 Task: Search one way flight ticket for 2 adults, 2 infants in seat and 1 infant on lap in first from Seattle/tacoma(seatac): Seattle-tacoma International Airport to Gillette: Gillette Campbell County Airport on 5-1-2023. Number of bags: 5 checked bags. Price is upto 95000. Outbound departure time preference is 10:45.
Action: Mouse moved to (268, 477)
Screenshot: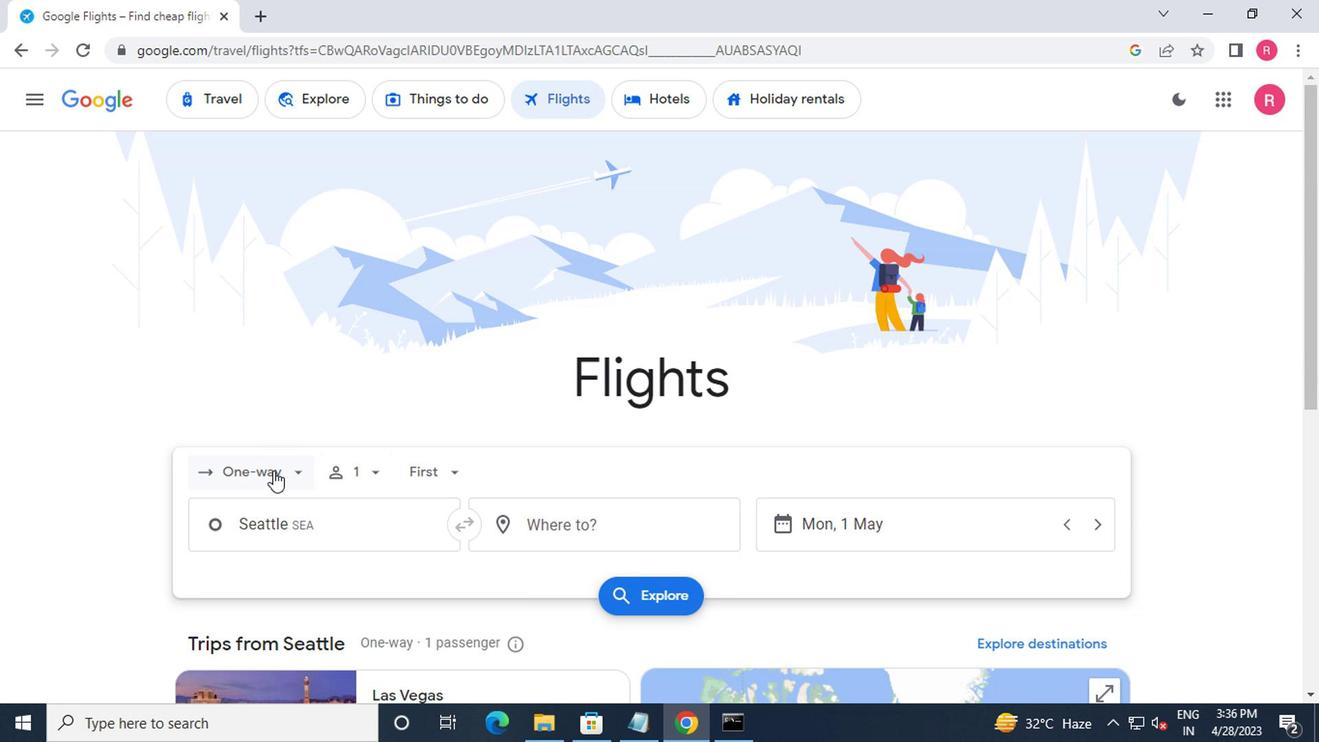 
Action: Mouse pressed left at (268, 477)
Screenshot: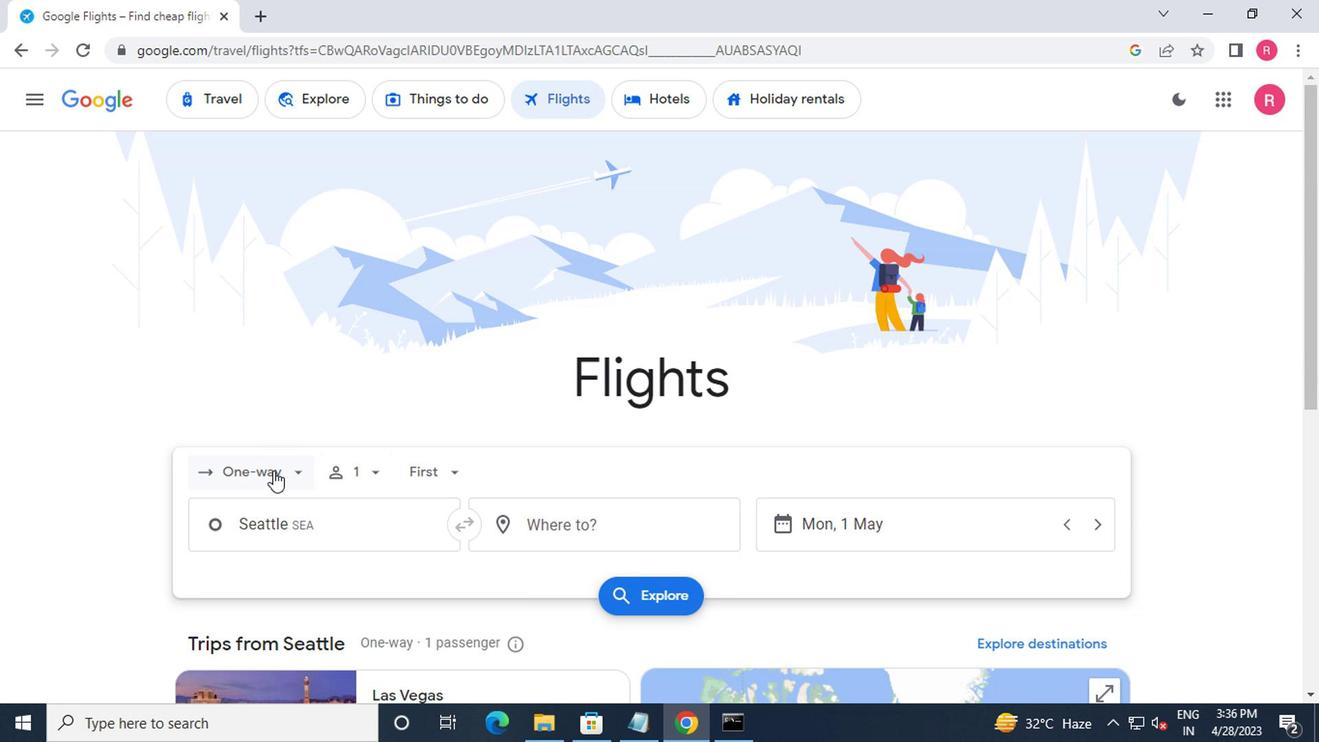 
Action: Mouse moved to (259, 562)
Screenshot: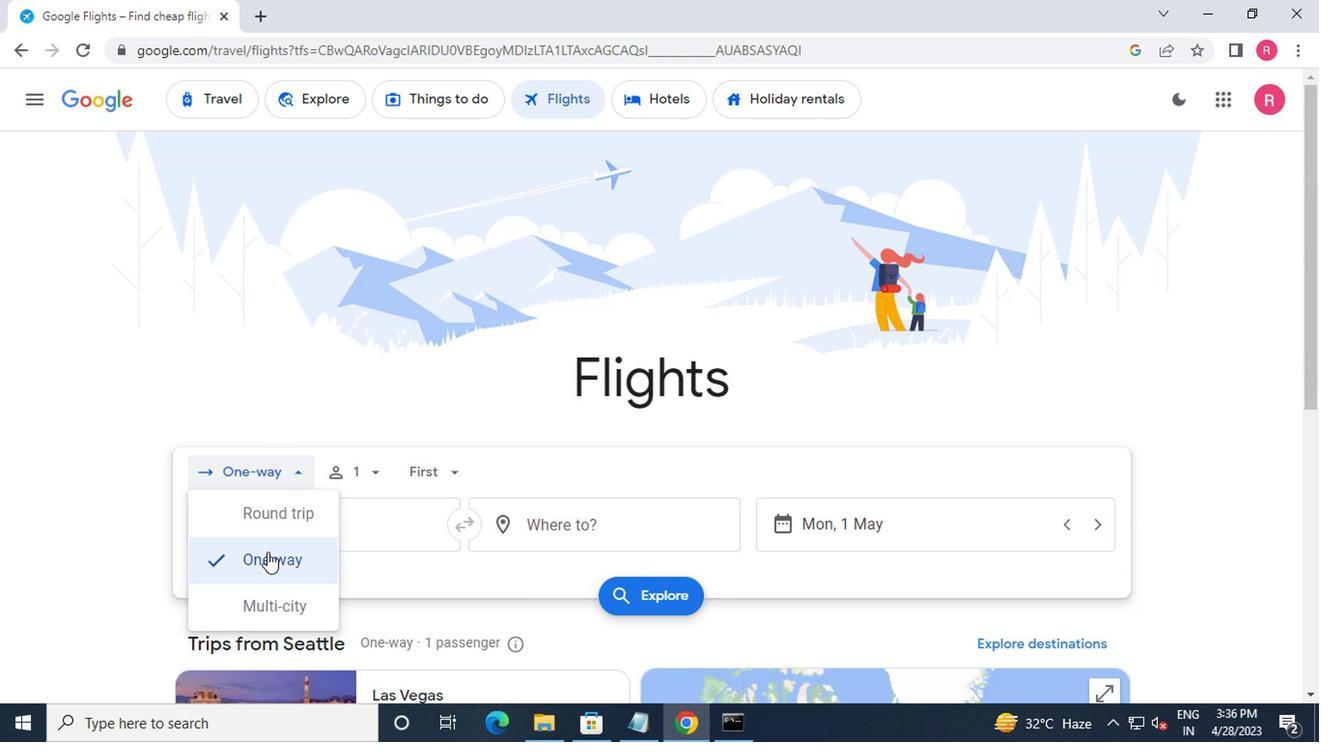 
Action: Mouse pressed left at (259, 562)
Screenshot: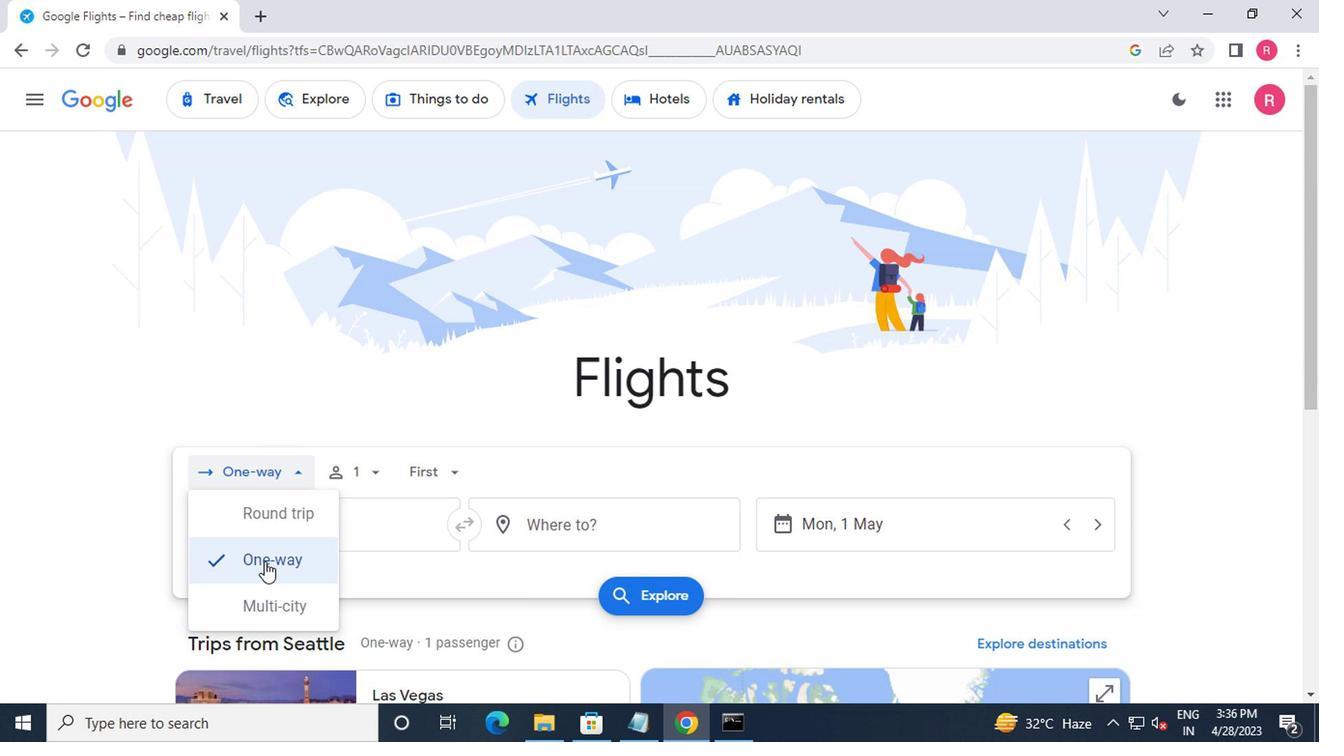 
Action: Mouse moved to (354, 475)
Screenshot: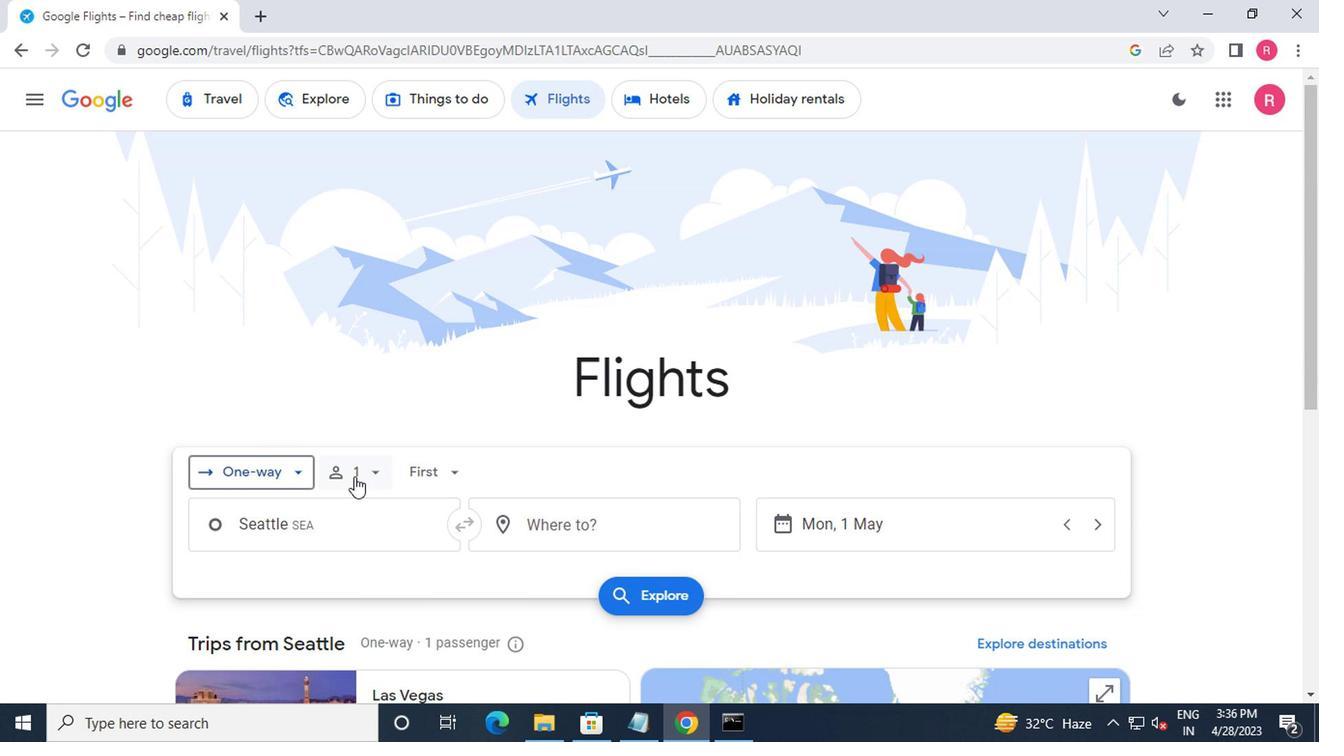
Action: Mouse pressed left at (354, 475)
Screenshot: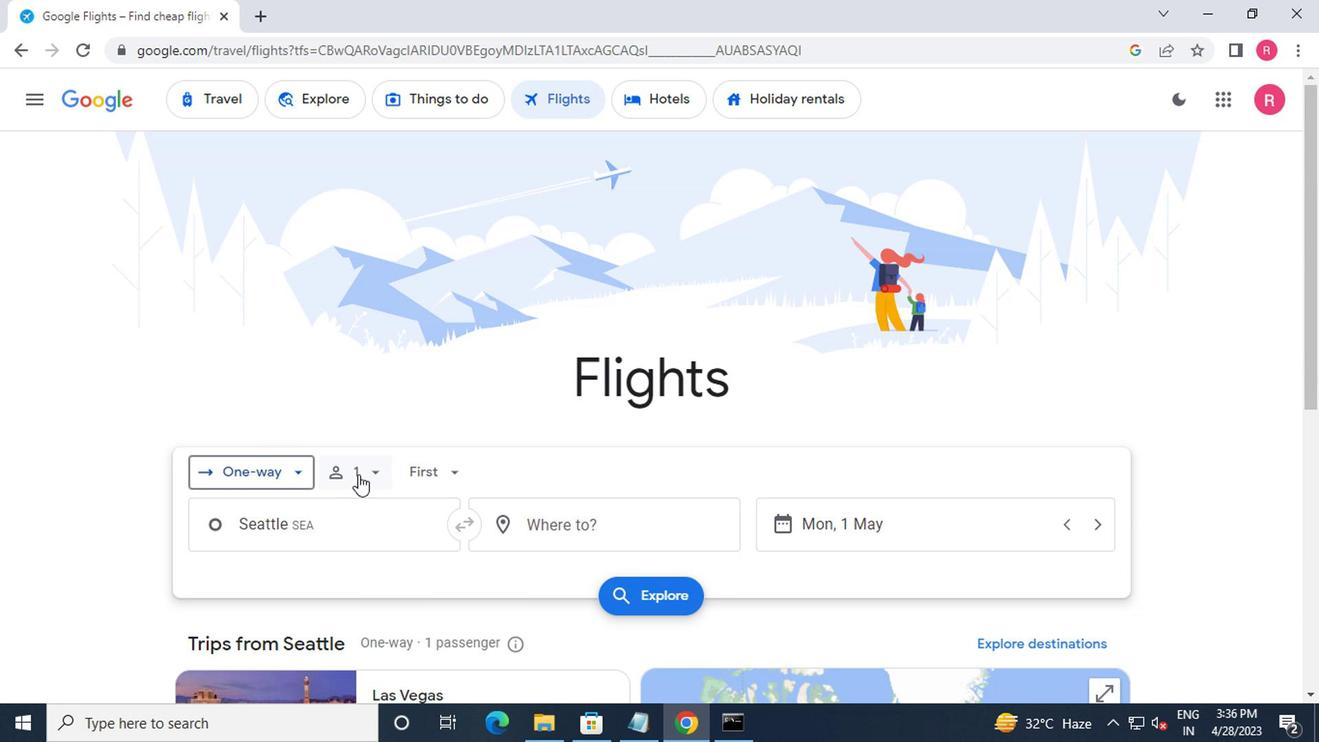 
Action: Mouse moved to (521, 572)
Screenshot: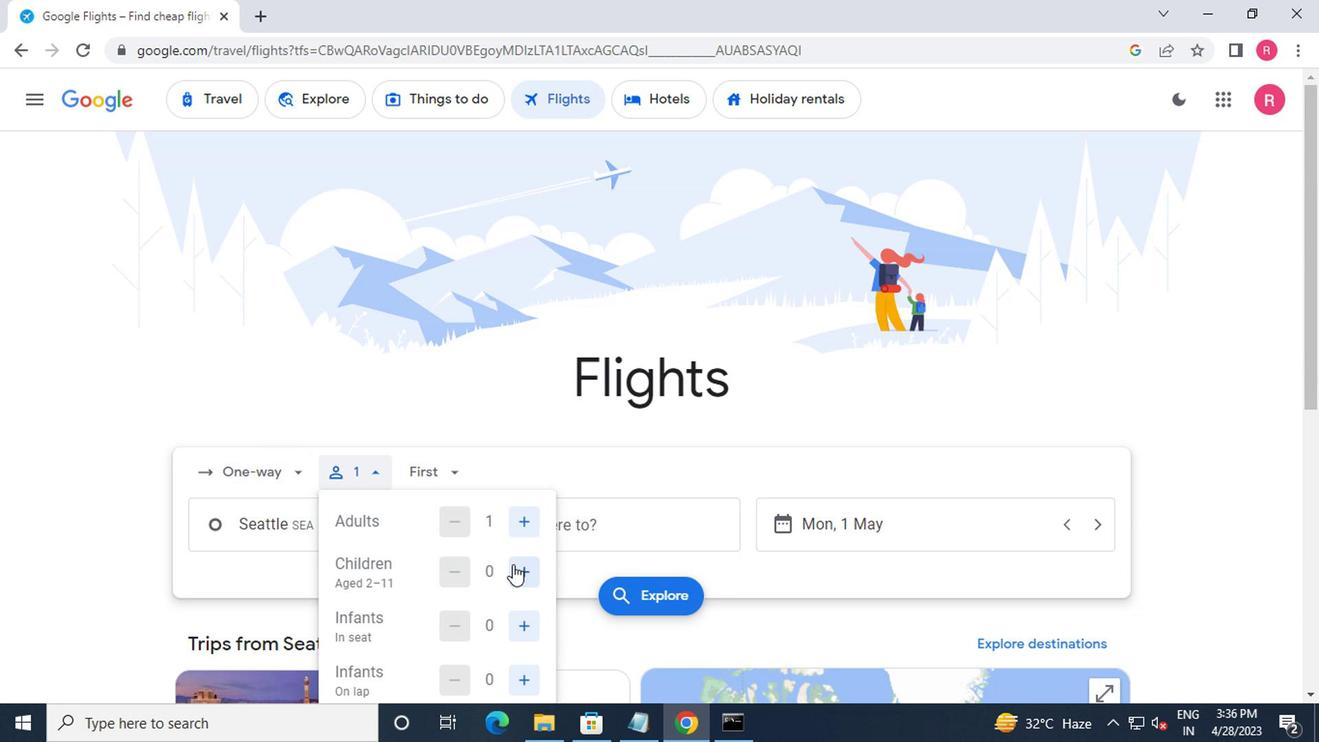 
Action: Mouse pressed left at (521, 572)
Screenshot: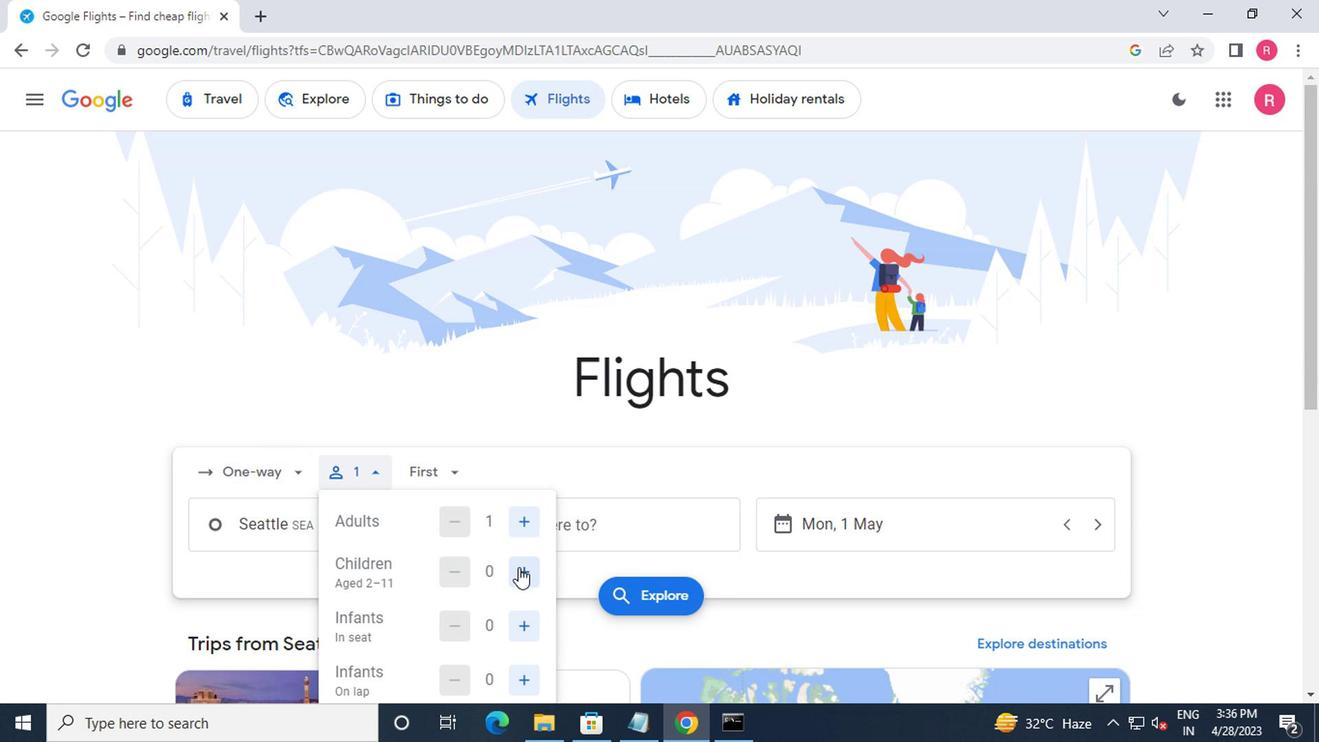 
Action: Mouse moved to (524, 621)
Screenshot: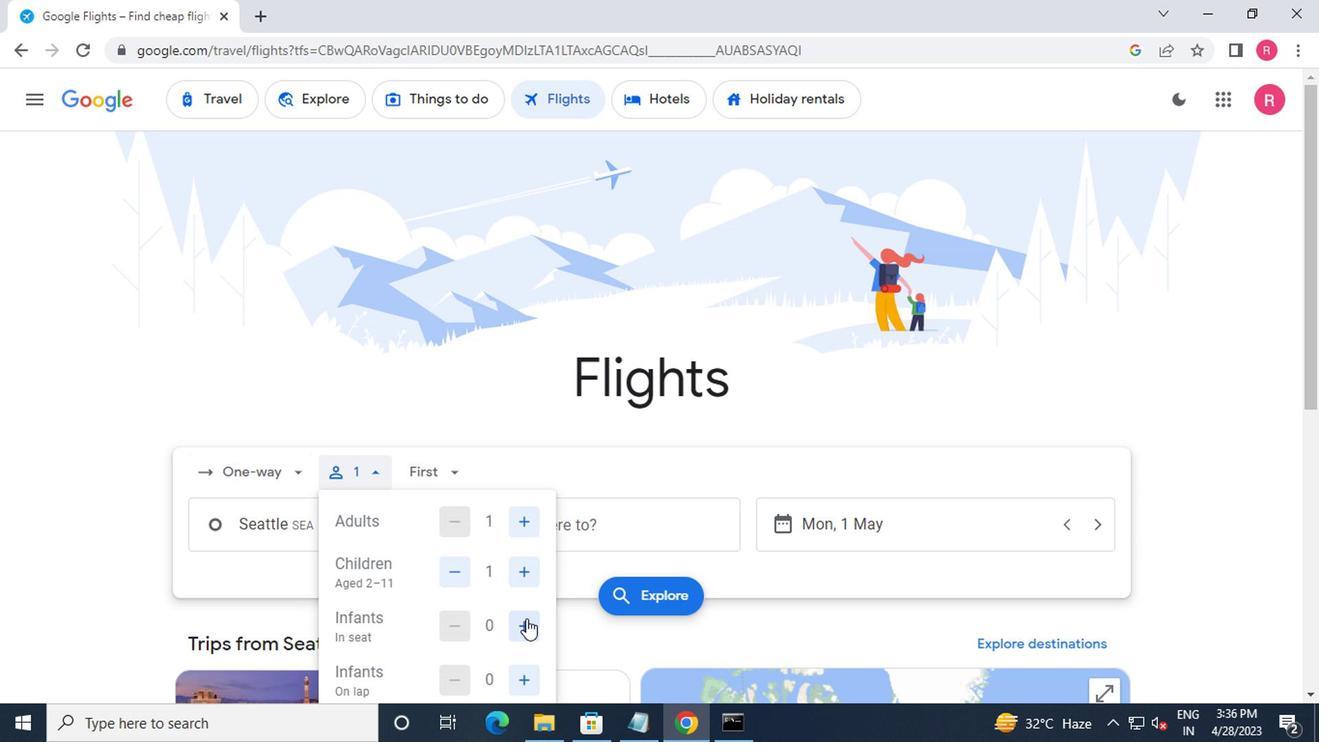 
Action: Mouse pressed left at (524, 621)
Screenshot: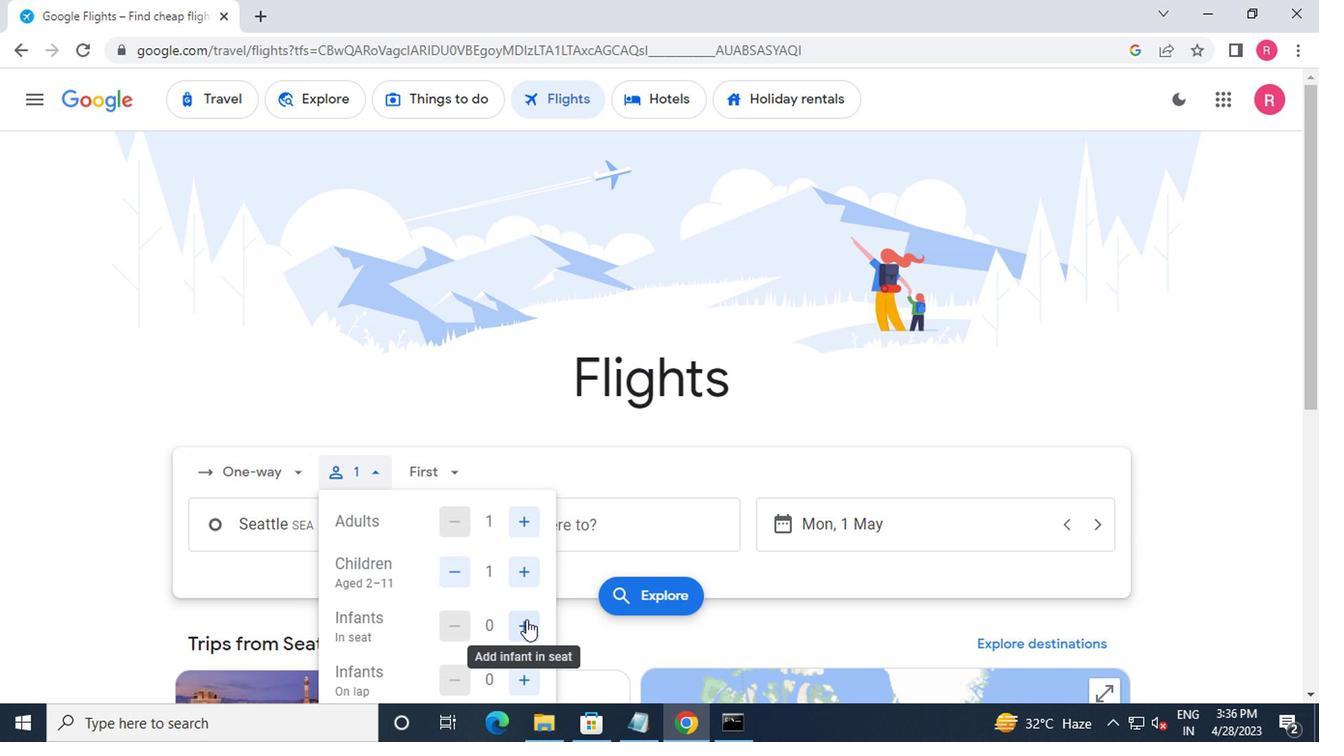 
Action: Mouse moved to (412, 468)
Screenshot: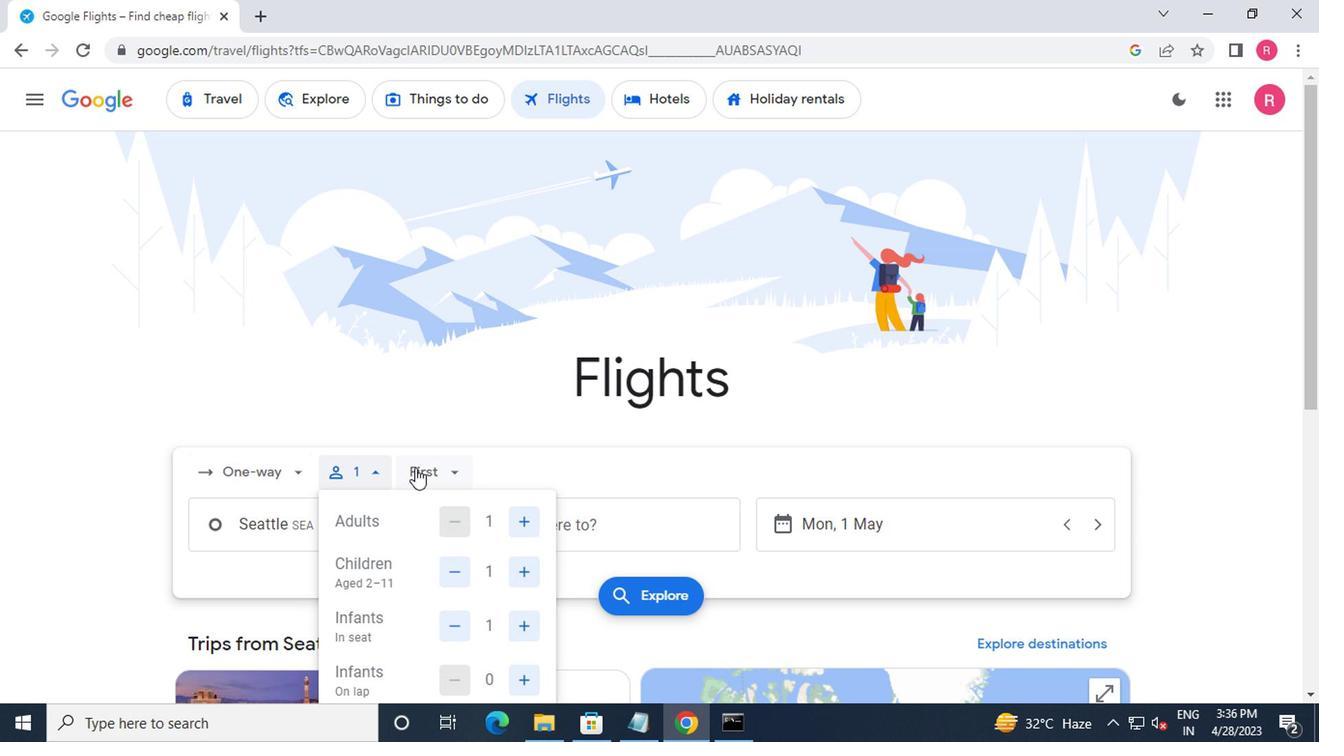 
Action: Mouse pressed left at (412, 468)
Screenshot: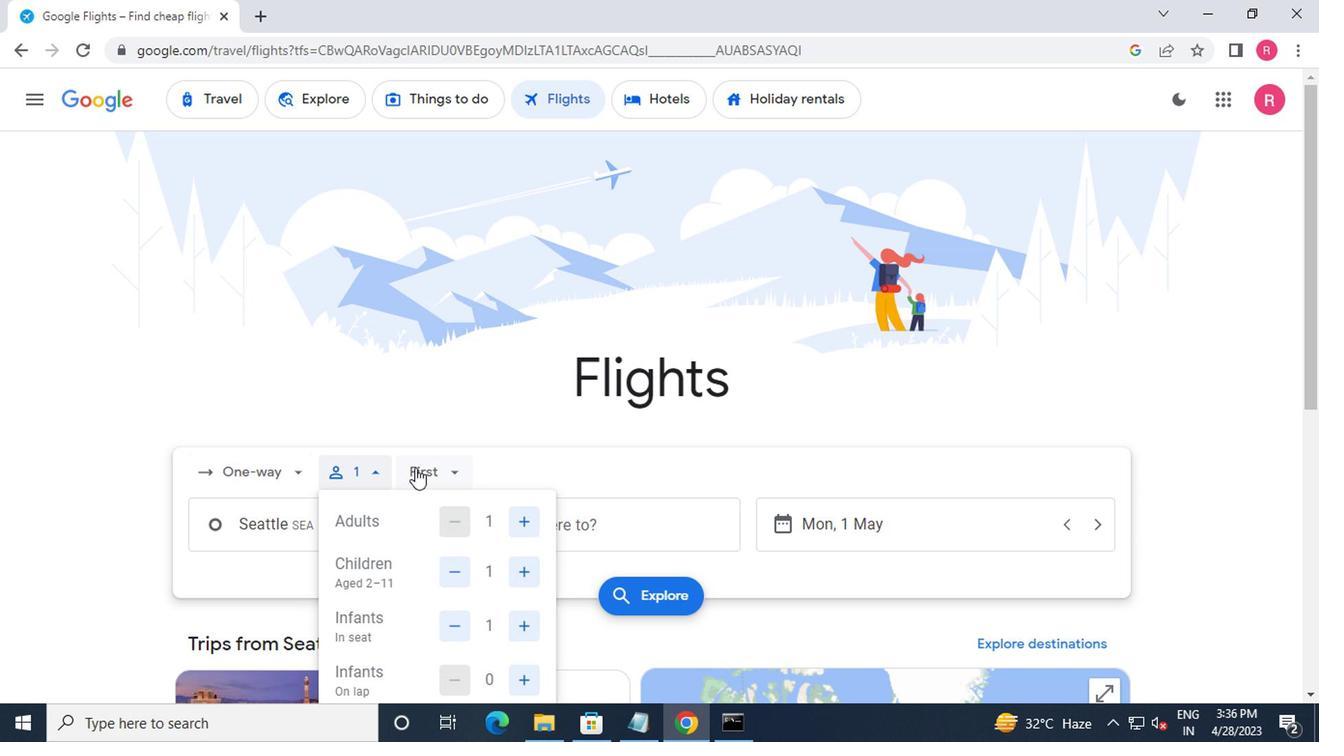 
Action: Mouse moved to (464, 552)
Screenshot: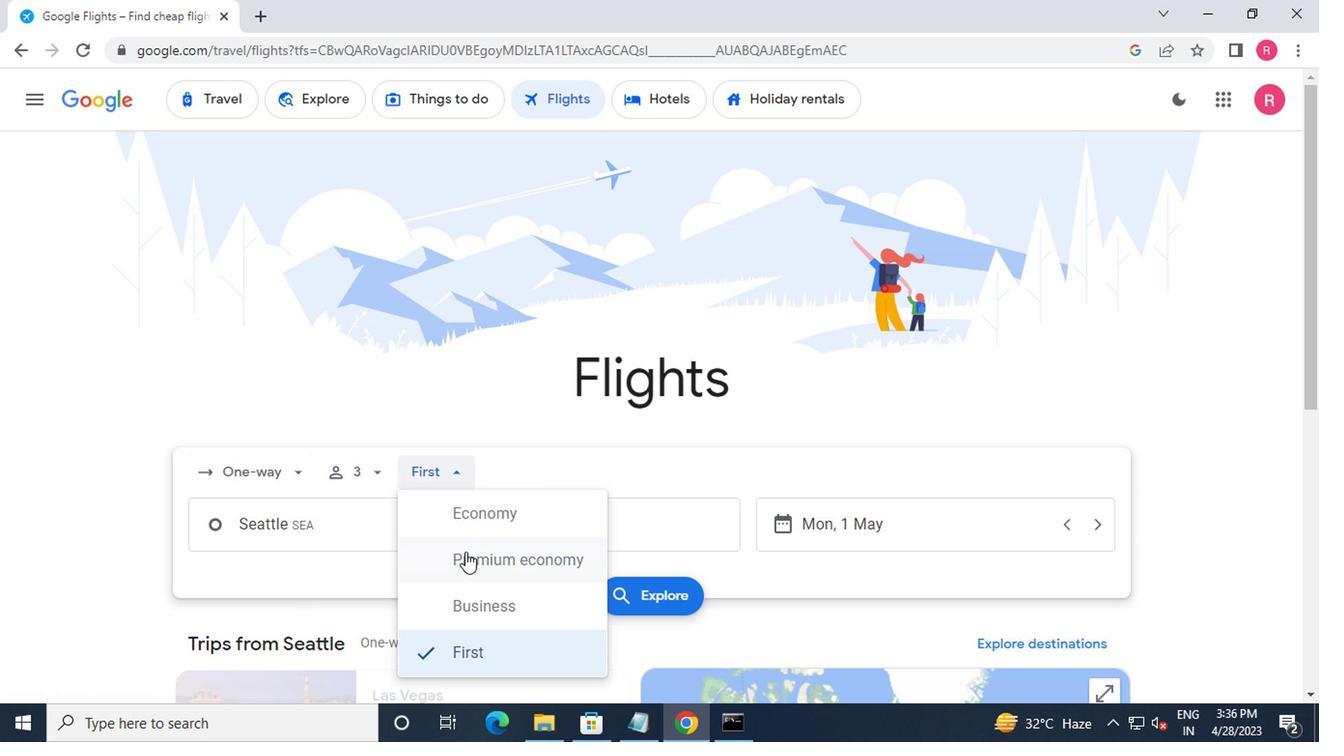 
Action: Mouse pressed left at (464, 552)
Screenshot: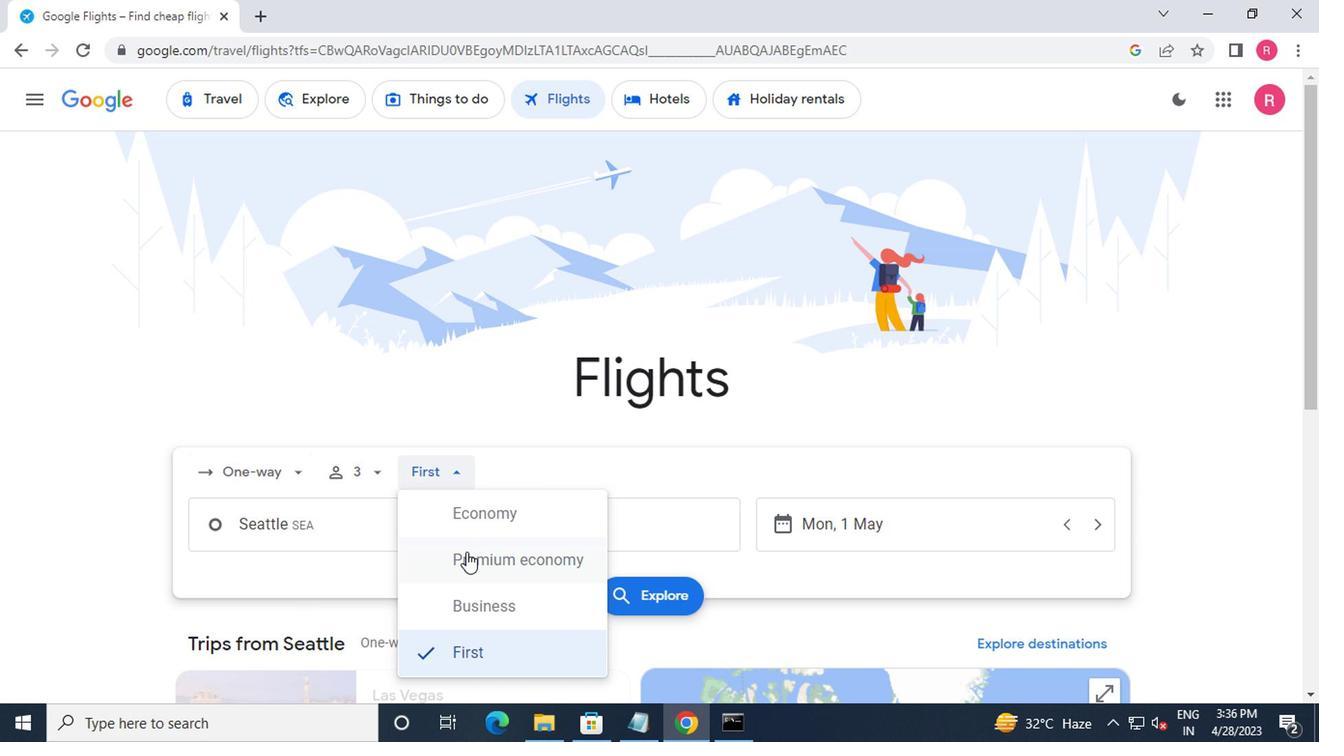
Action: Mouse moved to (410, 535)
Screenshot: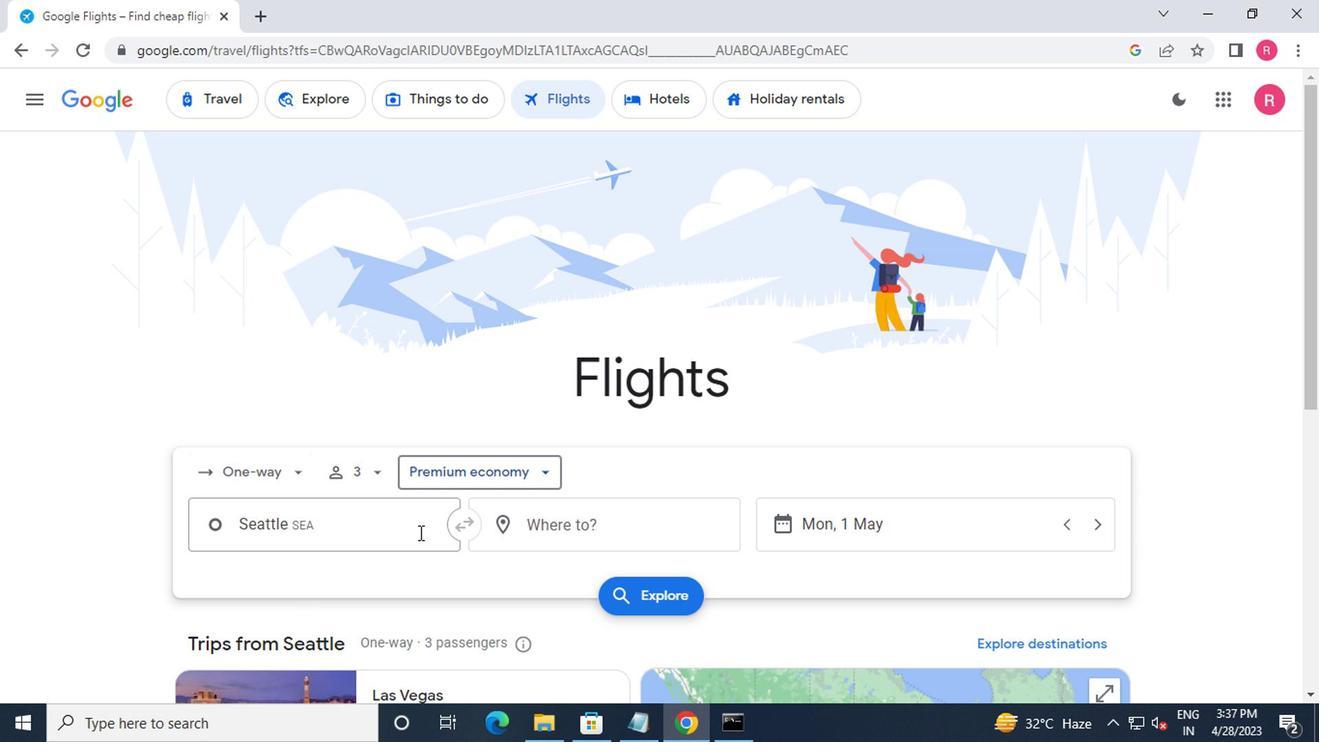 
Action: Mouse pressed left at (410, 535)
Screenshot: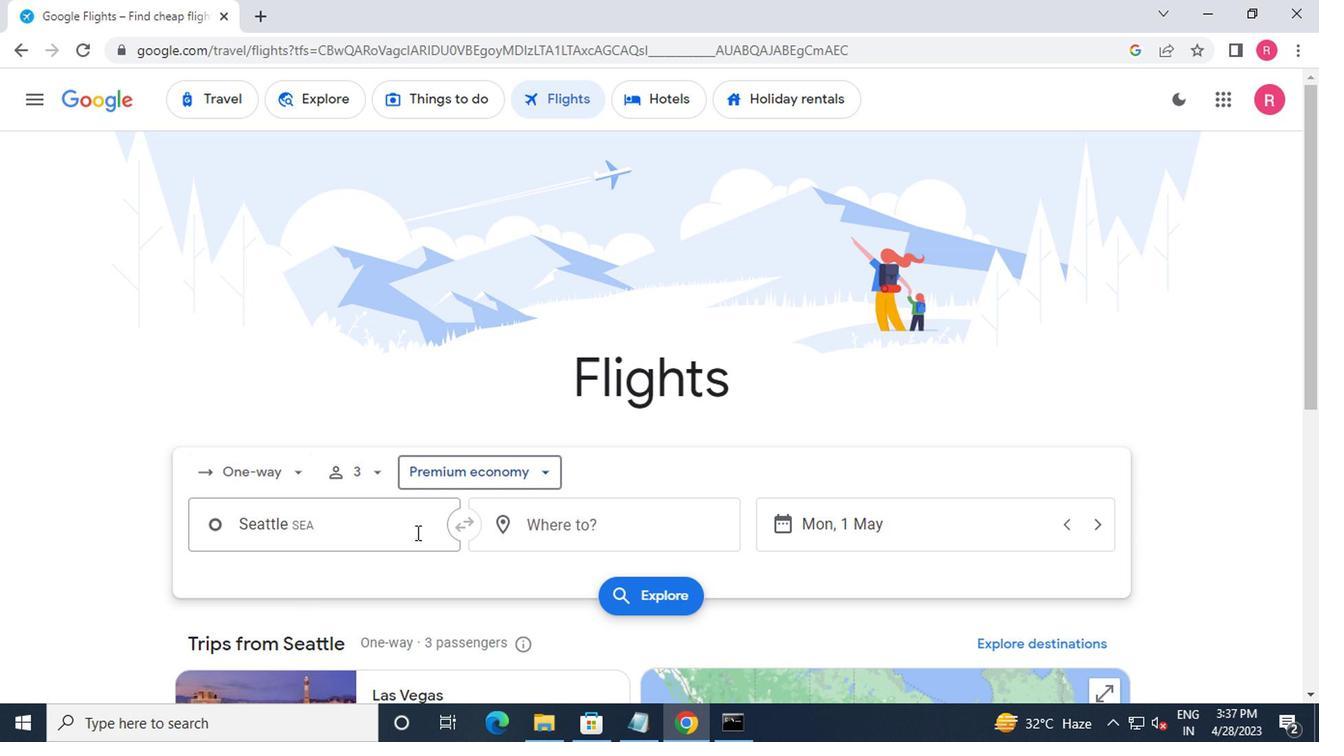 
Action: Mouse moved to (406, 505)
Screenshot: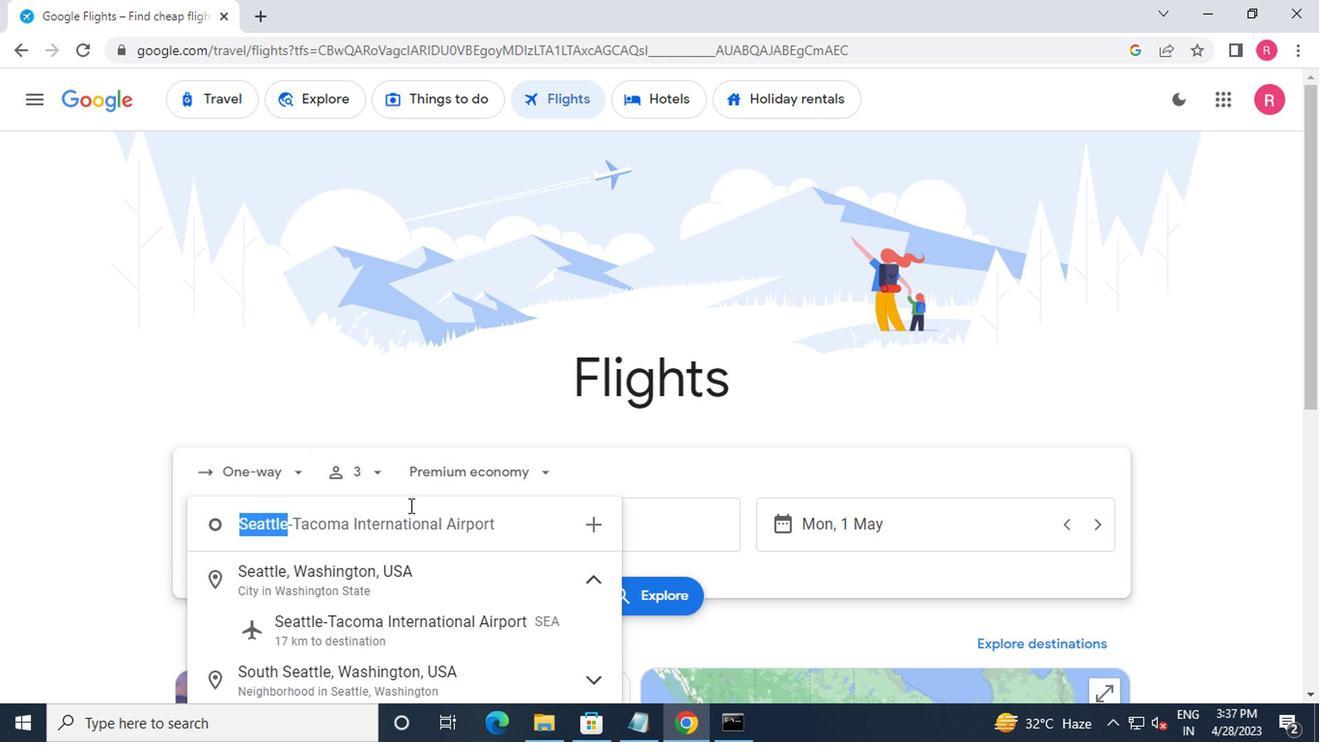 
Action: Key pressed <Key.shift>SPOK
Screenshot: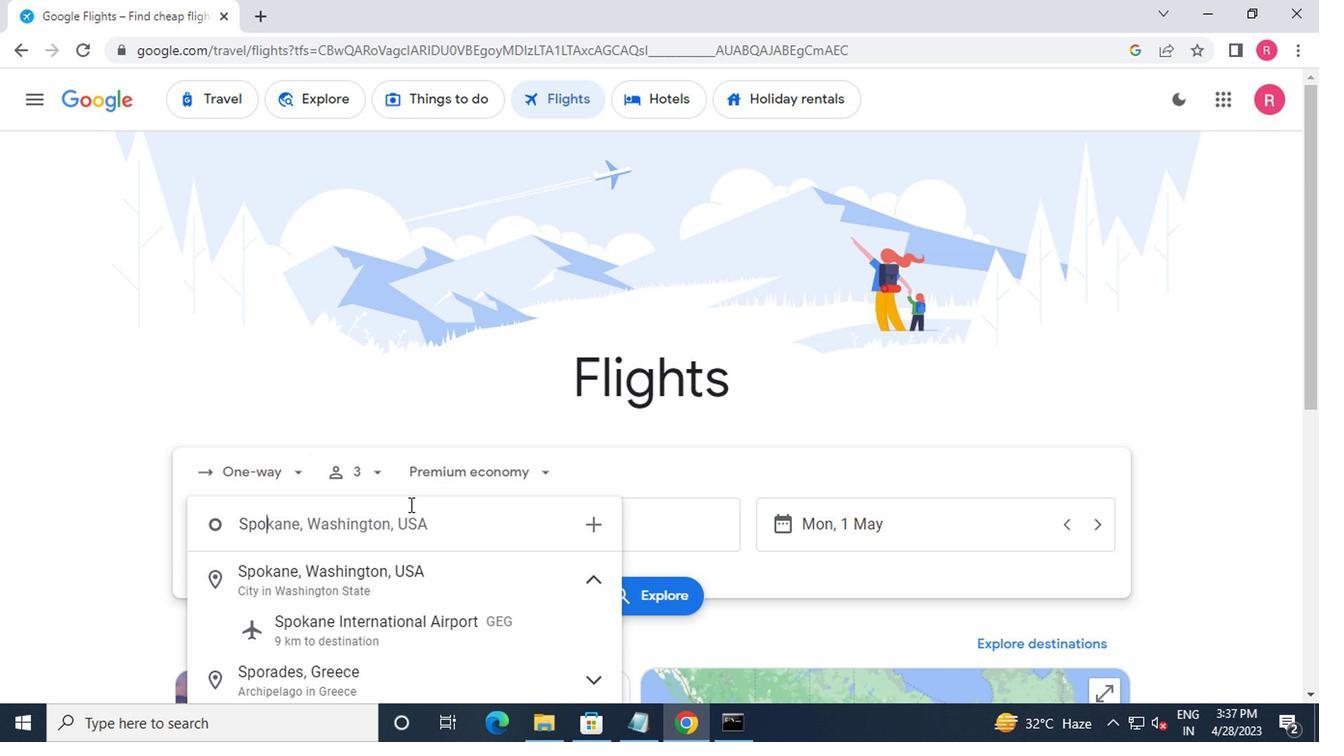 
Action: Mouse moved to (398, 611)
Screenshot: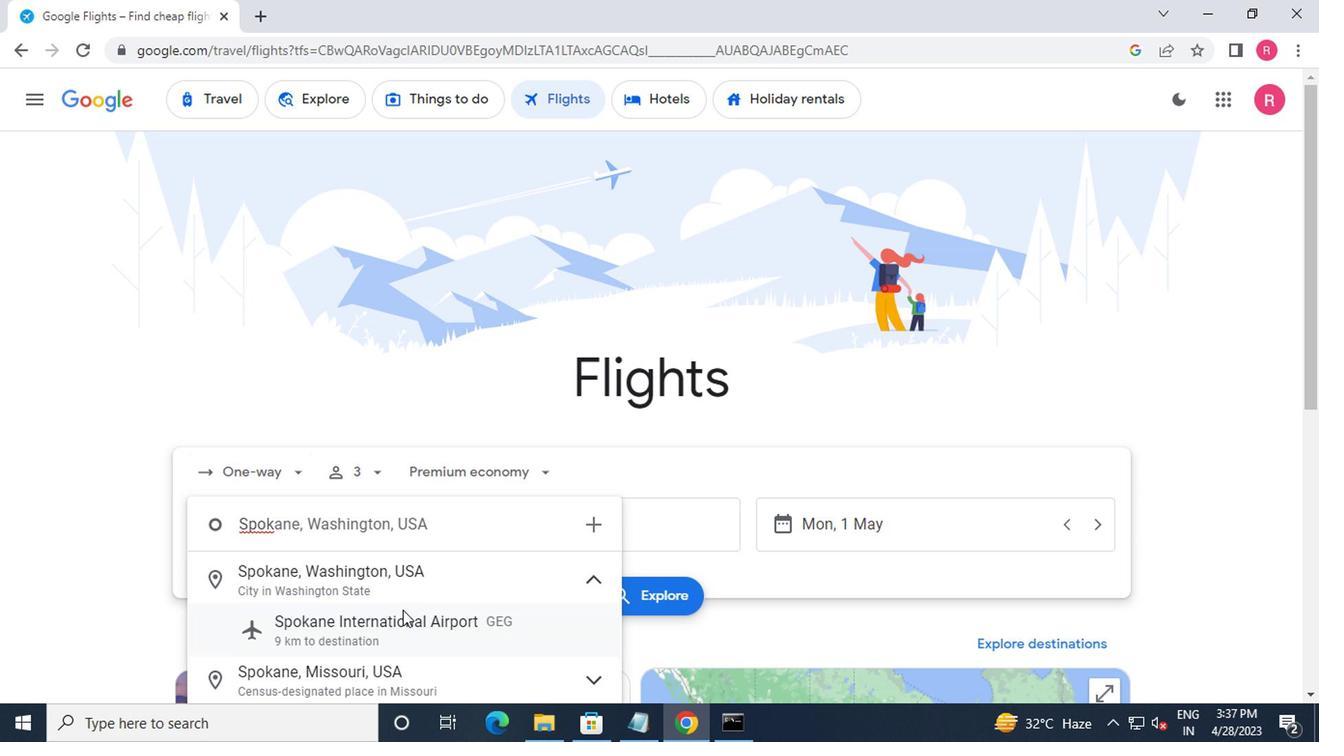 
Action: Mouse pressed left at (398, 611)
Screenshot: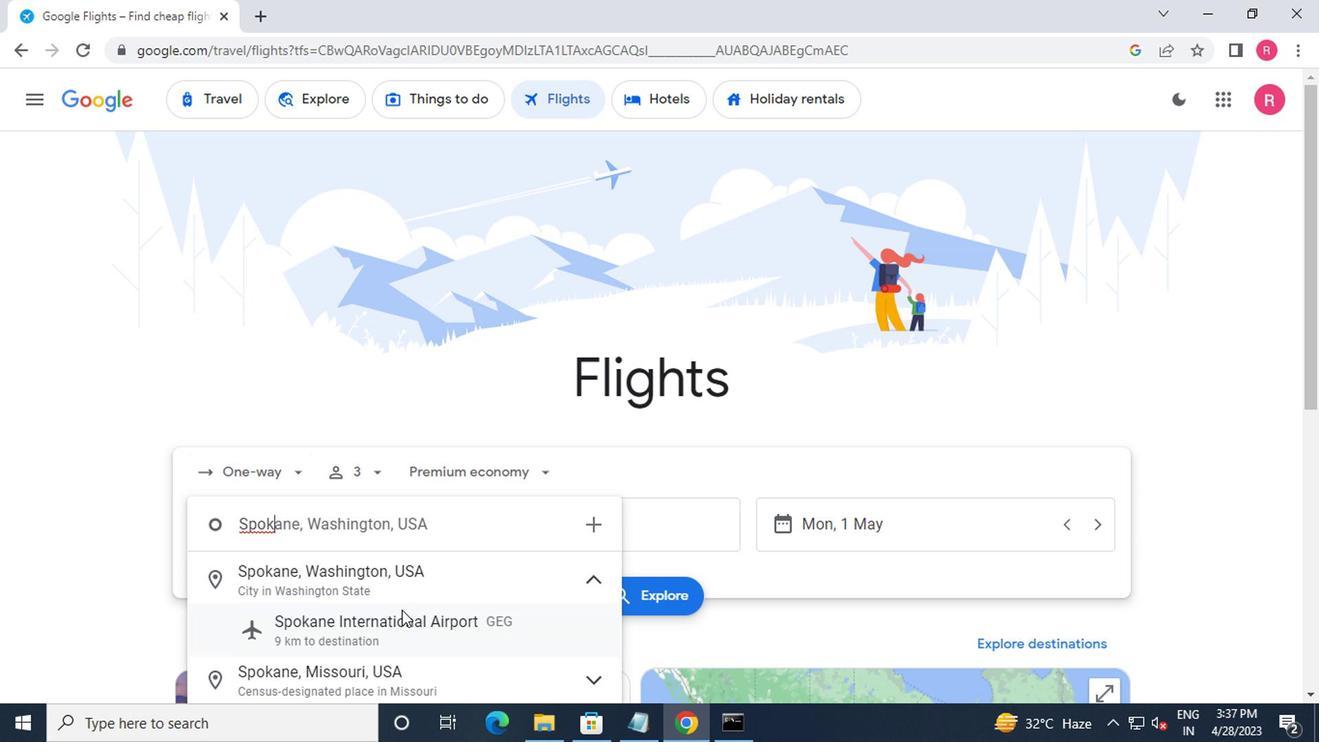 
Action: Mouse moved to (521, 530)
Screenshot: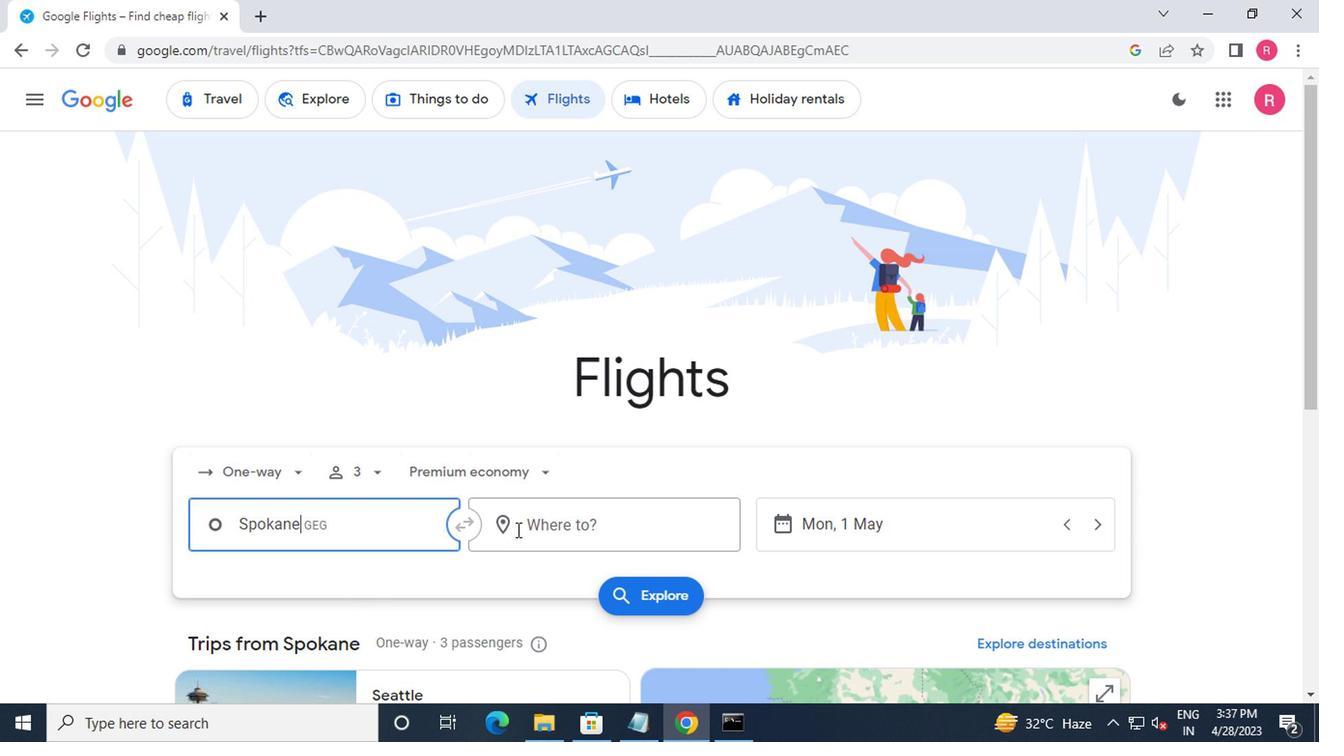 
Action: Mouse pressed left at (521, 530)
Screenshot: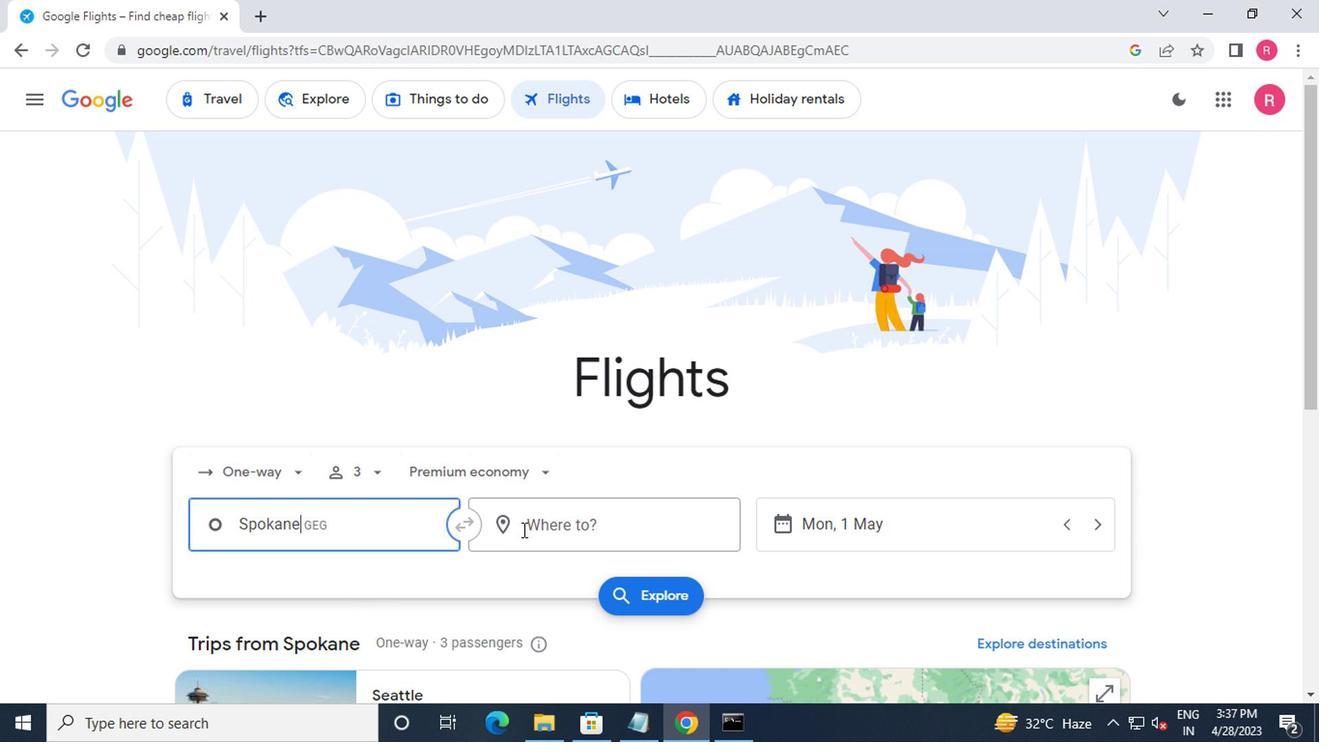 
Action: Mouse moved to (523, 554)
Screenshot: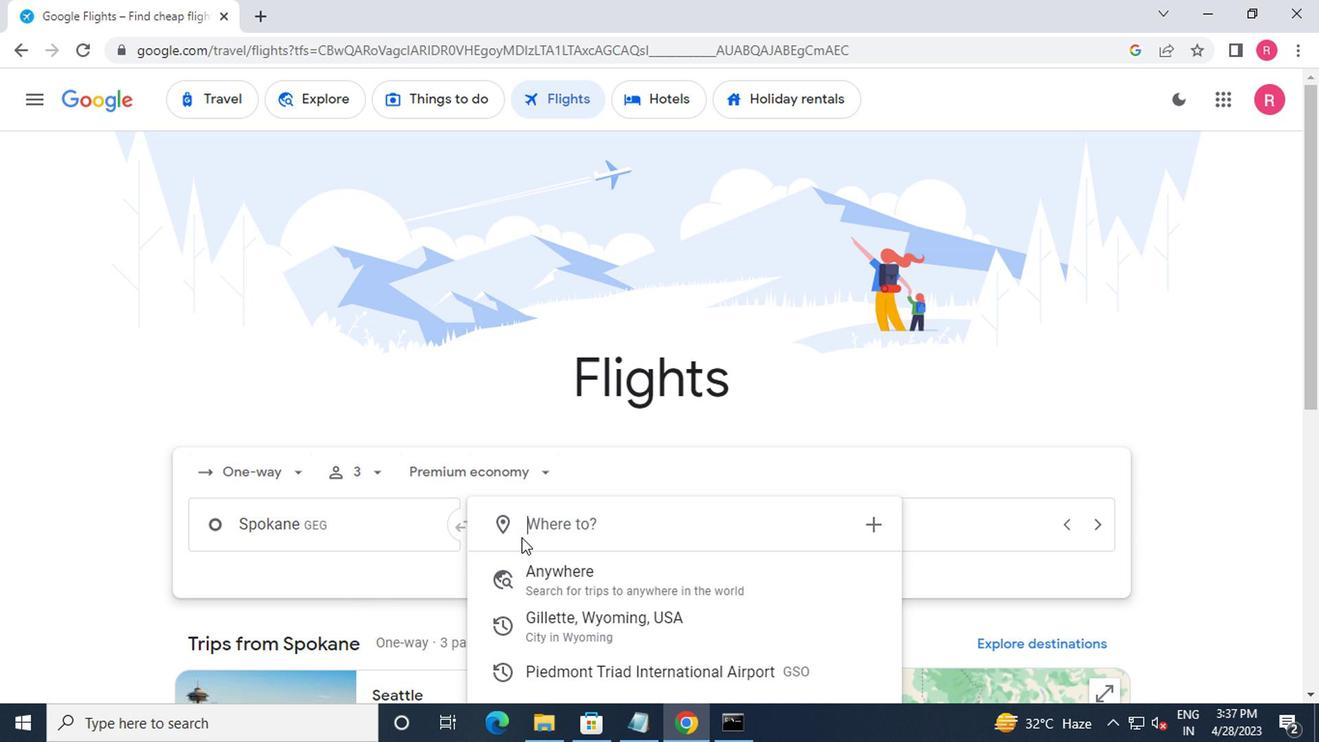 
Action: Mouse scrolled (523, 554) with delta (0, 0)
Screenshot: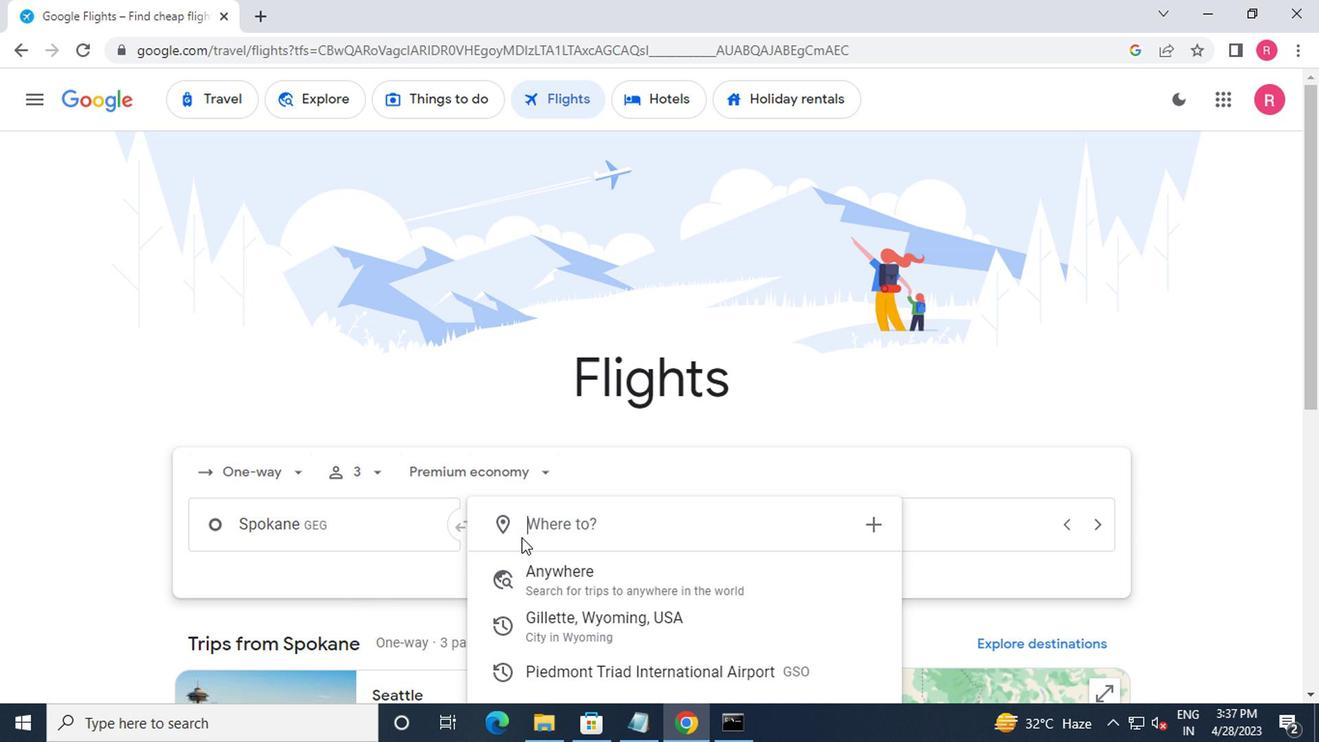 
Action: Mouse moved to (525, 560)
Screenshot: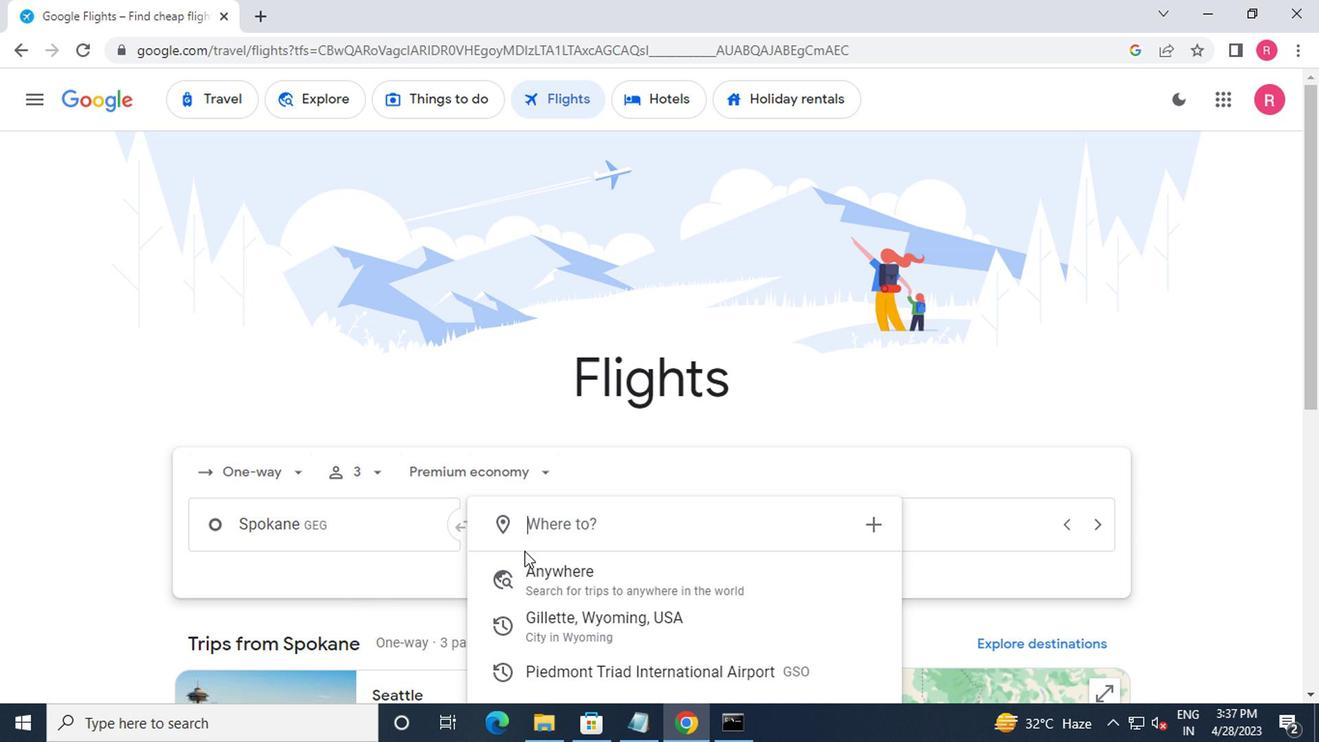 
Action: Mouse scrolled (525, 559) with delta (0, -1)
Screenshot: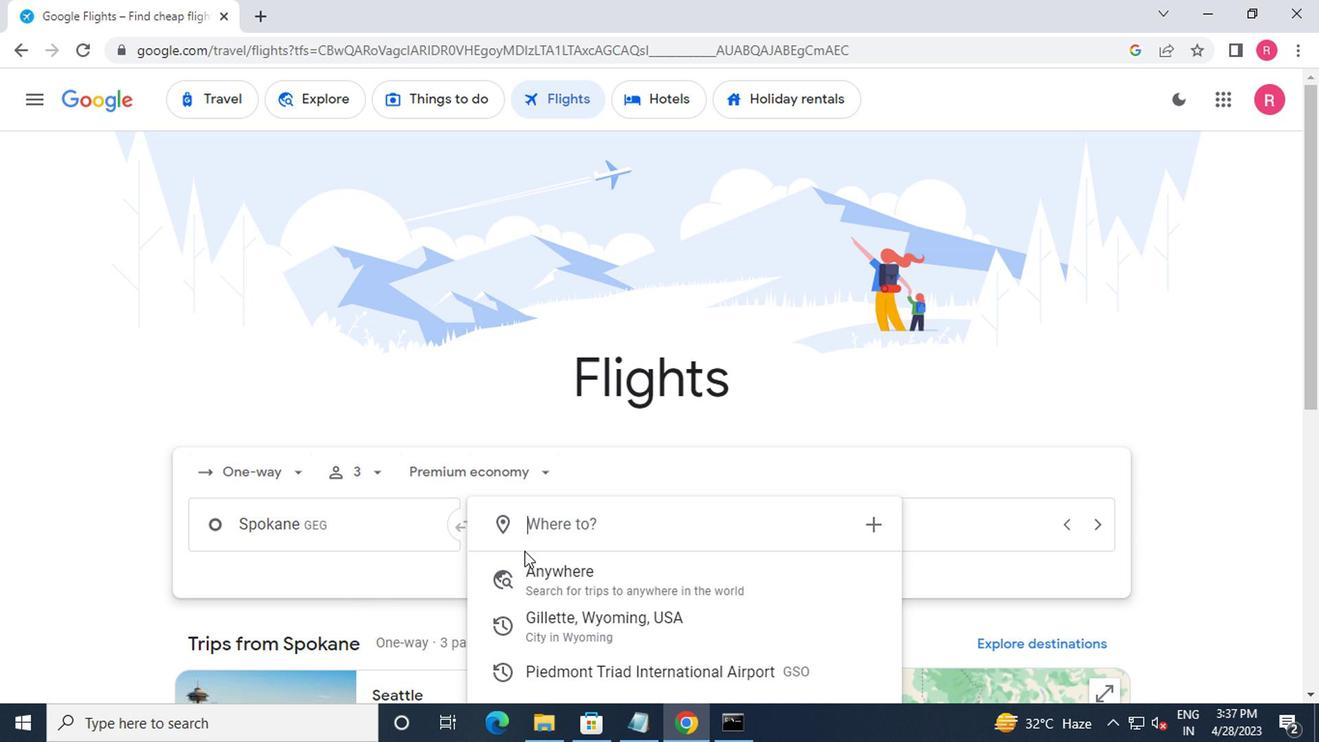 
Action: Mouse moved to (546, 523)
Screenshot: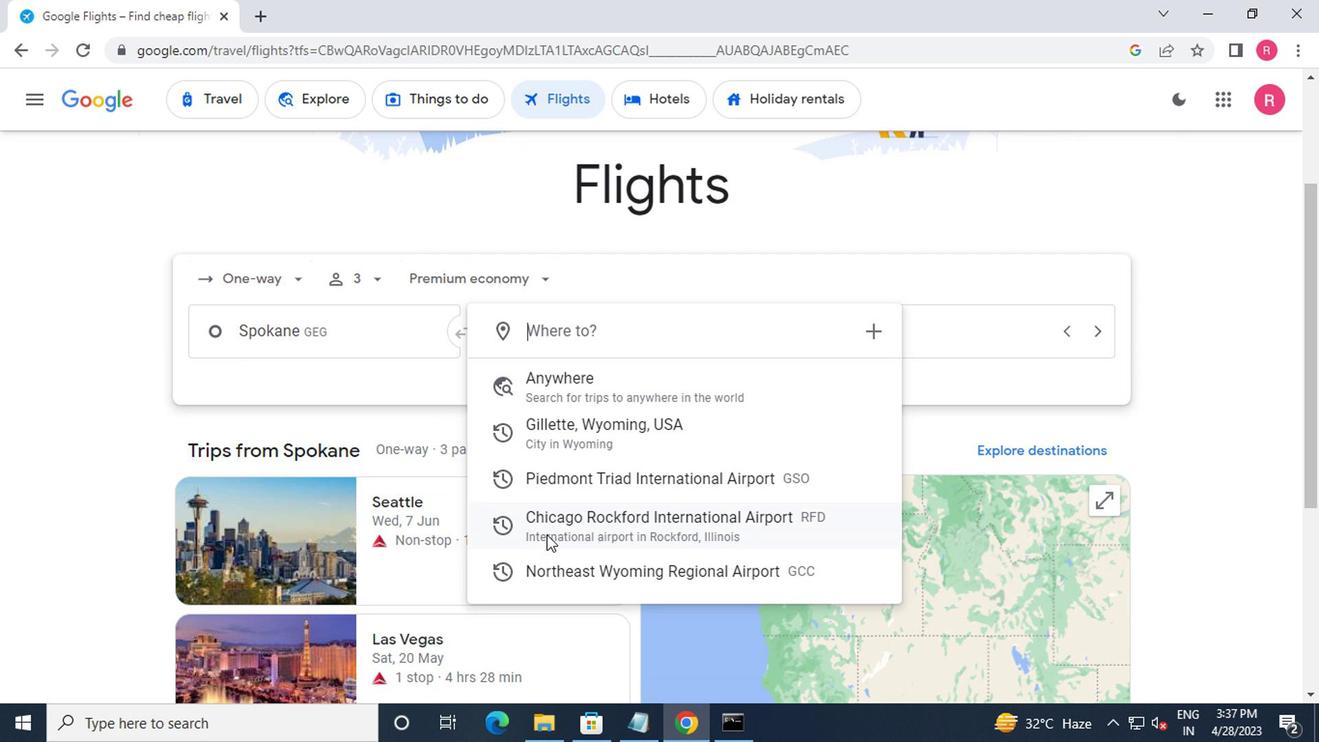 
Action: Mouse pressed left at (546, 523)
Screenshot: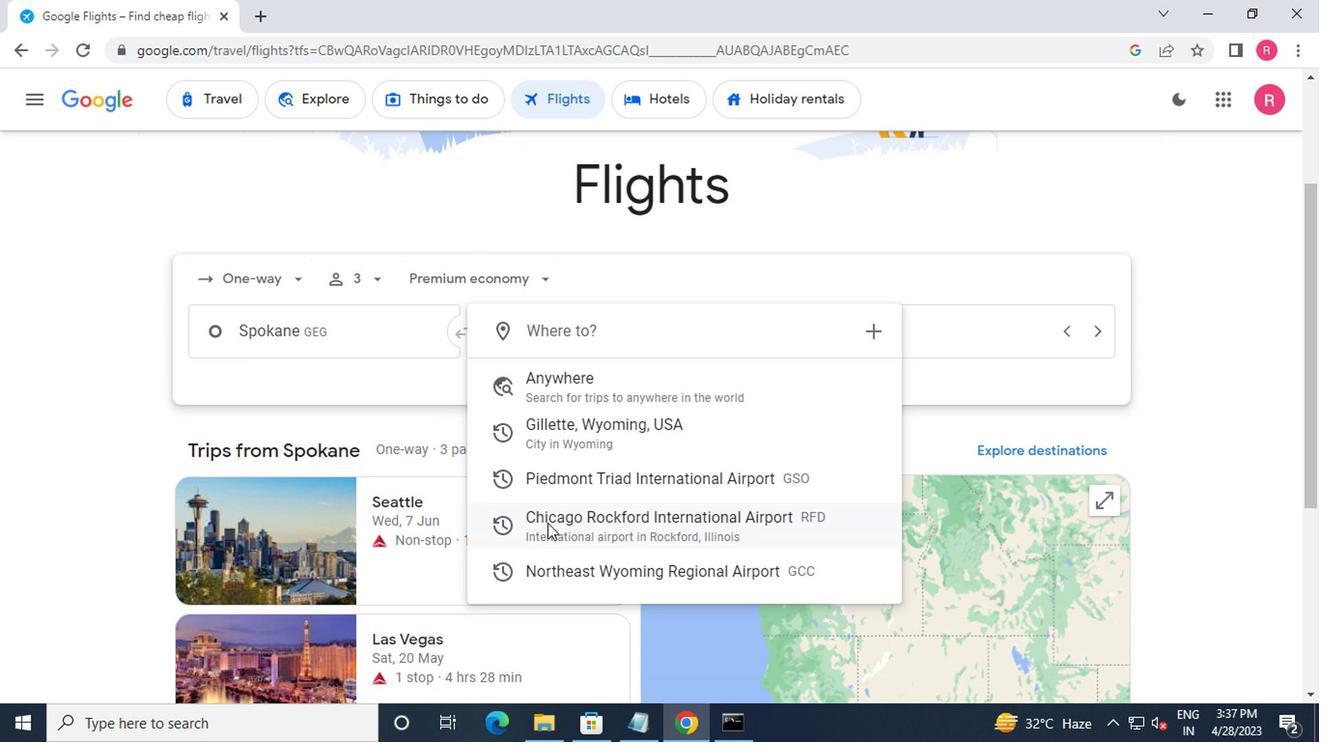 
Action: Mouse moved to (897, 325)
Screenshot: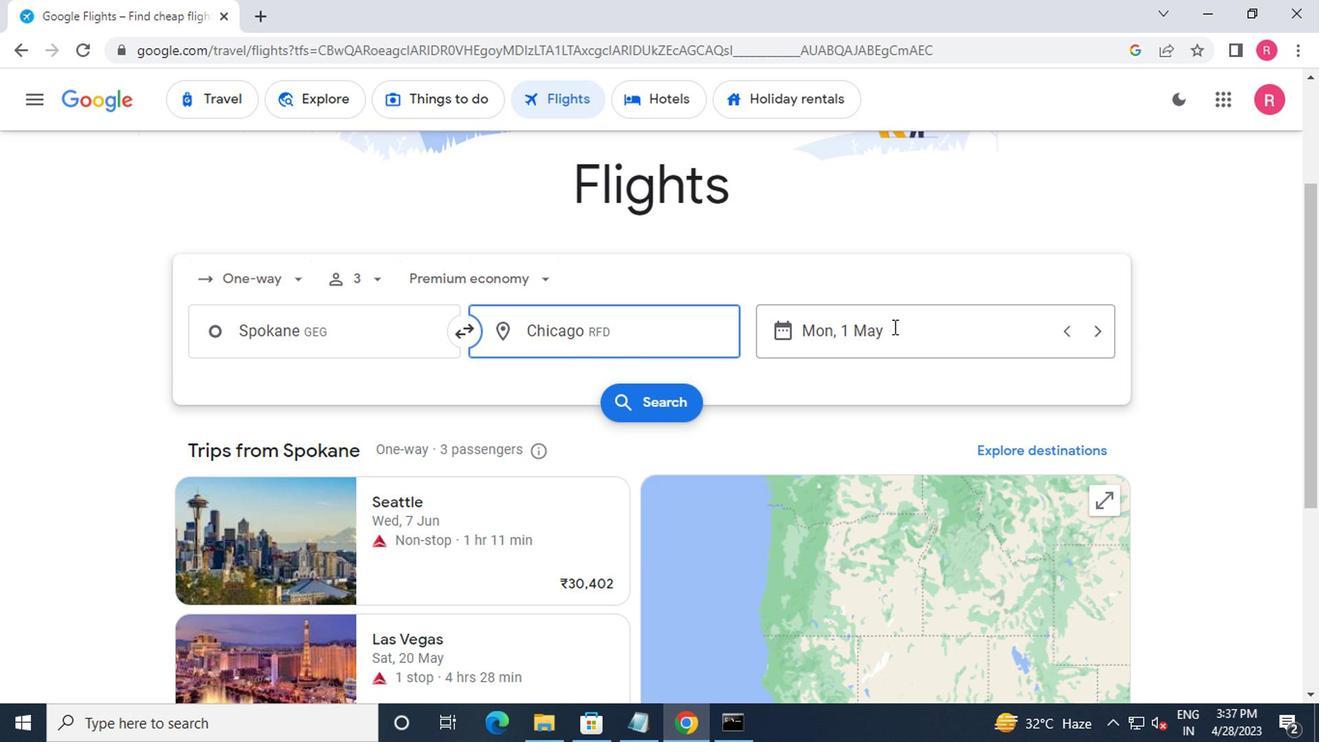 
Action: Mouse pressed left at (897, 325)
Screenshot: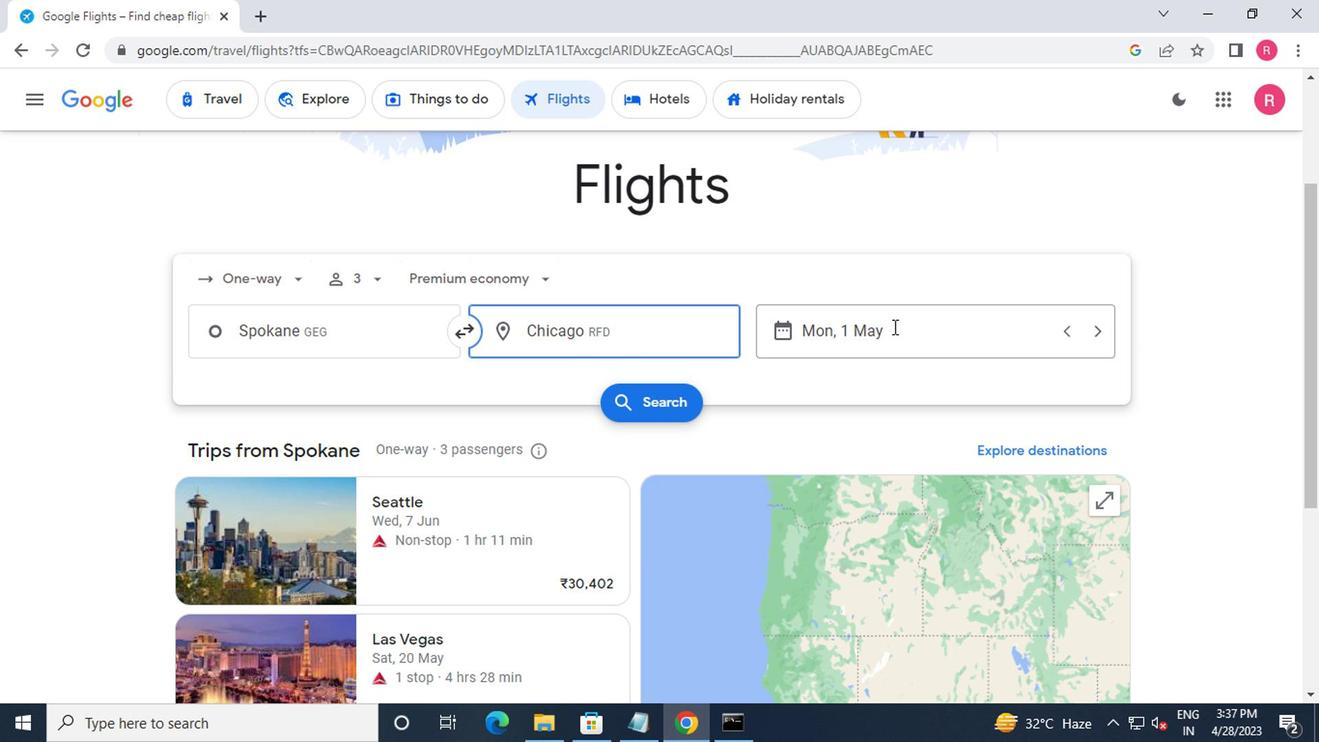 
Action: Mouse moved to (866, 358)
Screenshot: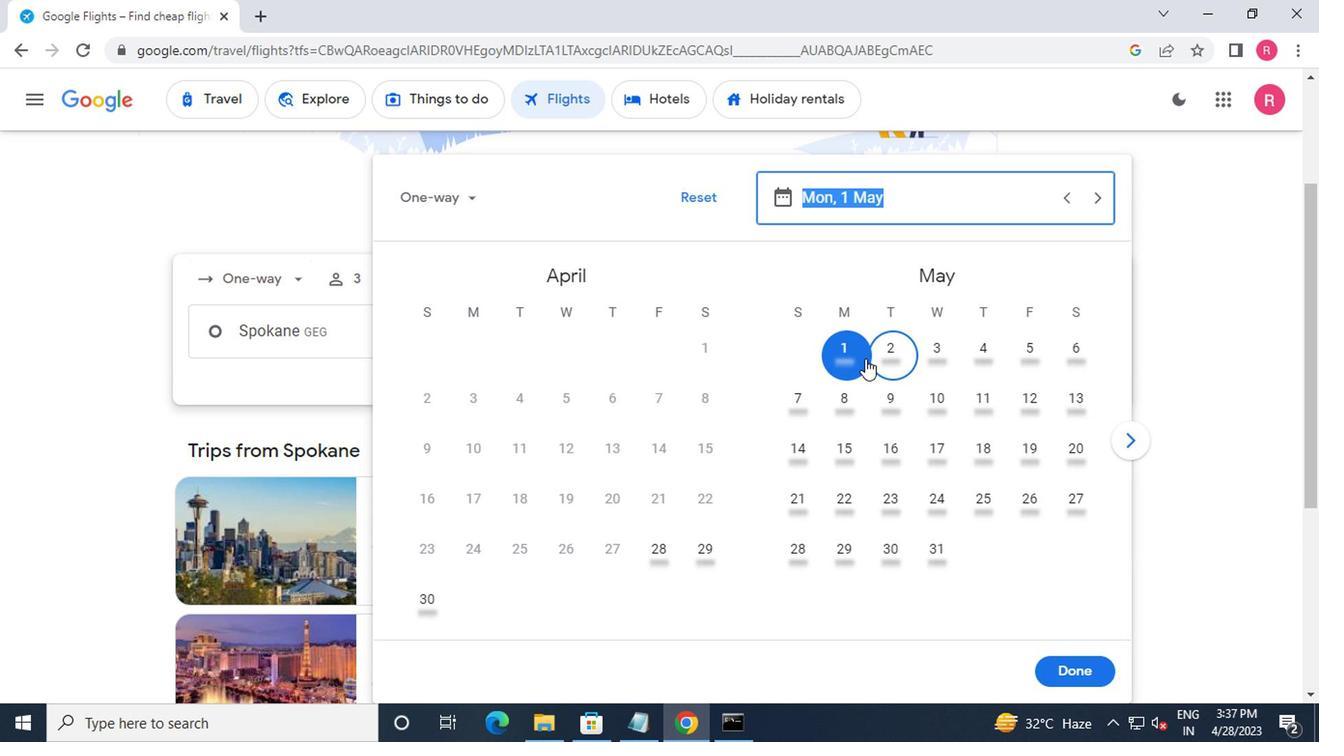 
Action: Mouse pressed left at (866, 358)
Screenshot: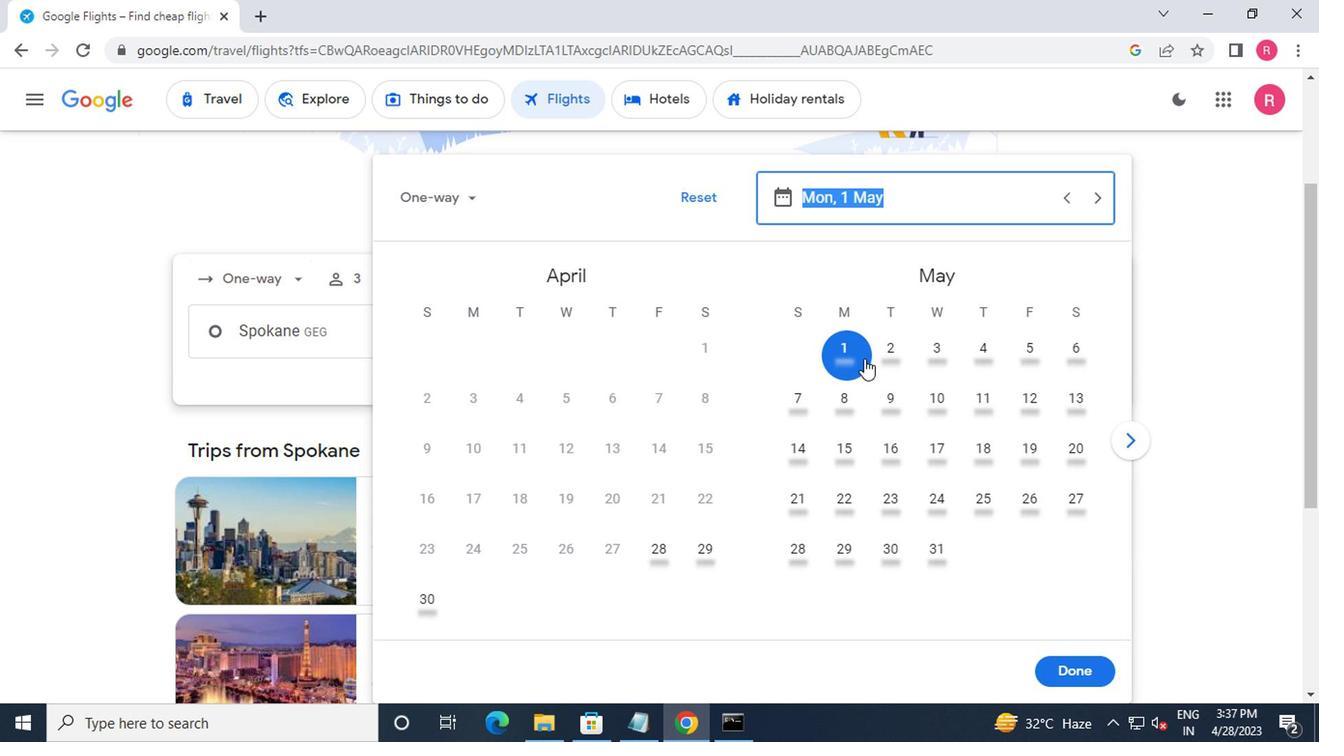 
Action: Mouse moved to (1073, 682)
Screenshot: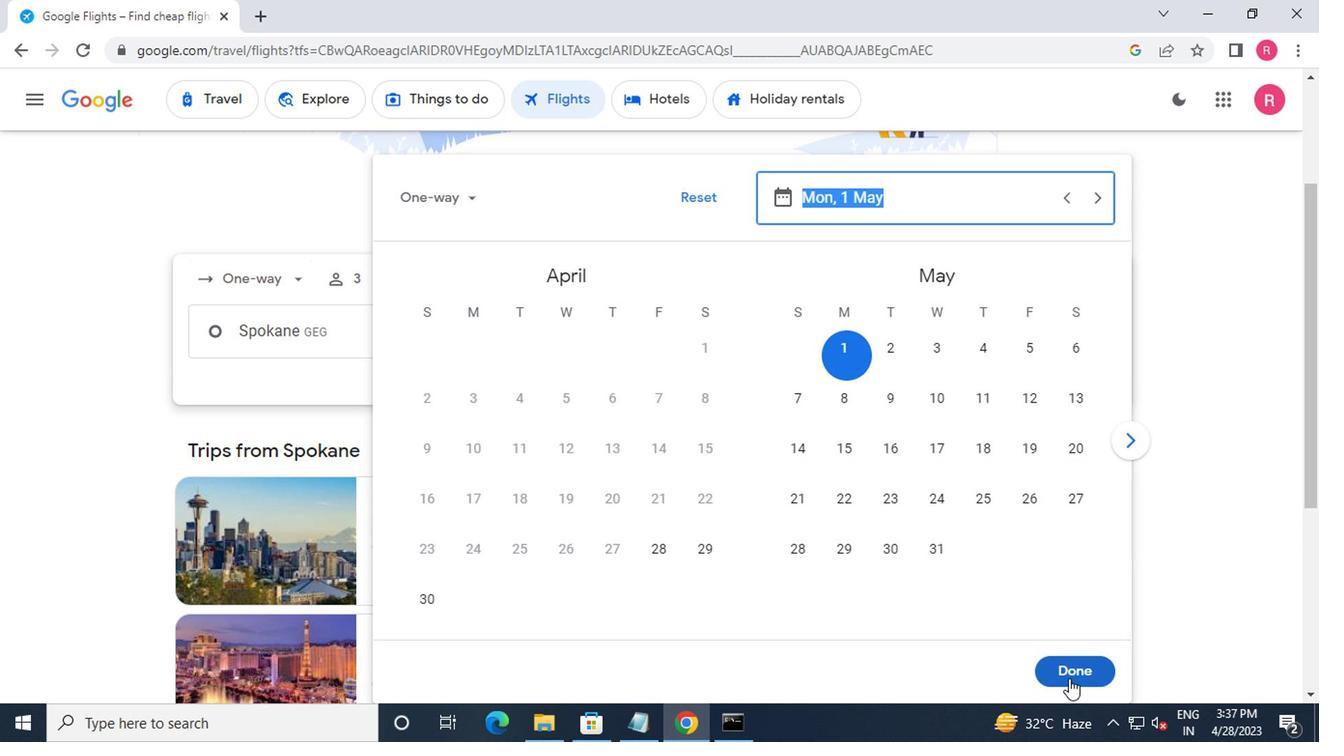
Action: Mouse pressed left at (1073, 682)
Screenshot: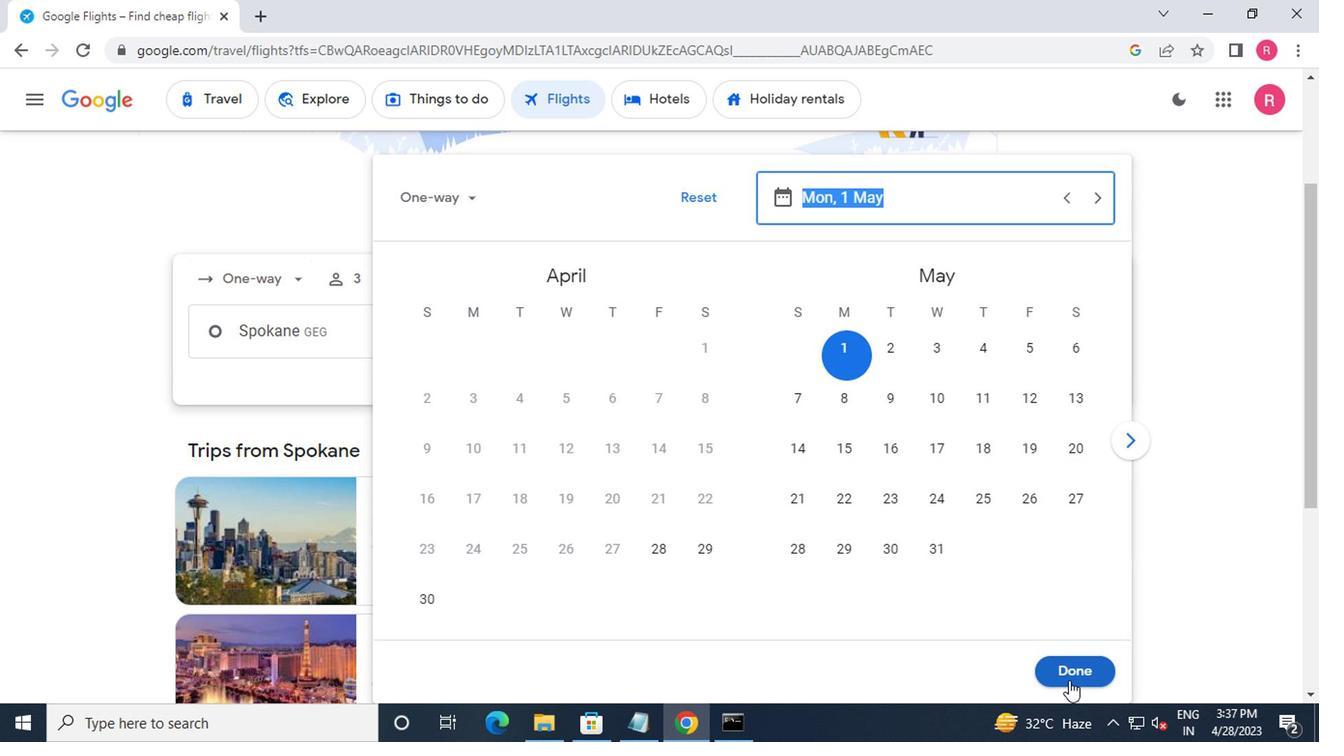 
Action: Mouse moved to (656, 395)
Screenshot: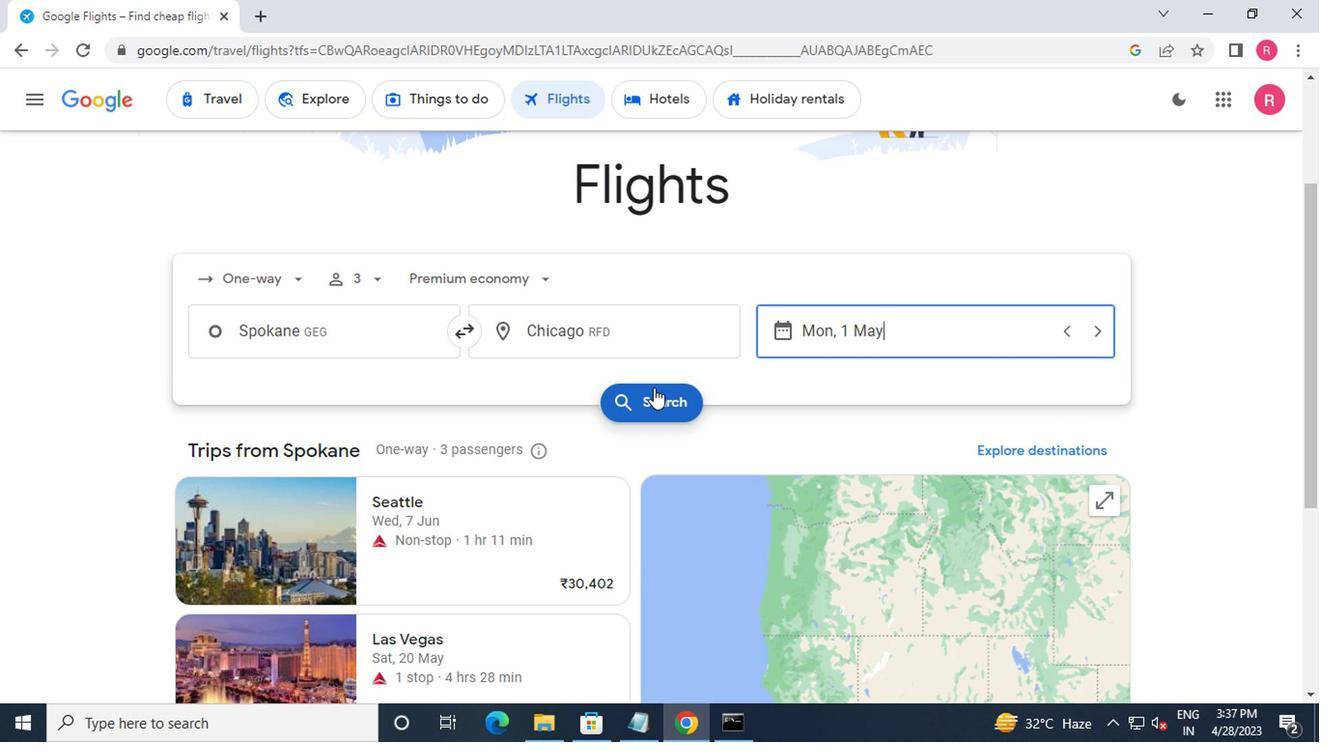 
Action: Mouse pressed left at (656, 395)
Screenshot: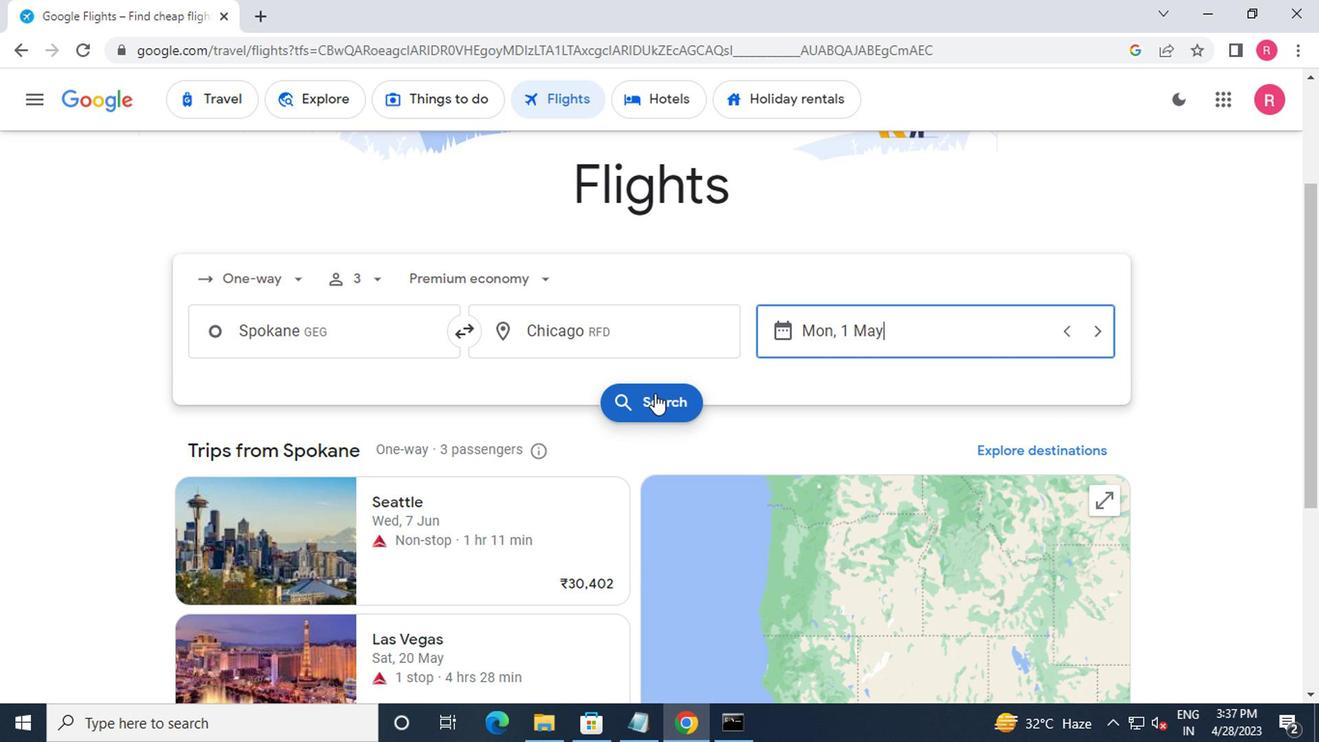 
Action: Mouse moved to (211, 274)
Screenshot: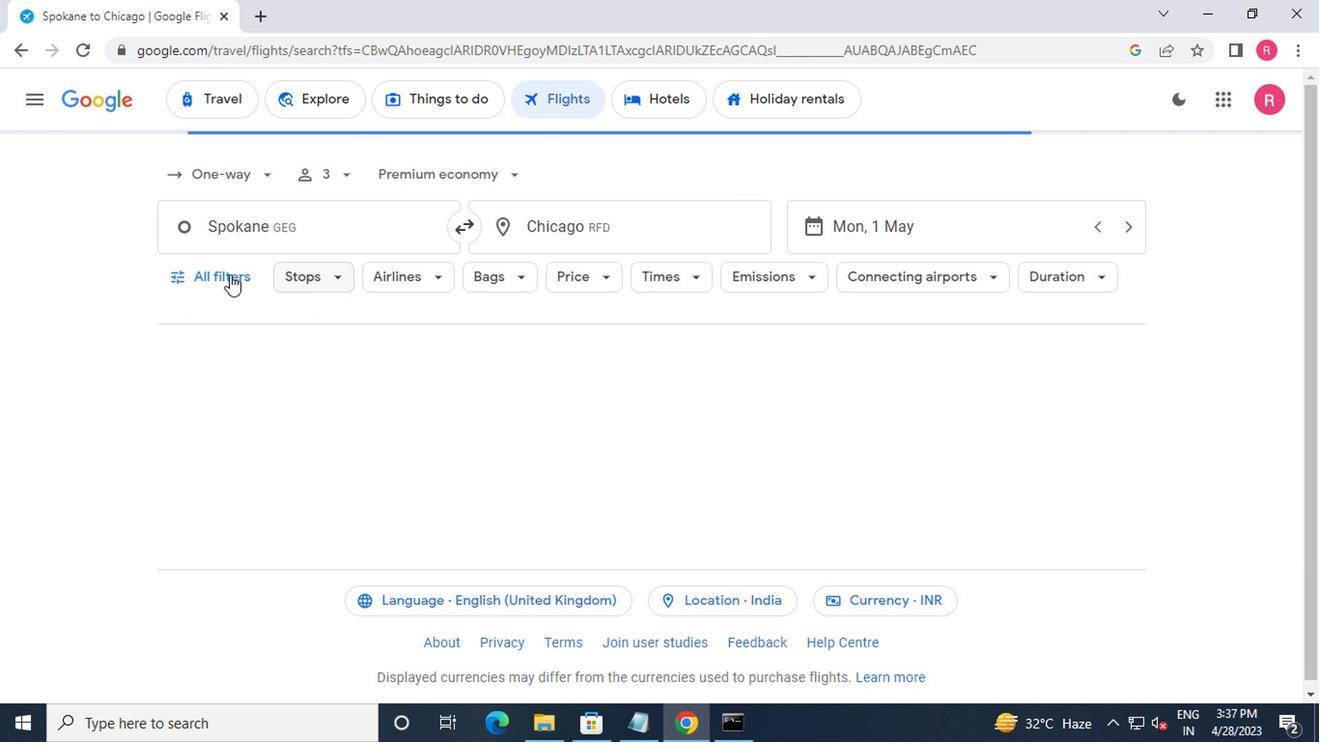 
Action: Mouse pressed left at (211, 274)
Screenshot: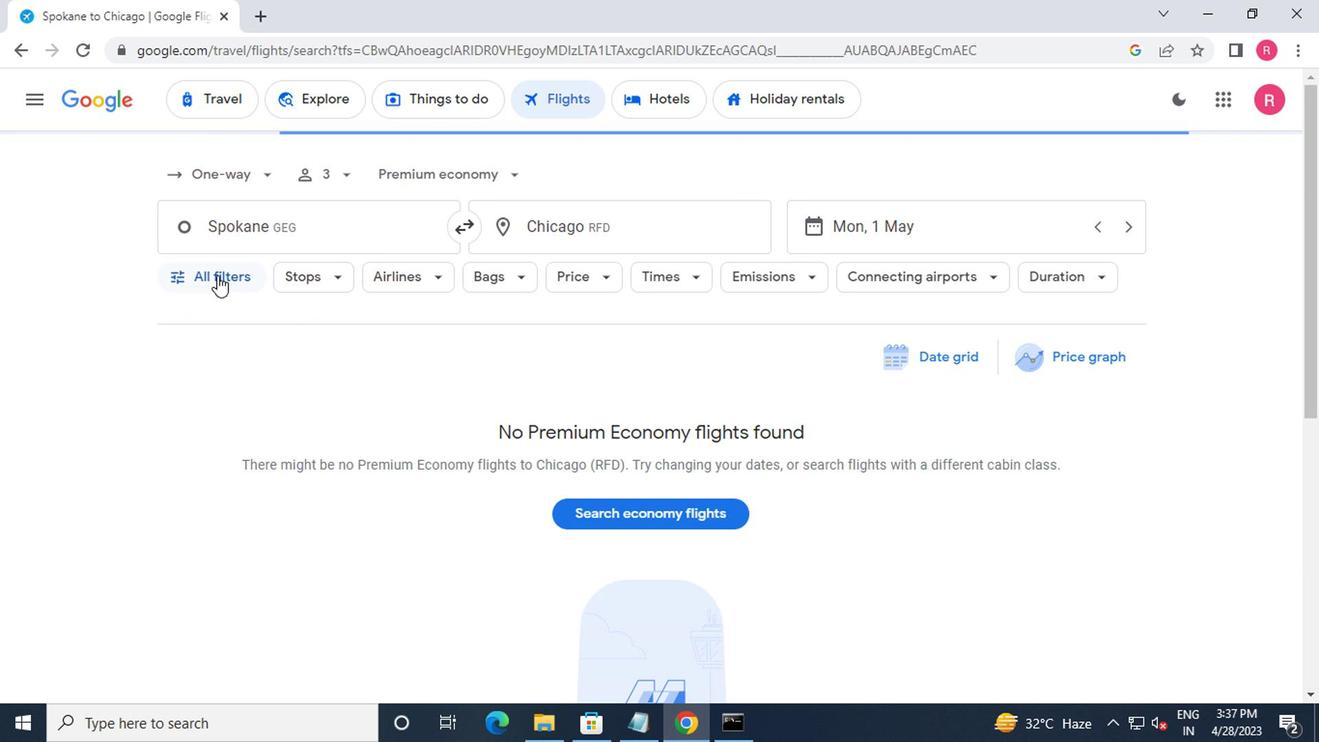 
Action: Mouse moved to (255, 505)
Screenshot: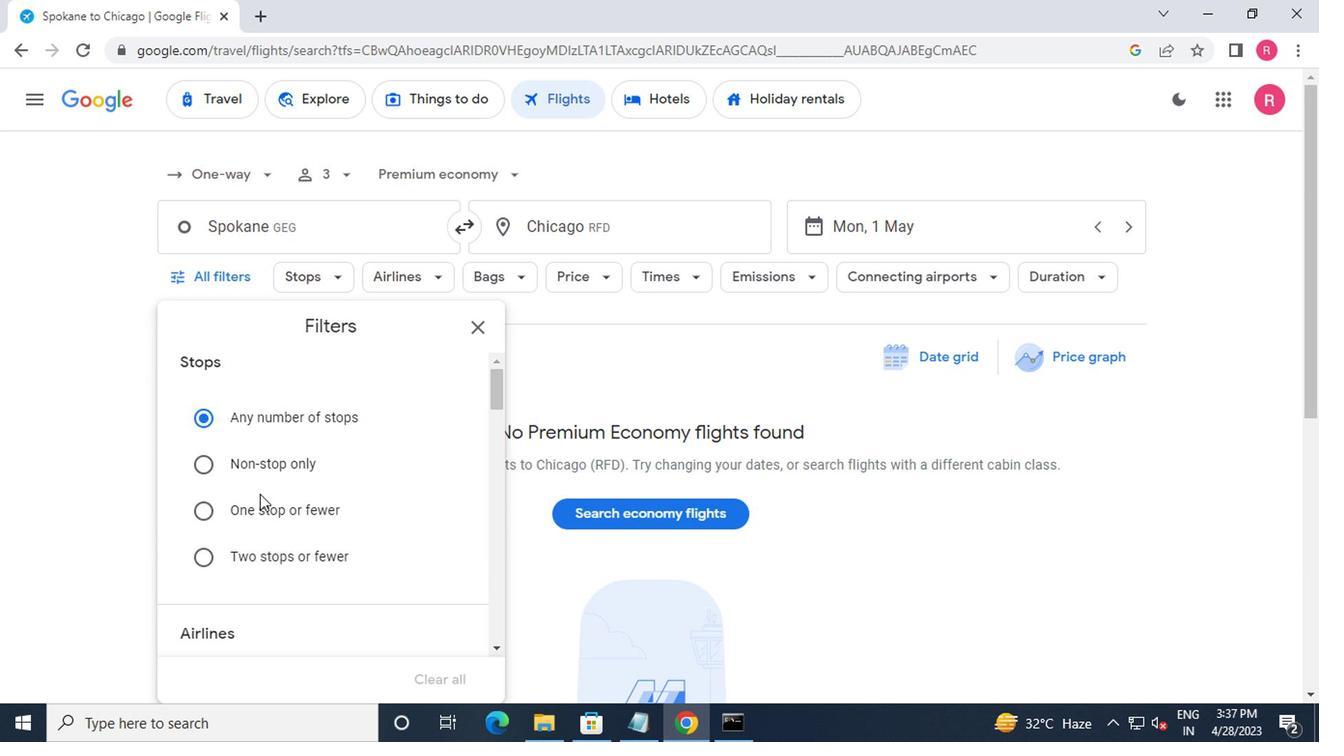 
Action: Mouse scrolled (255, 505) with delta (0, 0)
Screenshot: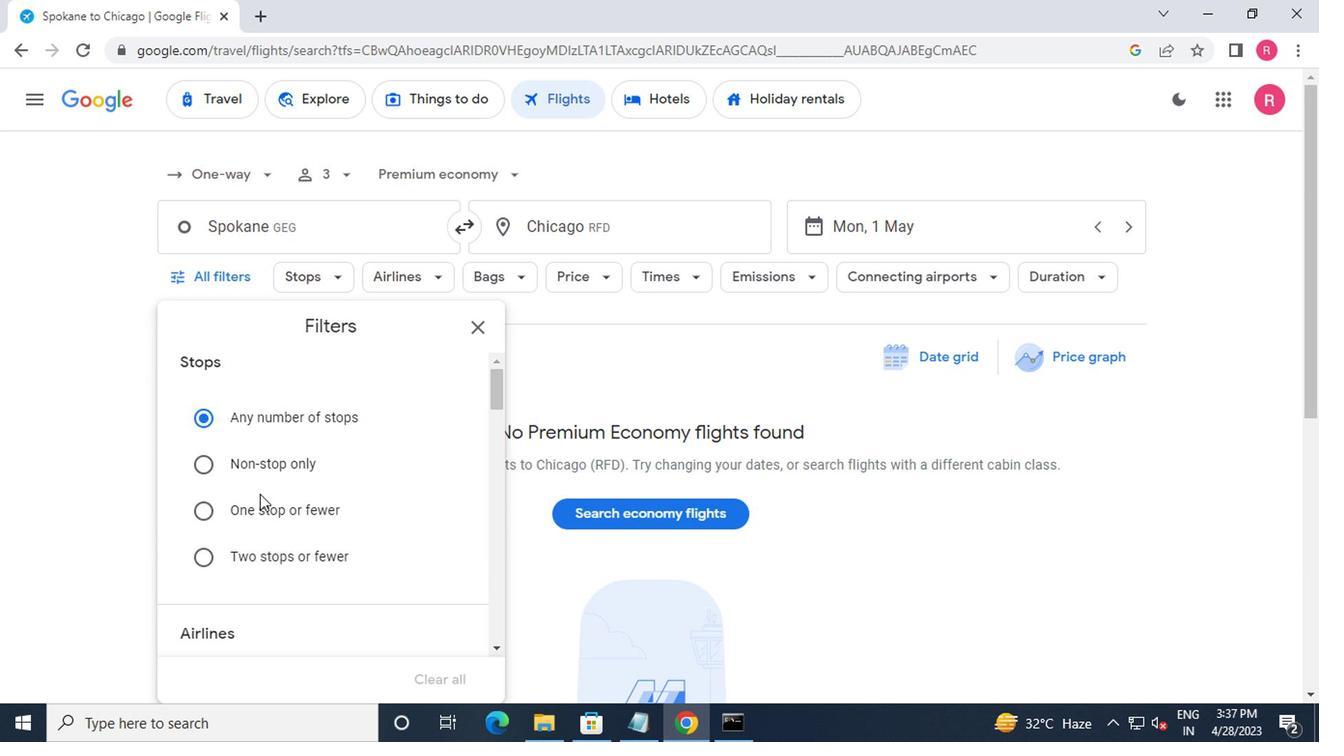 
Action: Mouse moved to (255, 508)
Screenshot: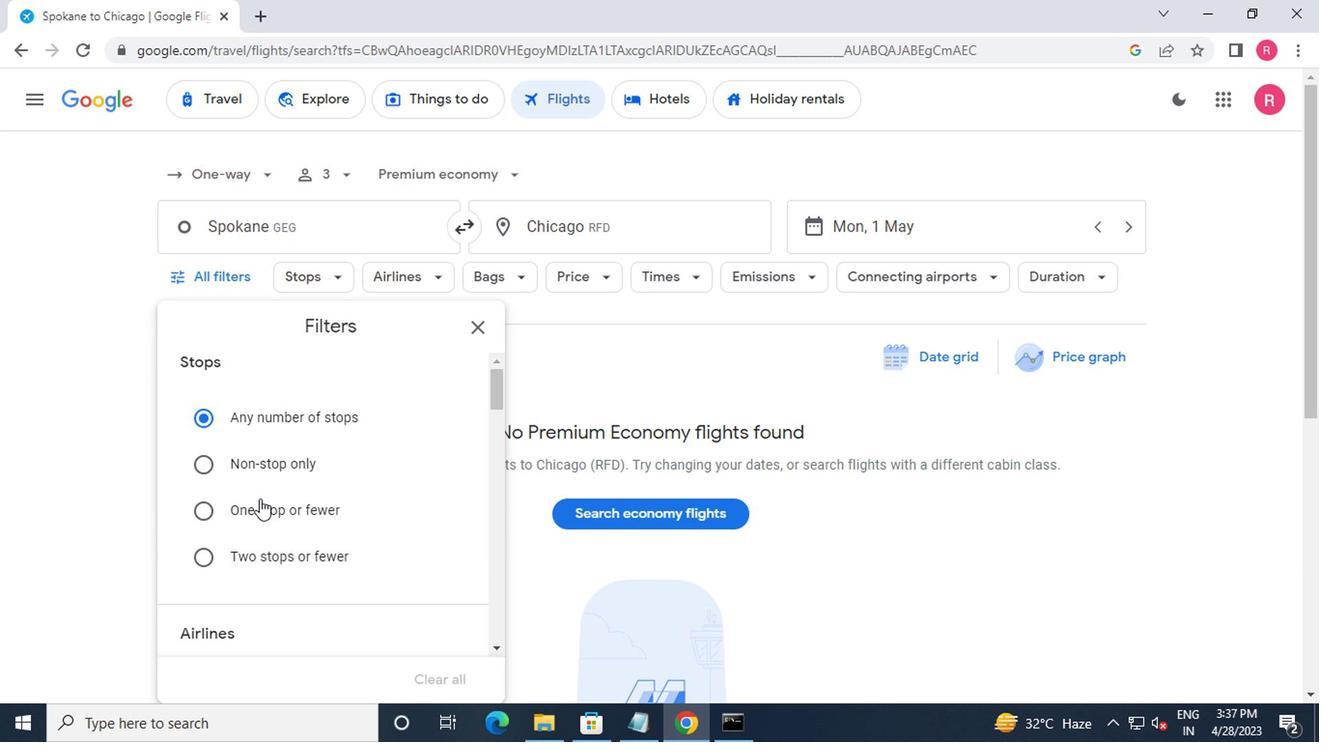 
Action: Mouse scrolled (255, 507) with delta (0, 0)
Screenshot: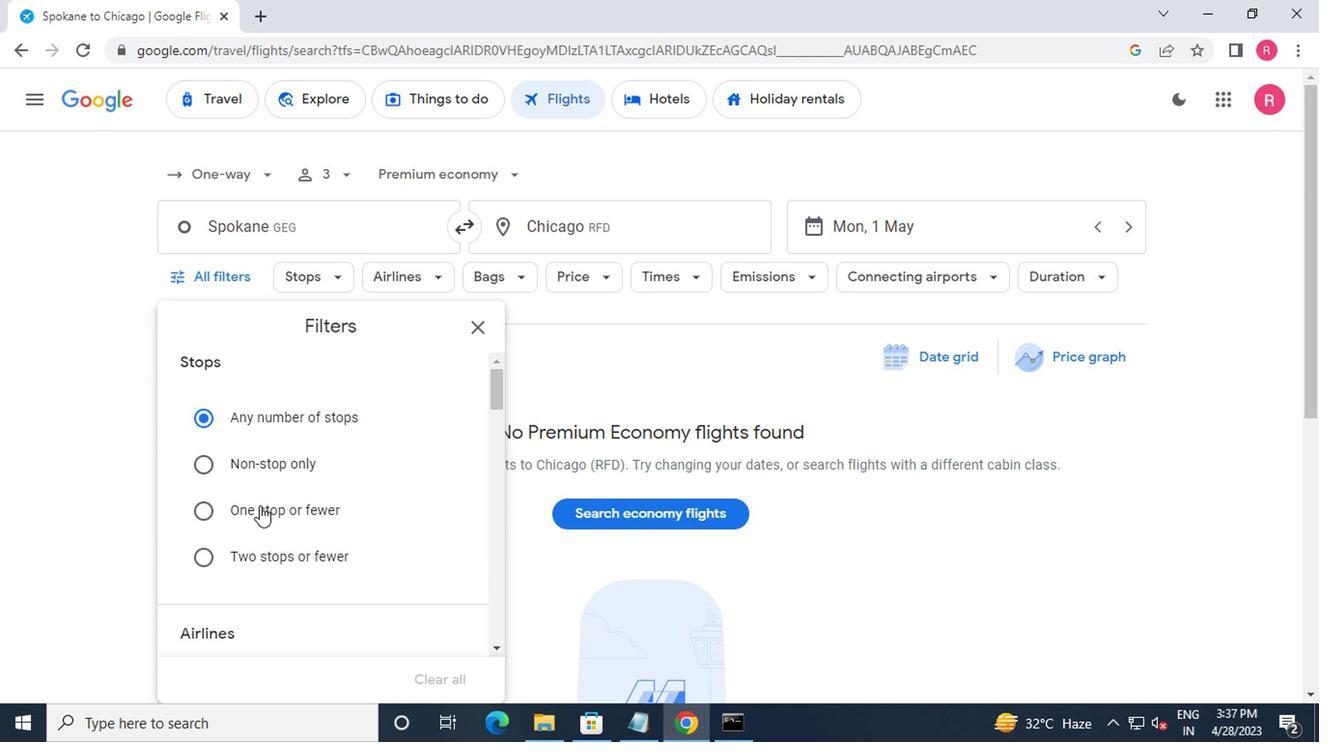 
Action: Mouse moved to (257, 501)
Screenshot: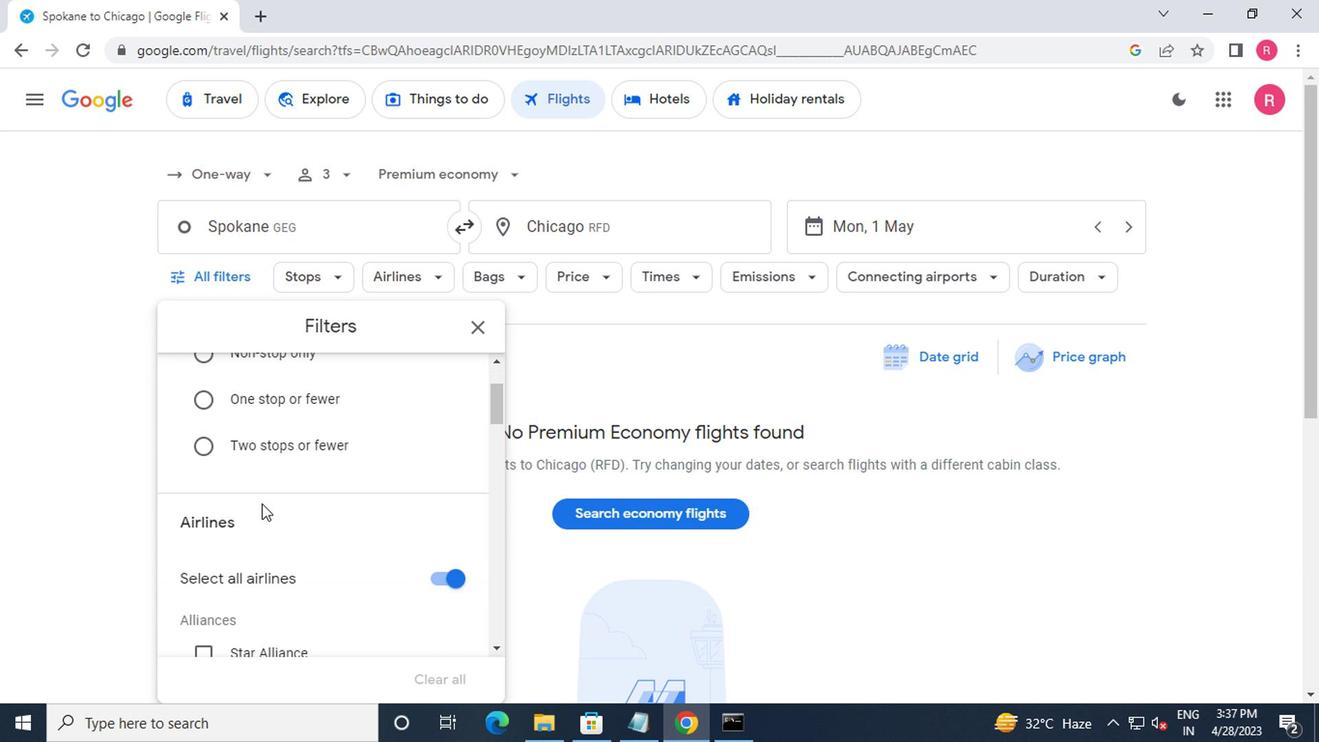 
Action: Mouse scrolled (257, 500) with delta (0, 0)
Screenshot: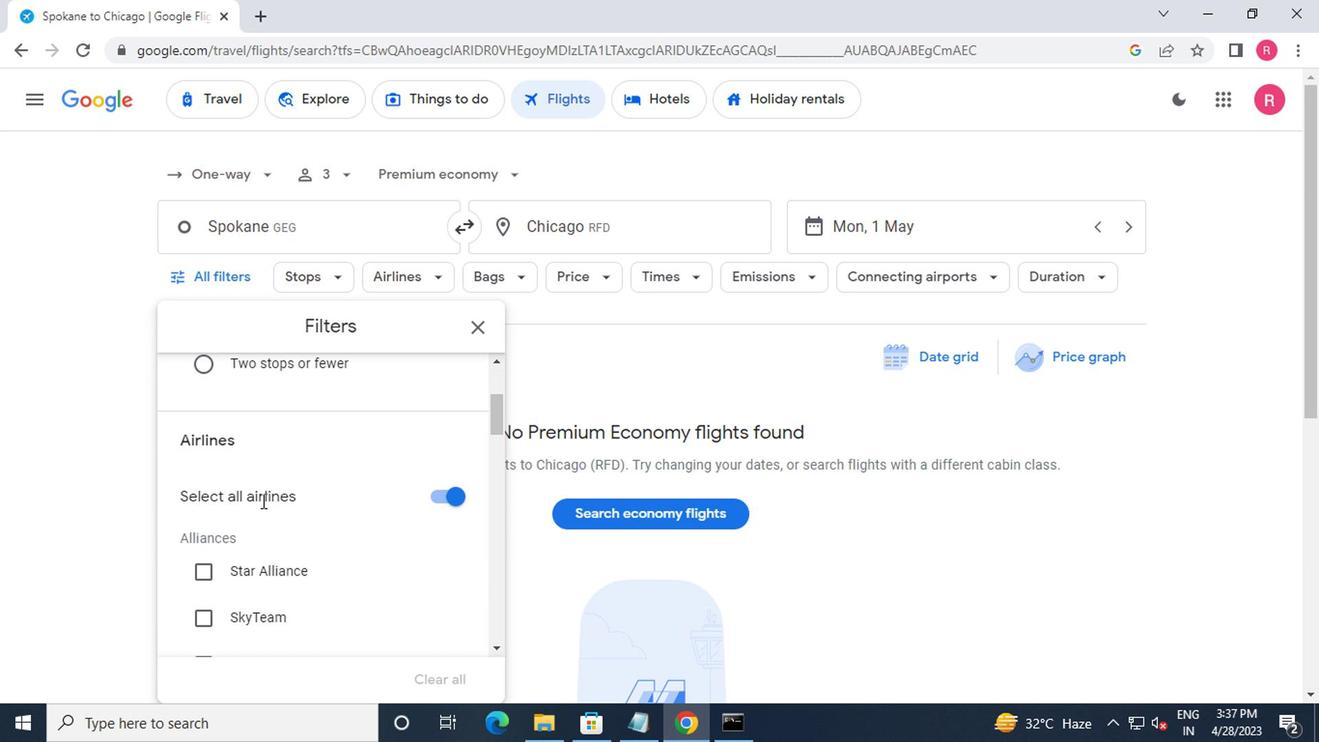 
Action: Mouse scrolled (257, 500) with delta (0, 0)
Screenshot: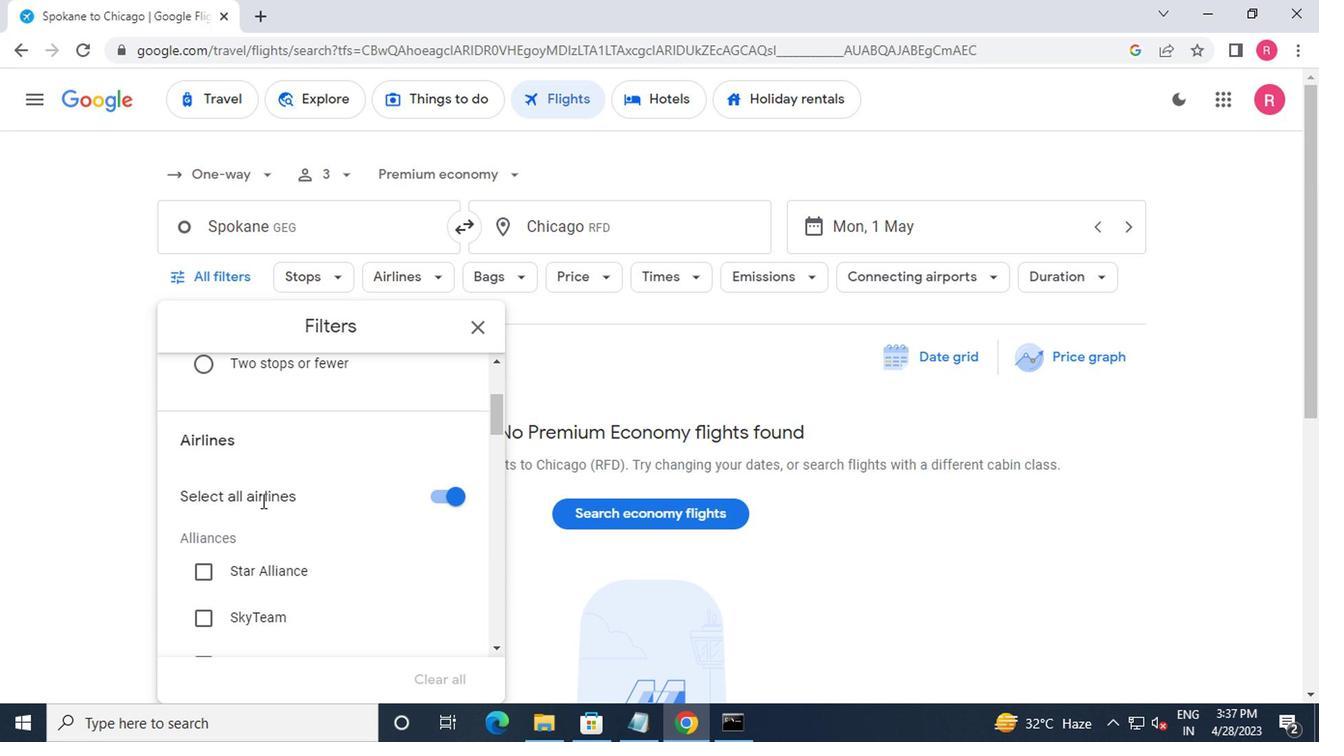 
Action: Mouse scrolled (257, 500) with delta (0, 0)
Screenshot: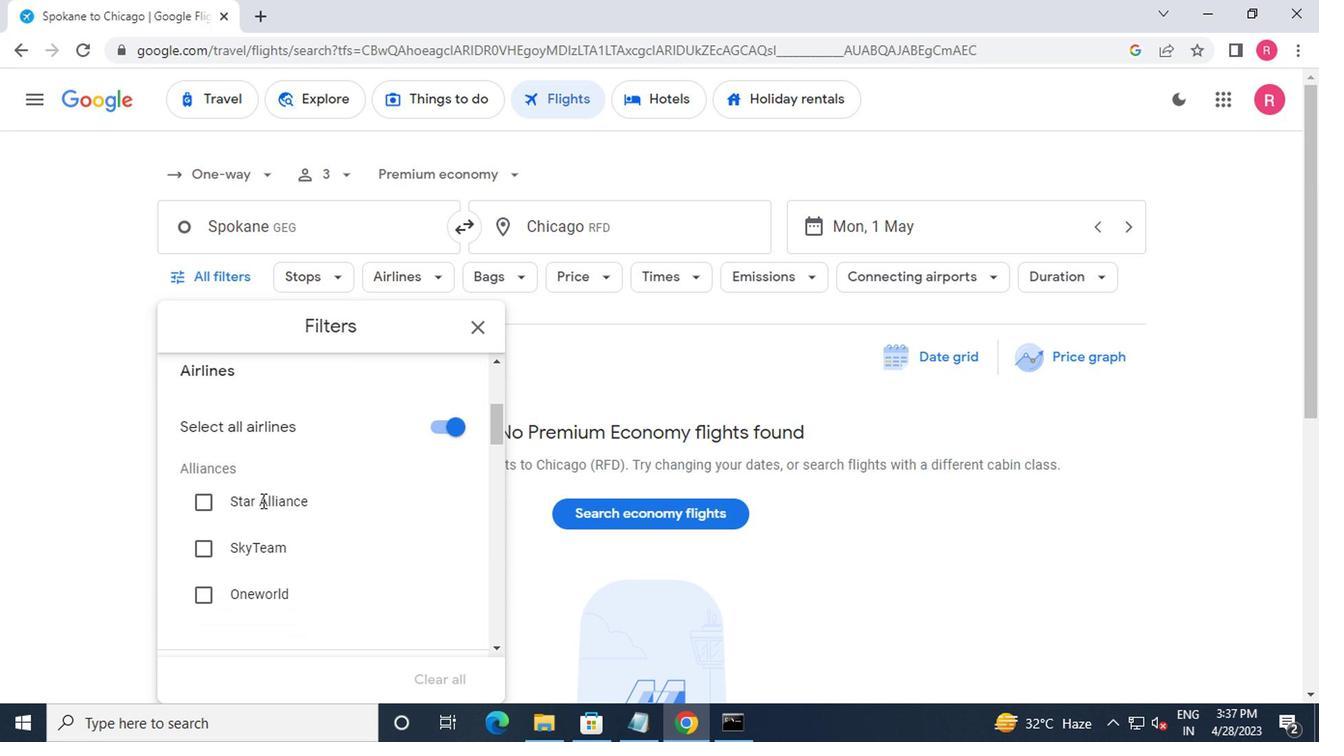 
Action: Mouse moved to (441, 554)
Screenshot: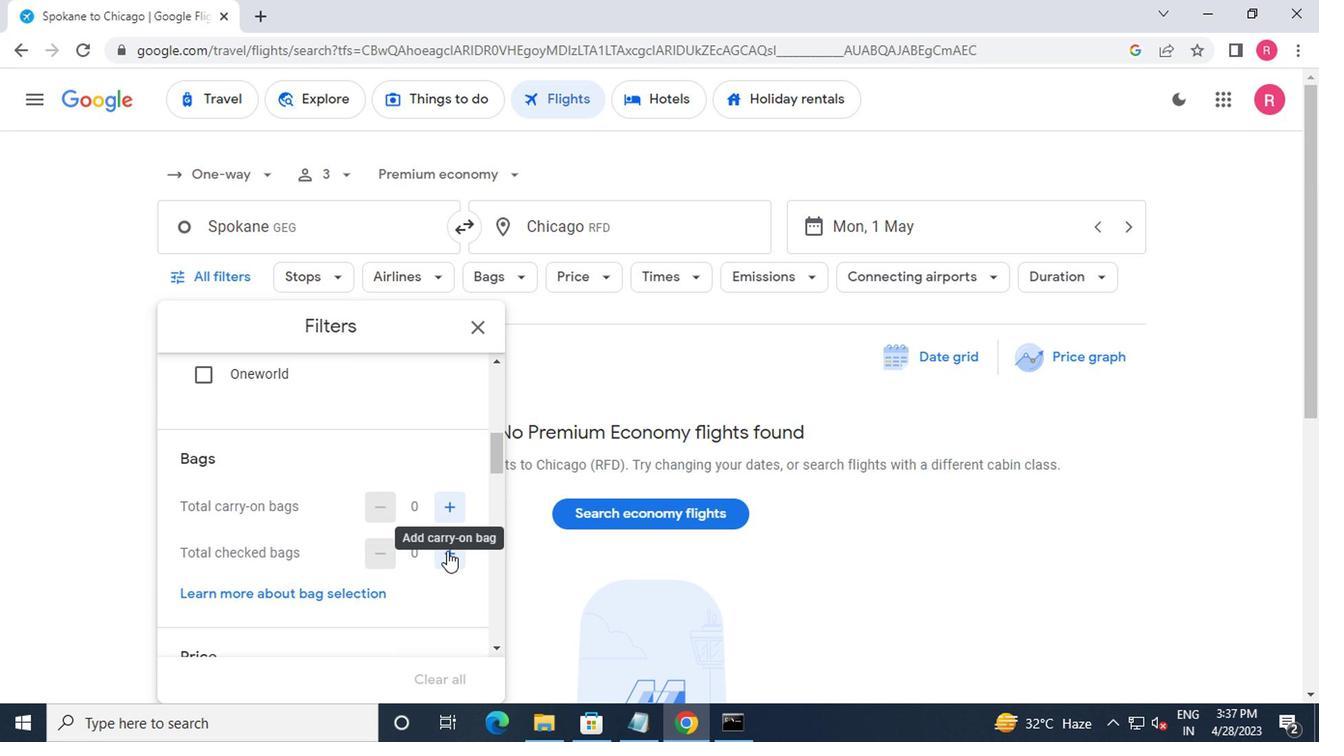 
Action: Mouse pressed left at (441, 554)
Screenshot: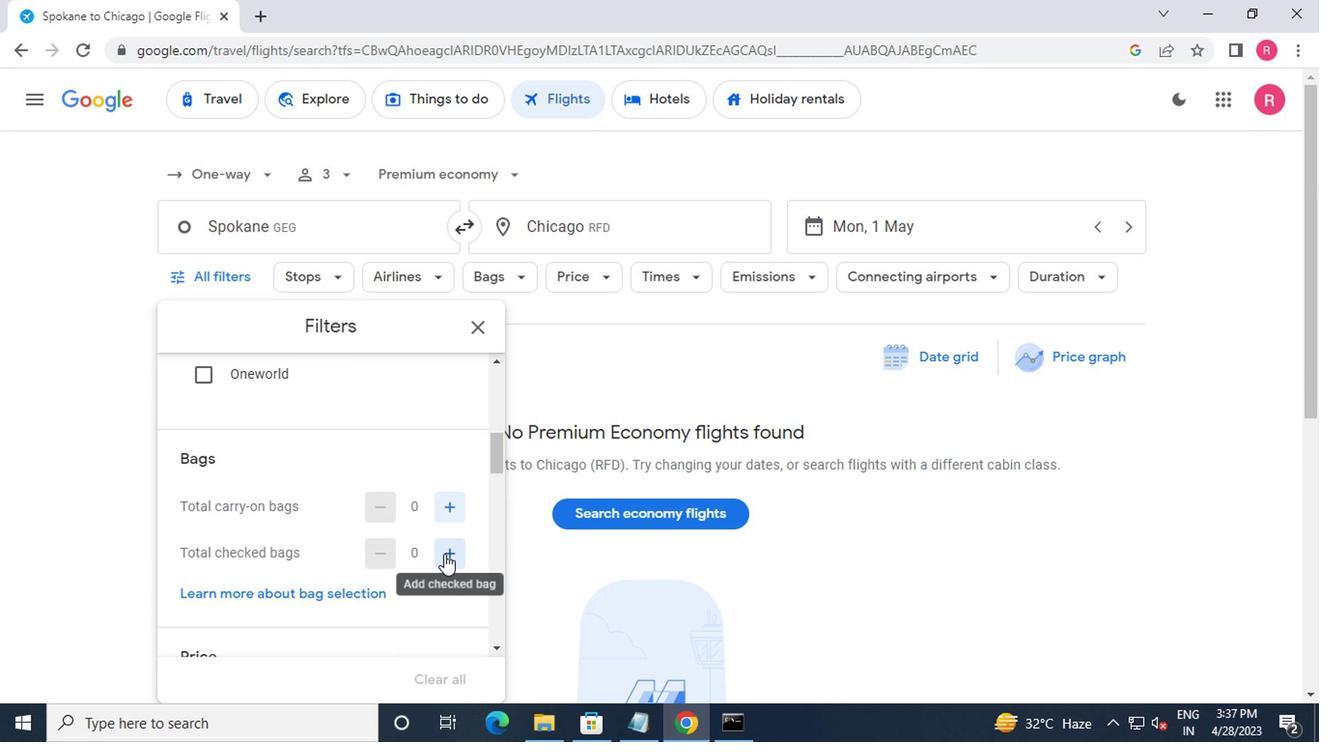 
Action: Mouse pressed left at (441, 554)
Screenshot: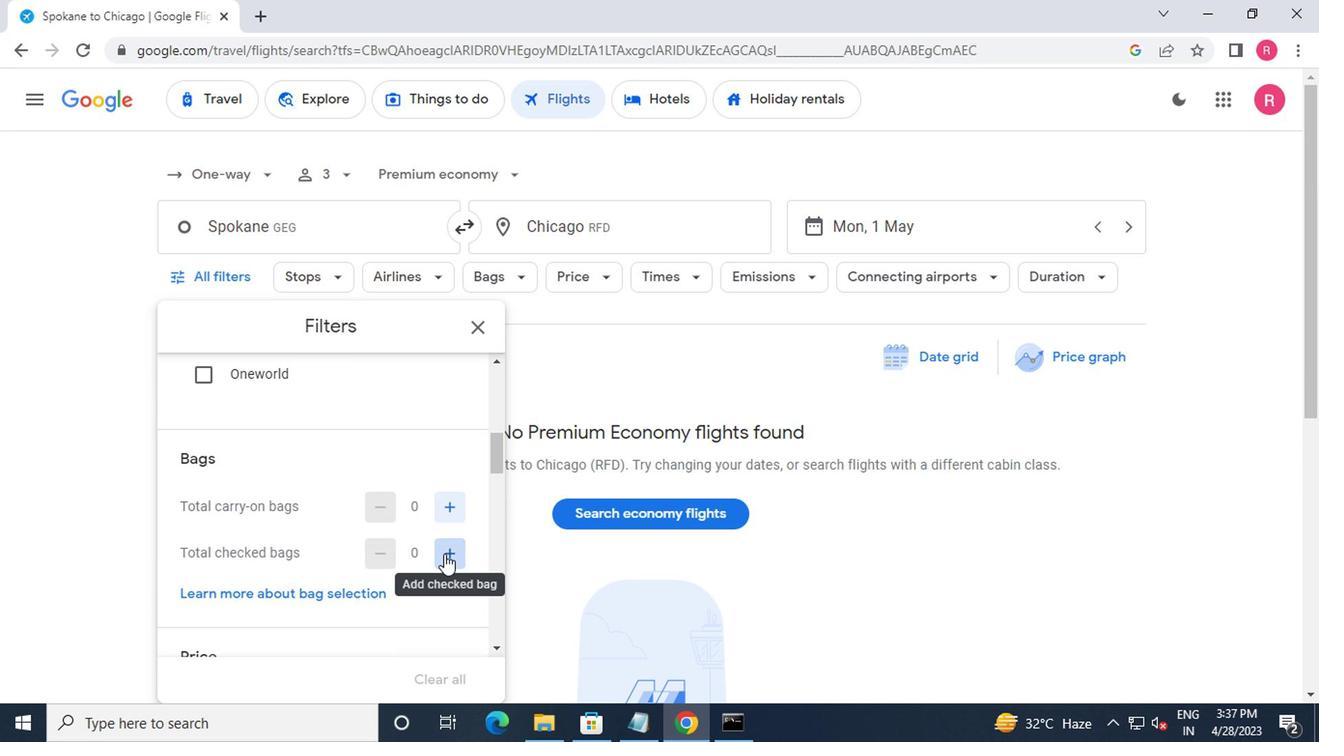
Action: Mouse pressed left at (441, 554)
Screenshot: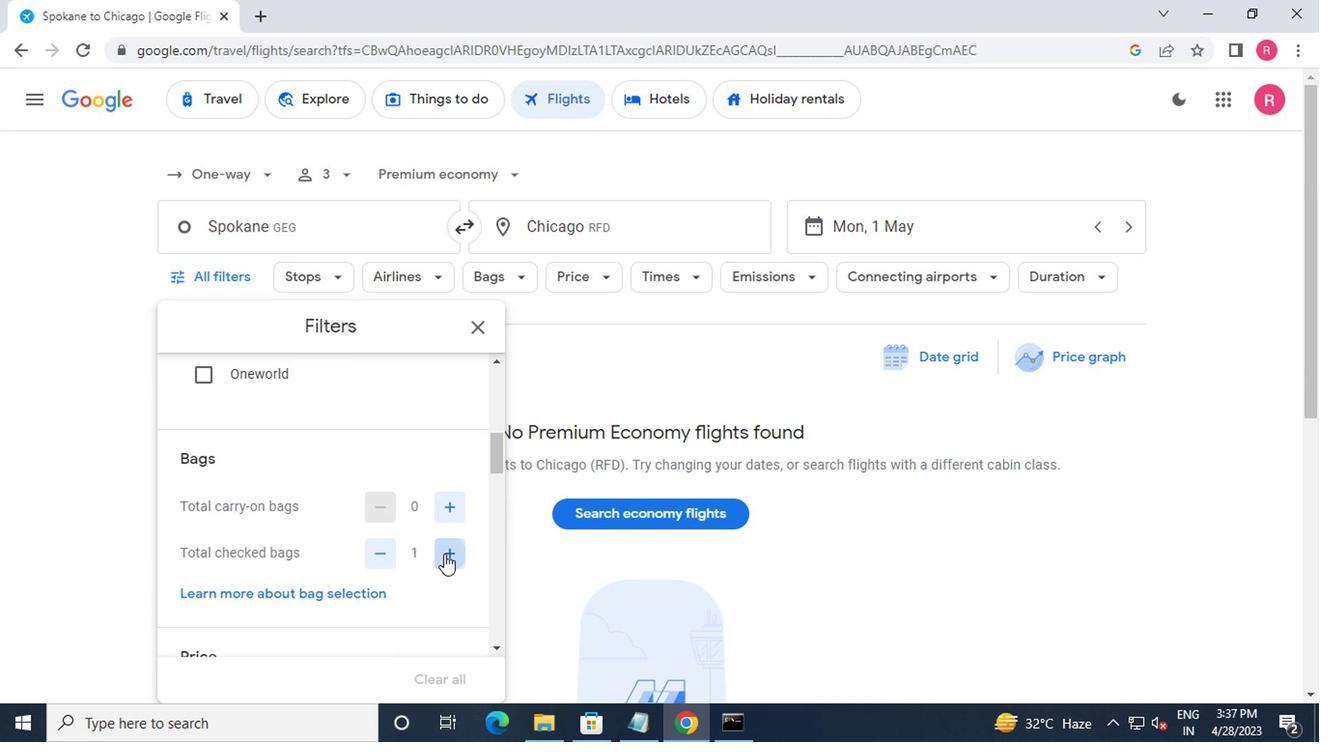 
Action: Mouse pressed left at (441, 554)
Screenshot: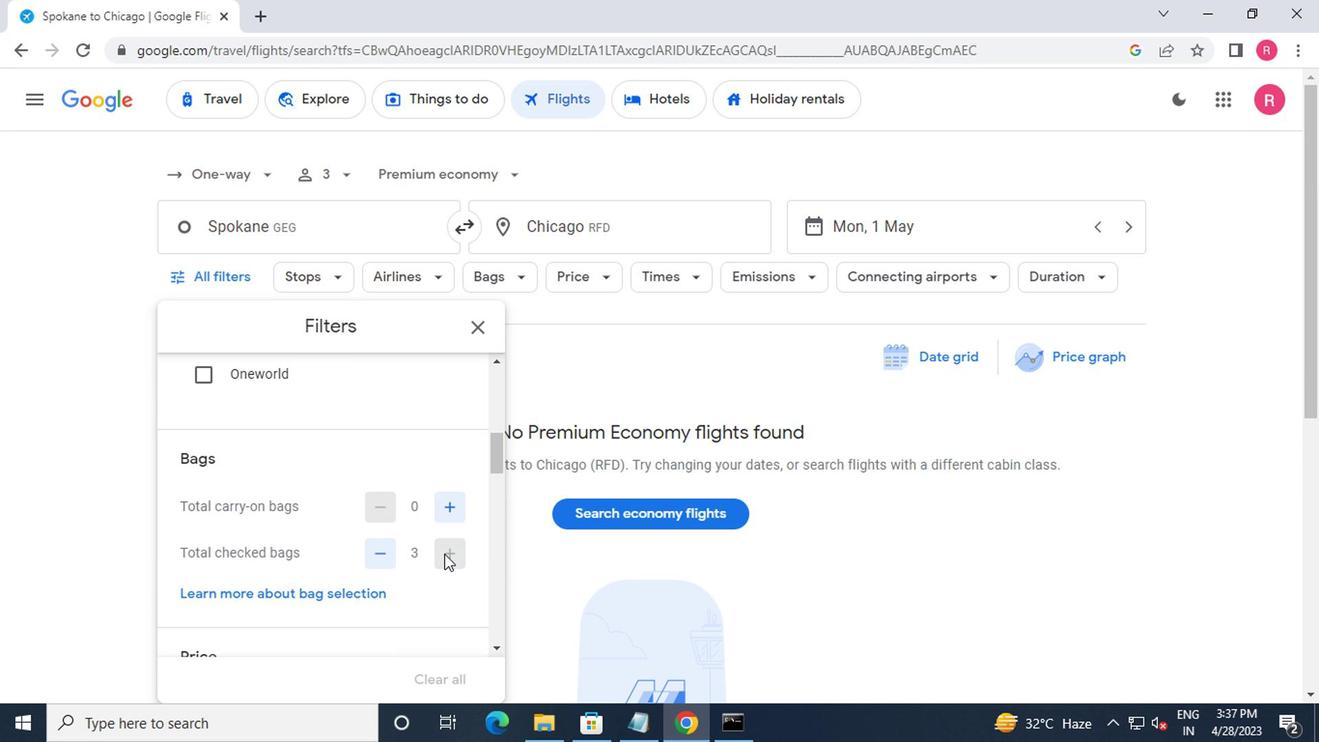 
Action: Mouse pressed left at (441, 554)
Screenshot: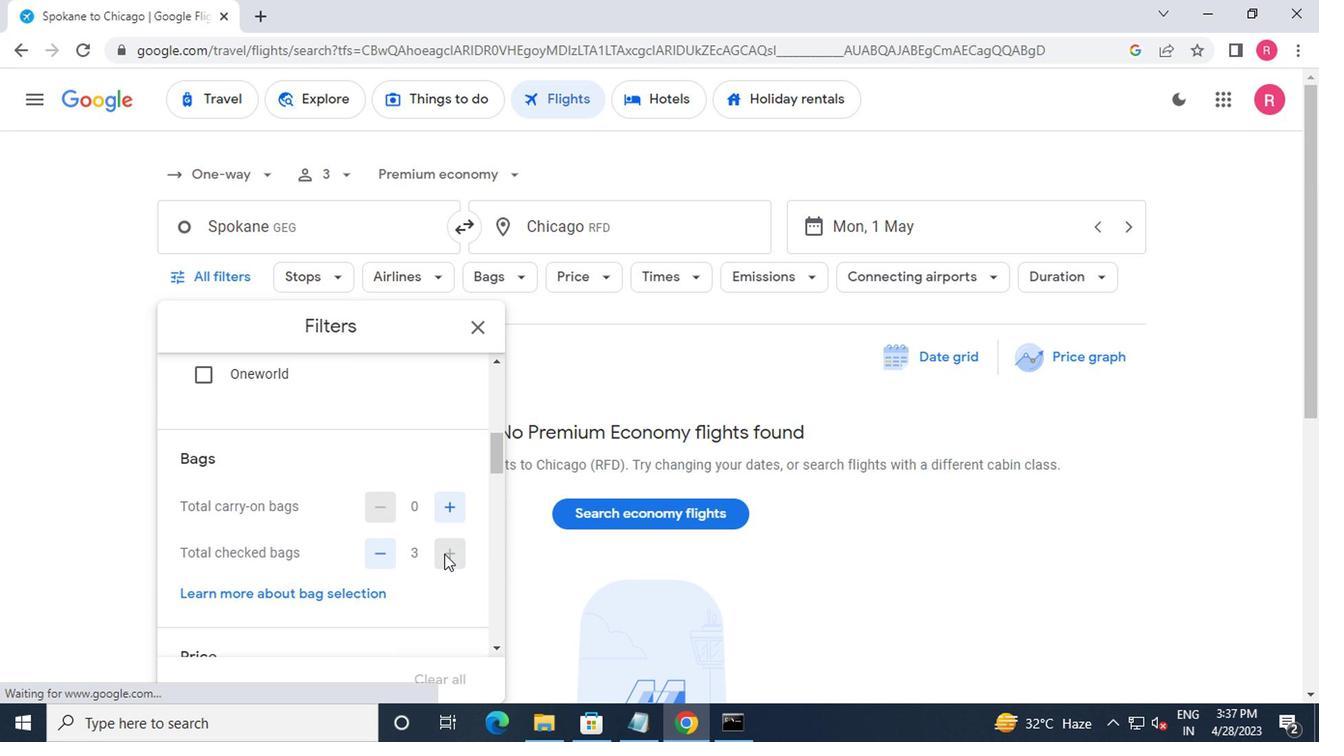 
Action: Mouse moved to (433, 549)
Screenshot: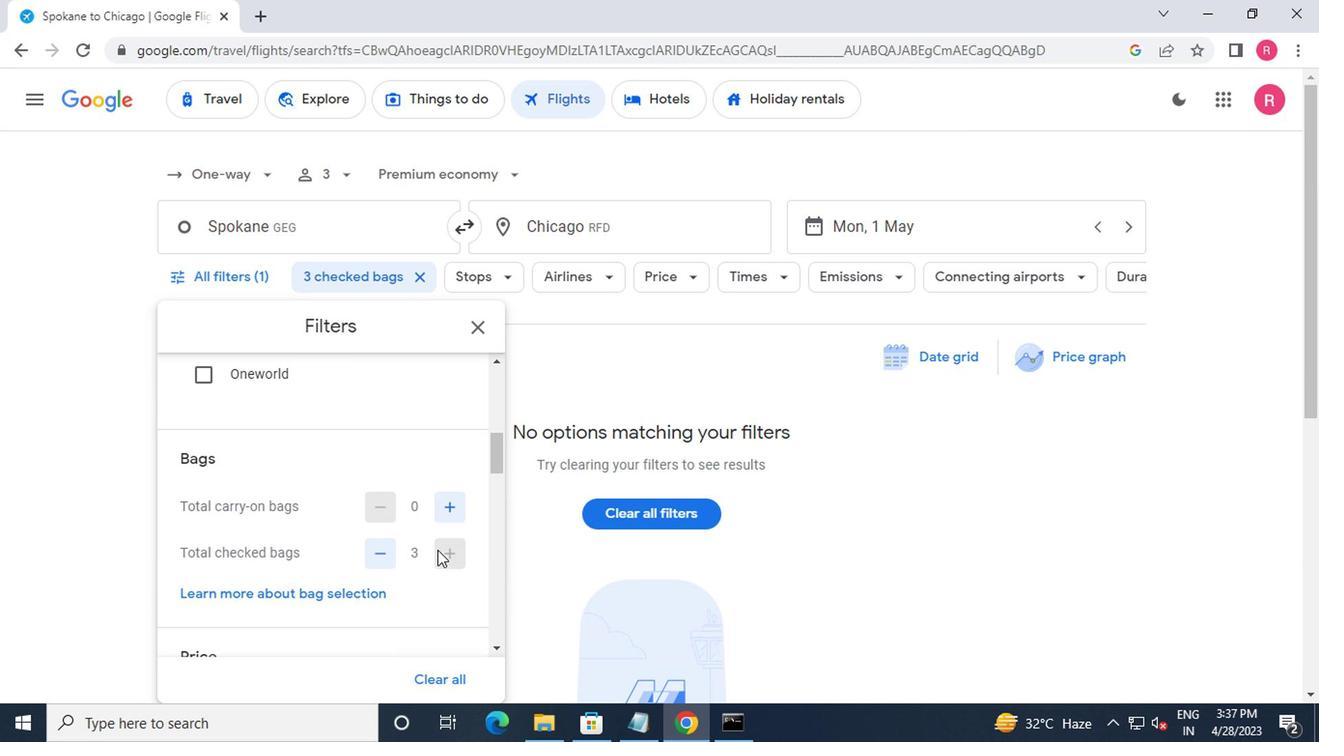 
Action: Mouse scrolled (433, 549) with delta (0, 0)
Screenshot: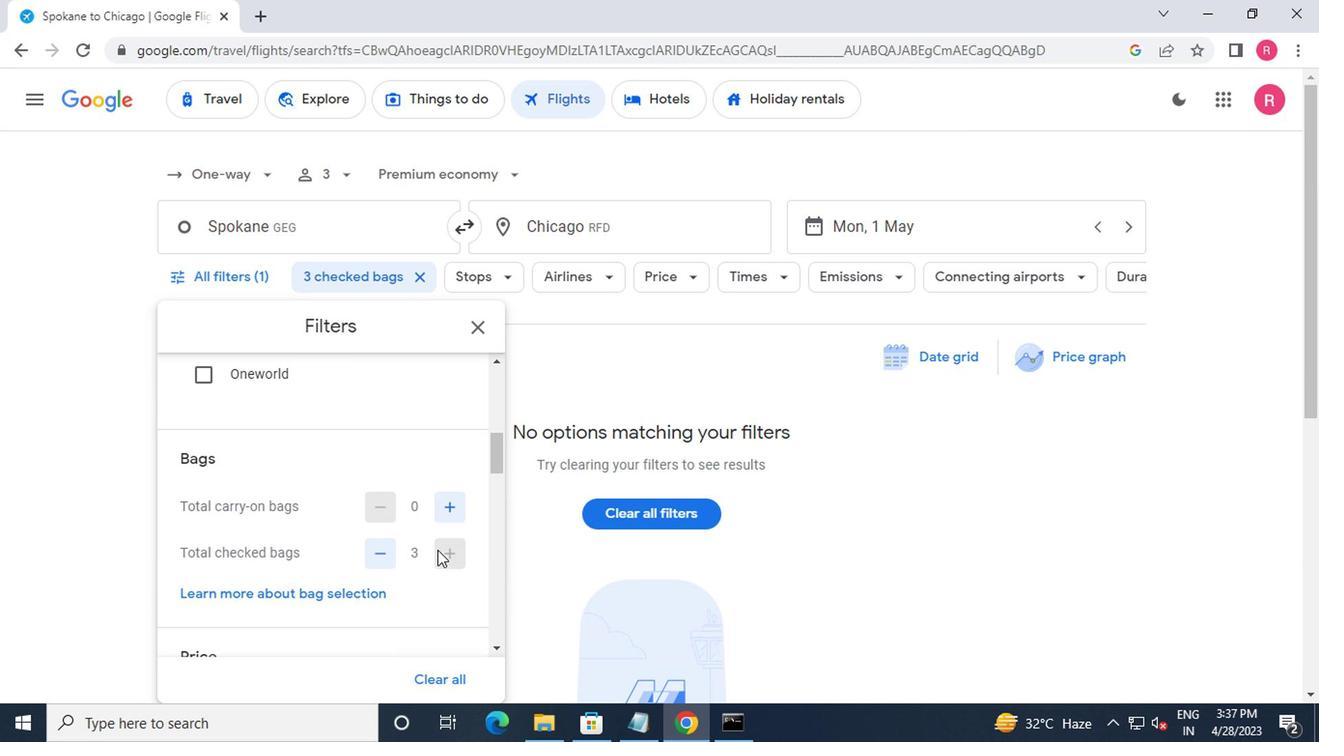 
Action: Mouse scrolled (433, 549) with delta (0, 0)
Screenshot: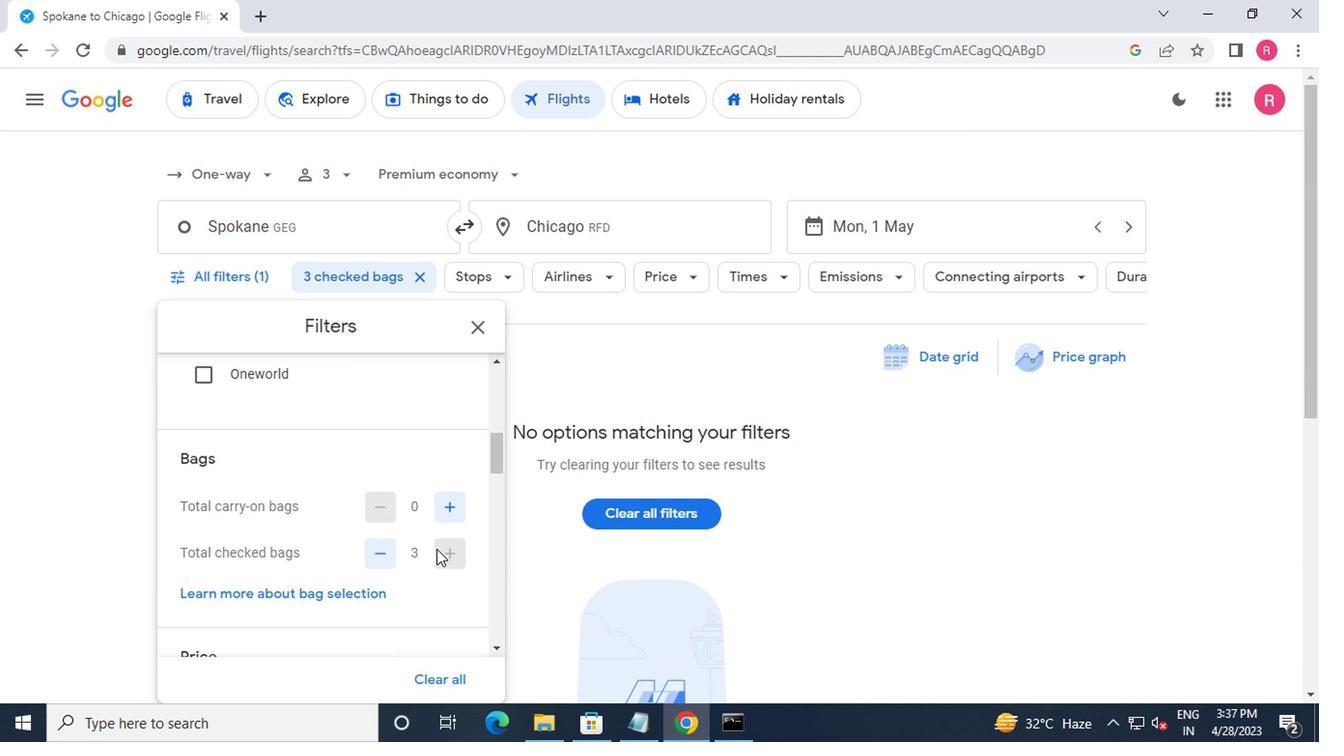 
Action: Mouse moved to (452, 552)
Screenshot: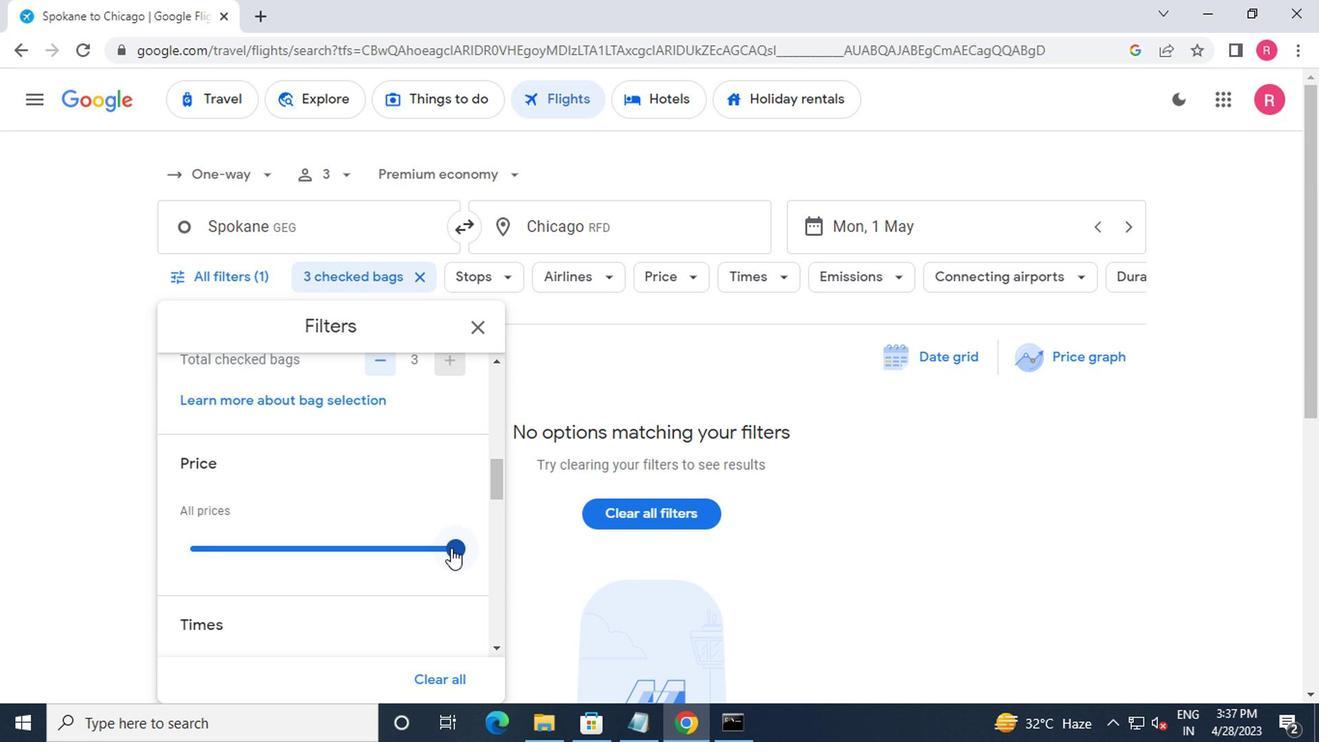 
Action: Mouse pressed left at (452, 552)
Screenshot: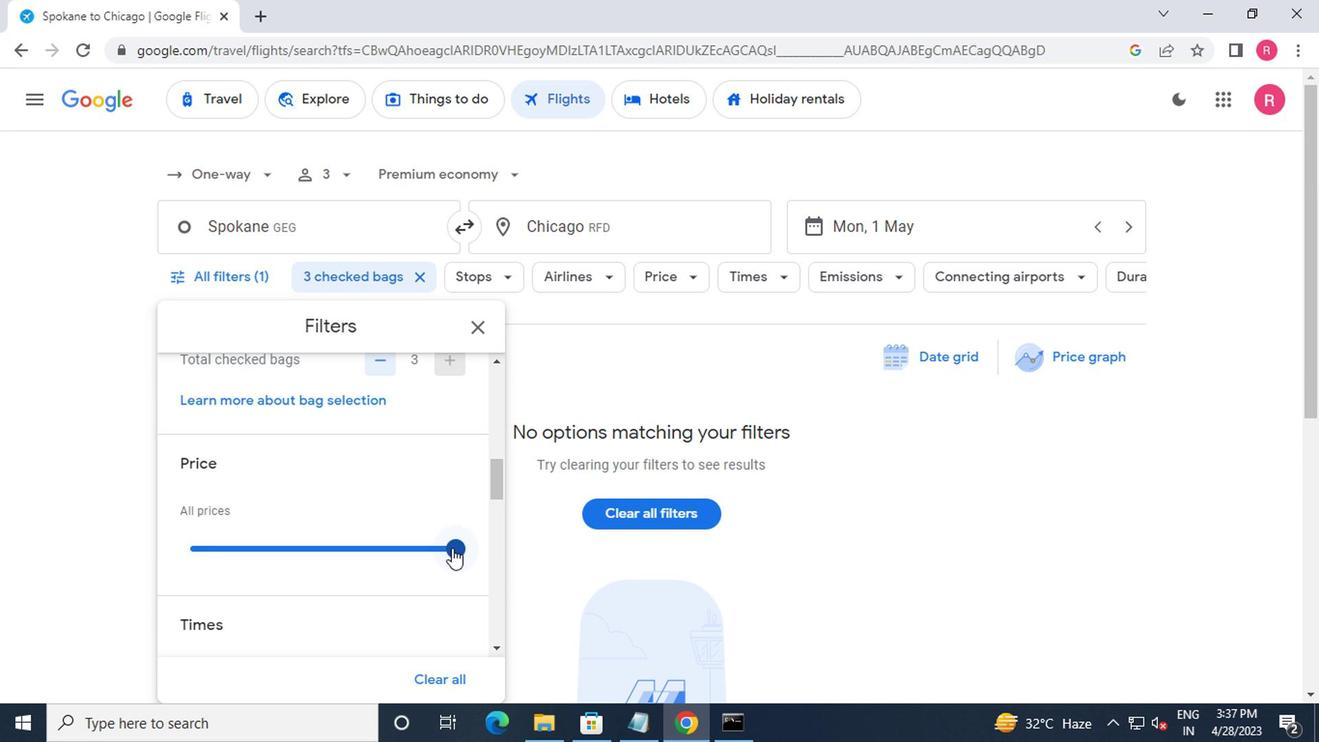 
Action: Mouse moved to (451, 552)
Screenshot: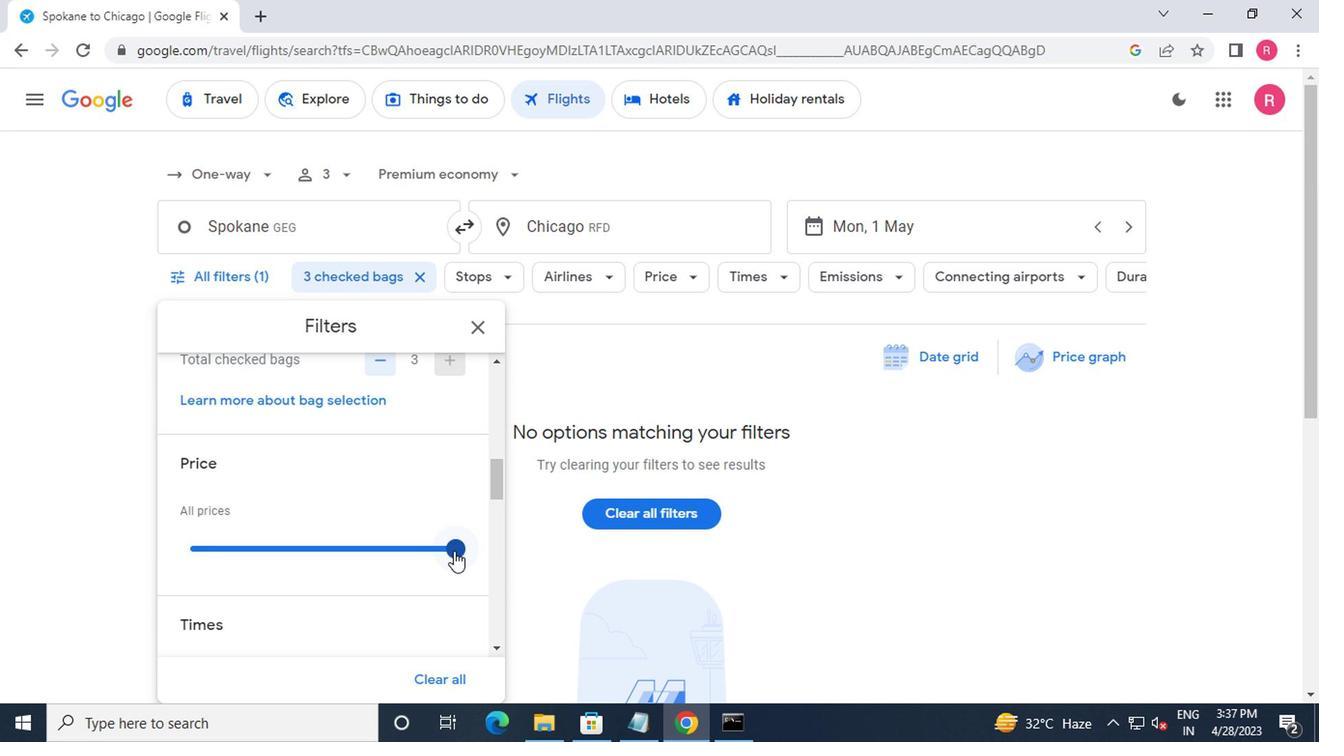 
Action: Mouse scrolled (451, 550) with delta (0, -1)
Screenshot: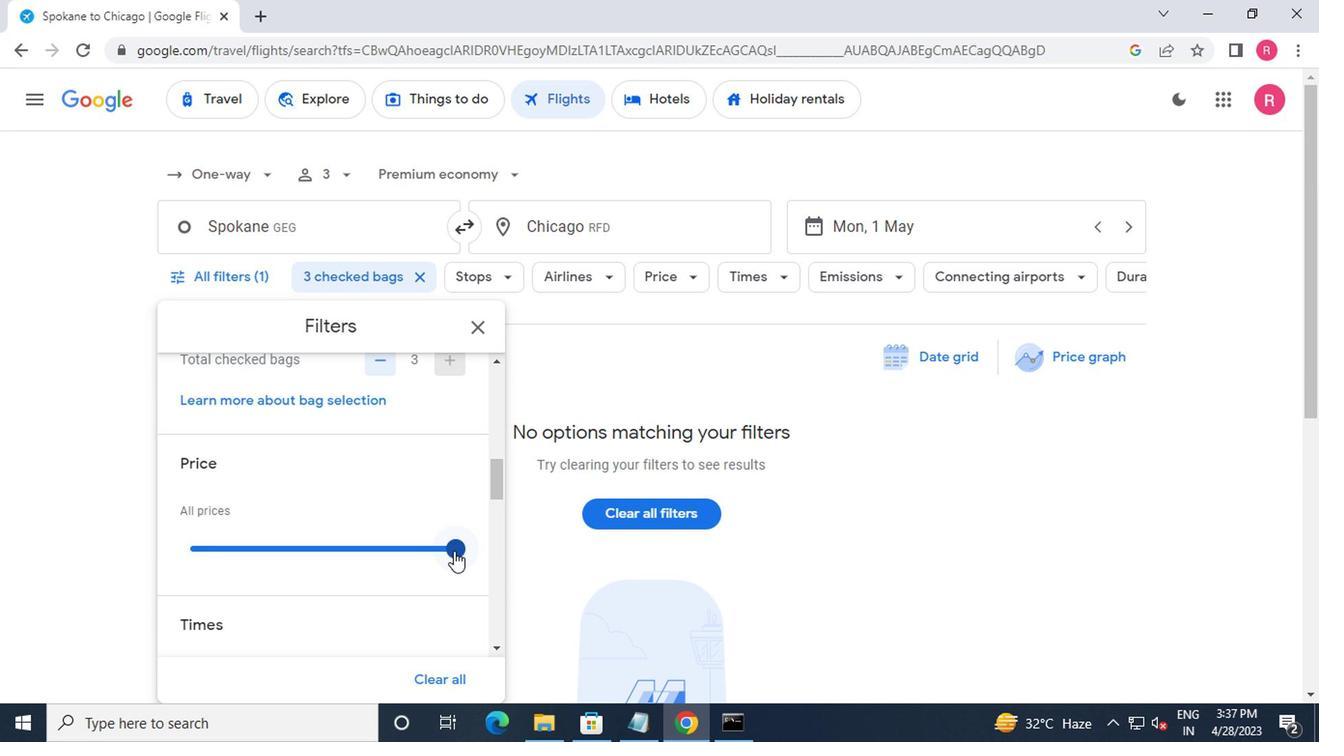 
Action: Mouse scrolled (451, 550) with delta (0, -1)
Screenshot: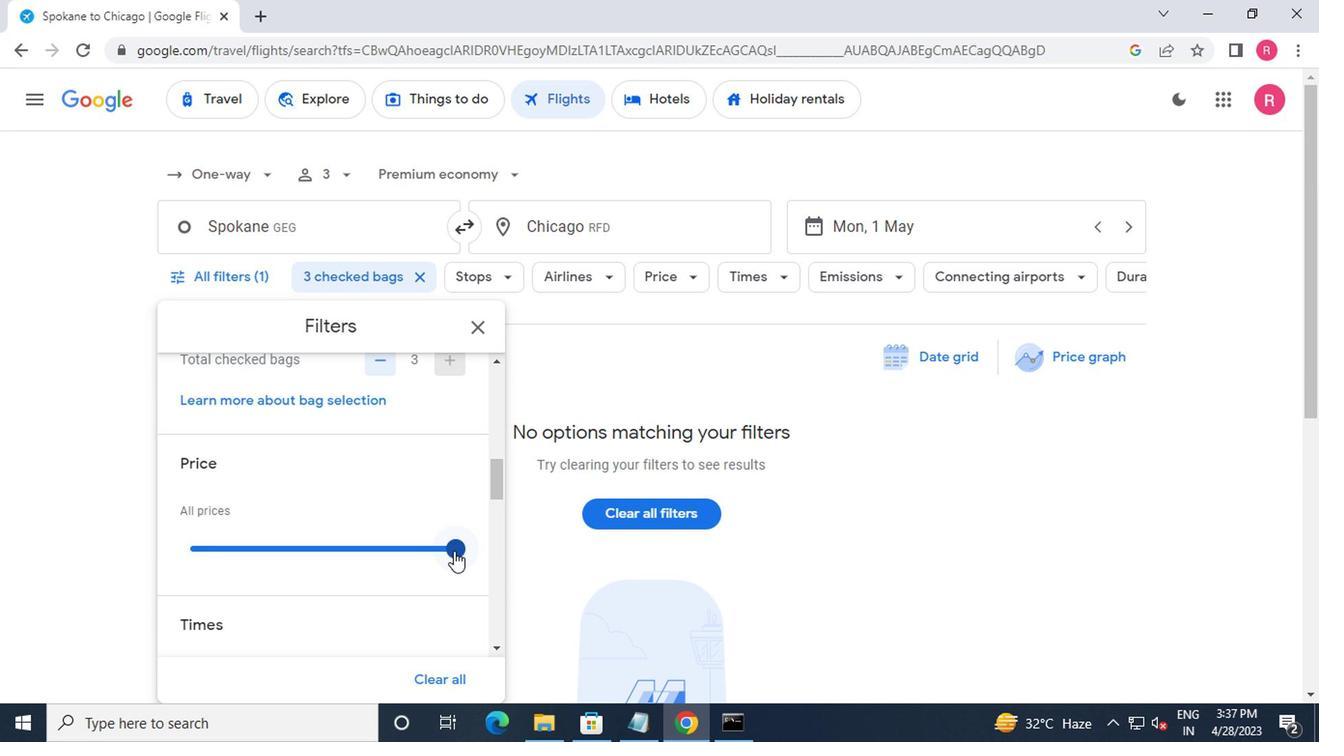
Action: Mouse moved to (197, 578)
Screenshot: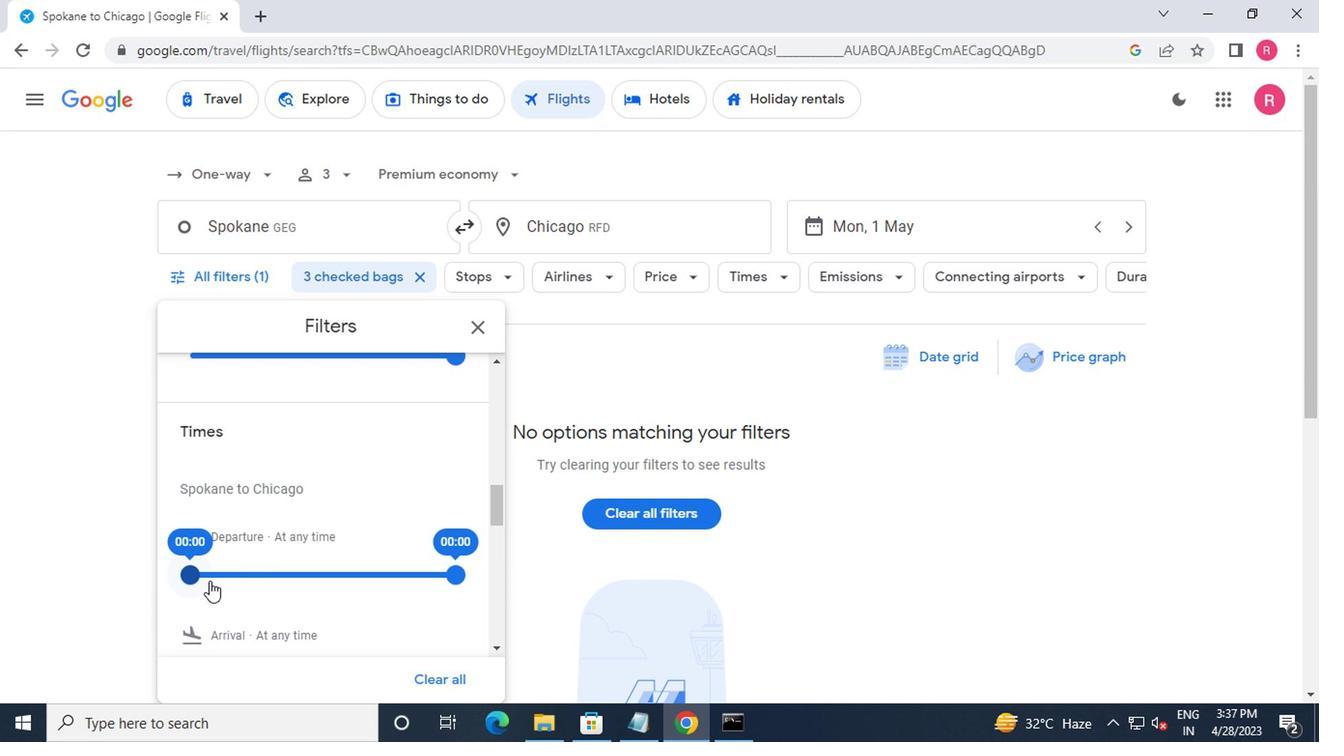 
Action: Mouse pressed left at (197, 578)
Screenshot: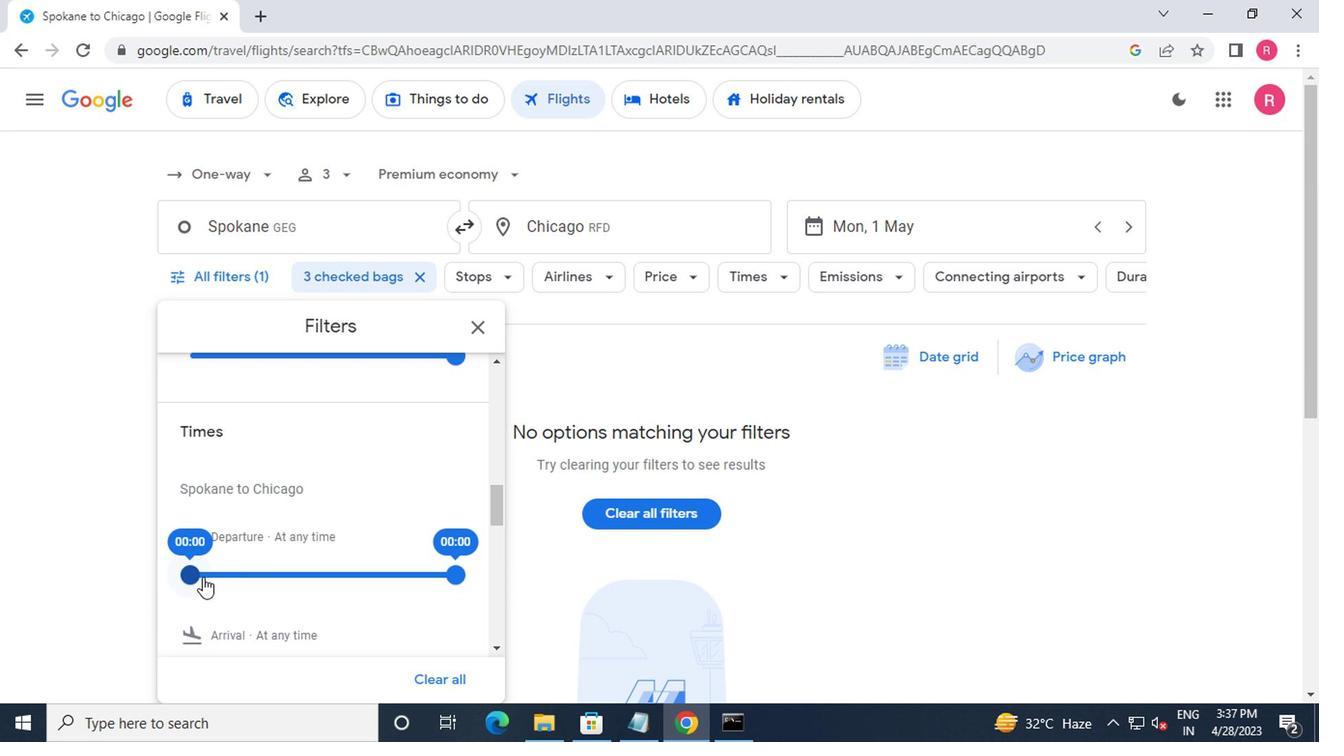 
Action: Mouse moved to (294, 580)
Screenshot: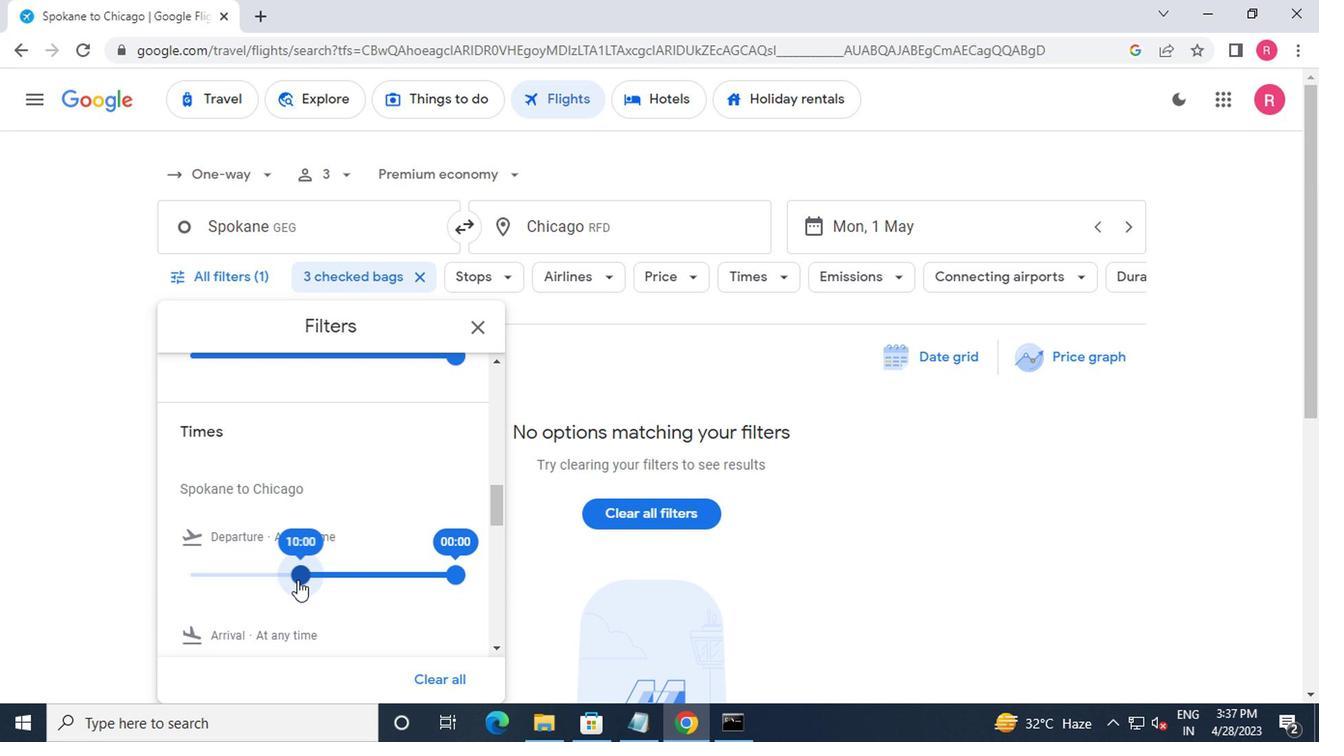
Action: Mouse pressed left at (294, 580)
Screenshot: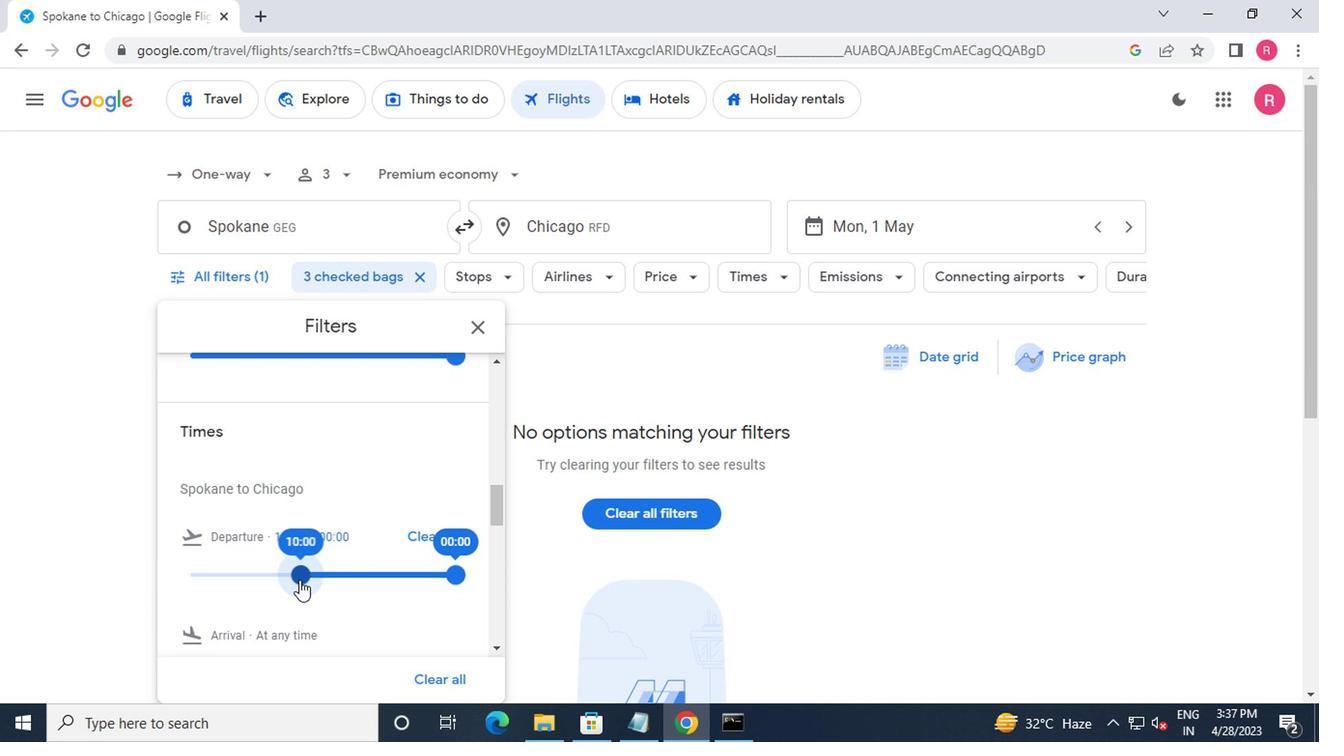 
Action: Mouse moved to (299, 578)
Screenshot: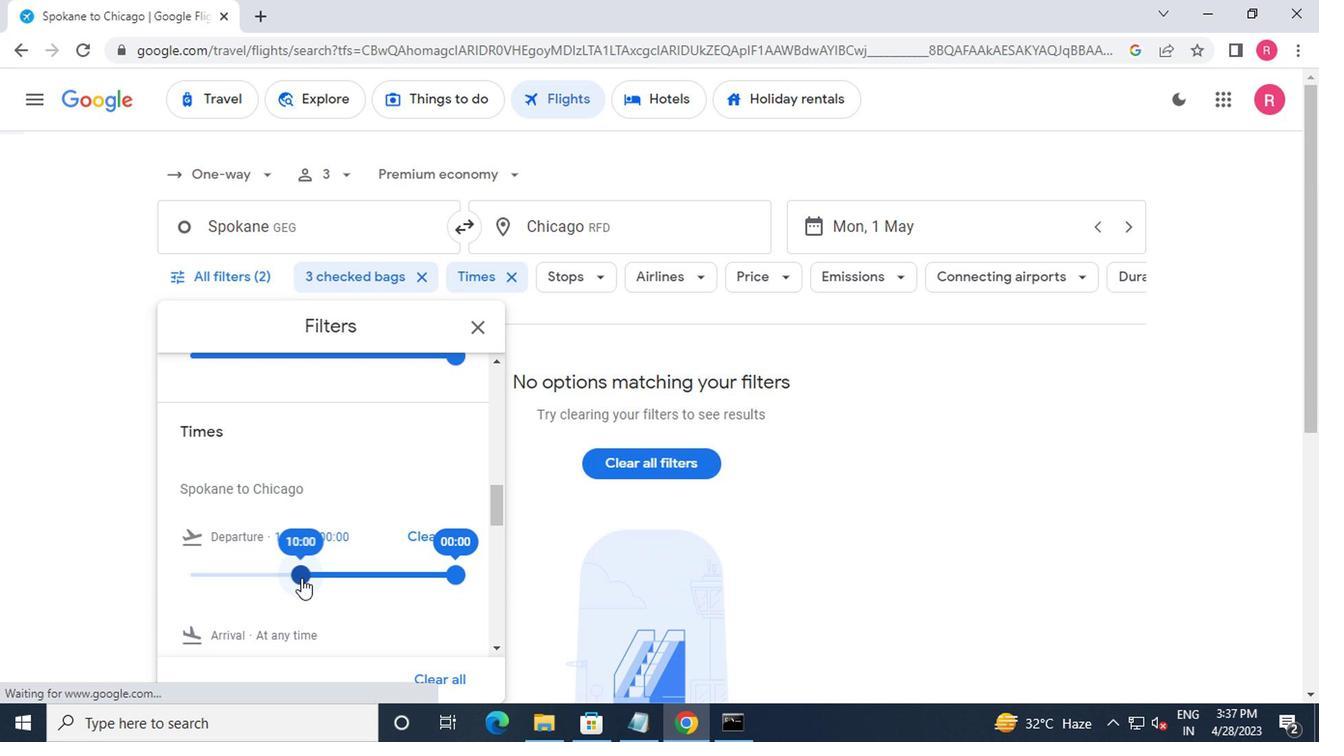 
Action: Mouse pressed left at (299, 578)
Screenshot: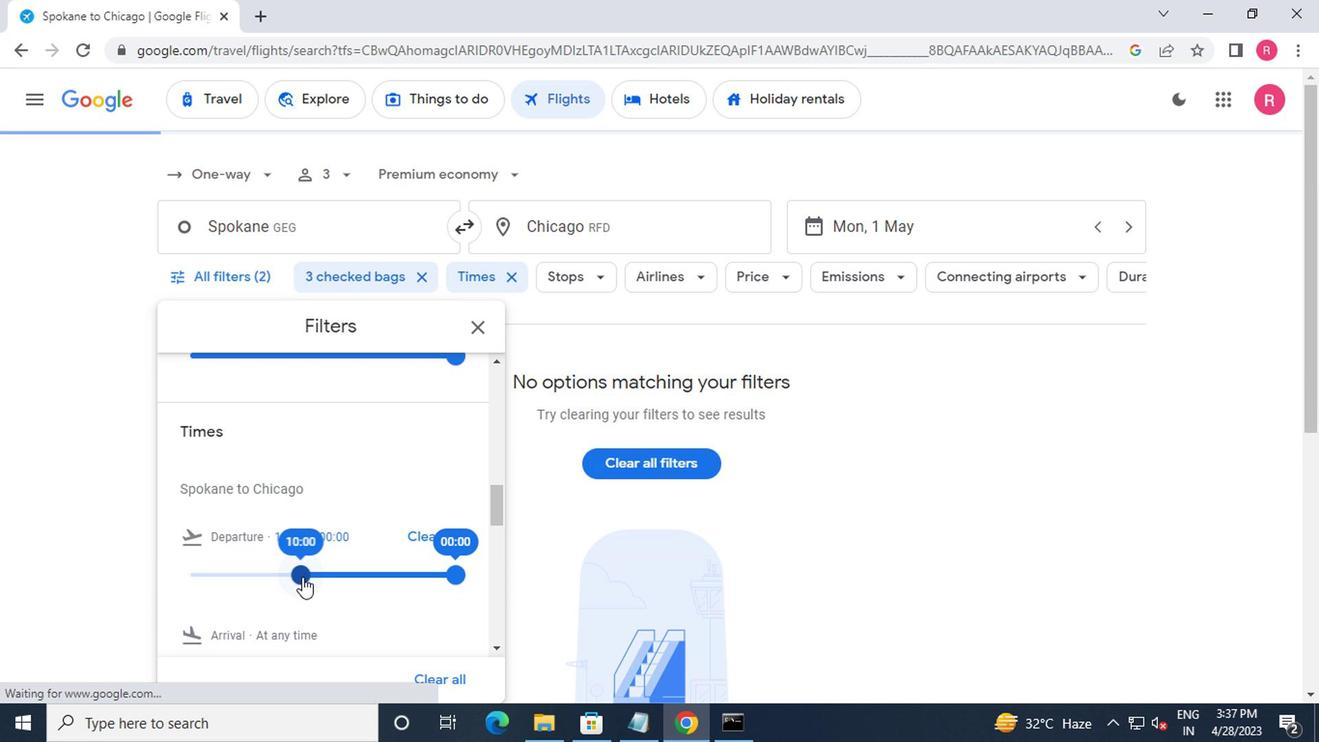 
Action: Mouse moved to (307, 576)
Screenshot: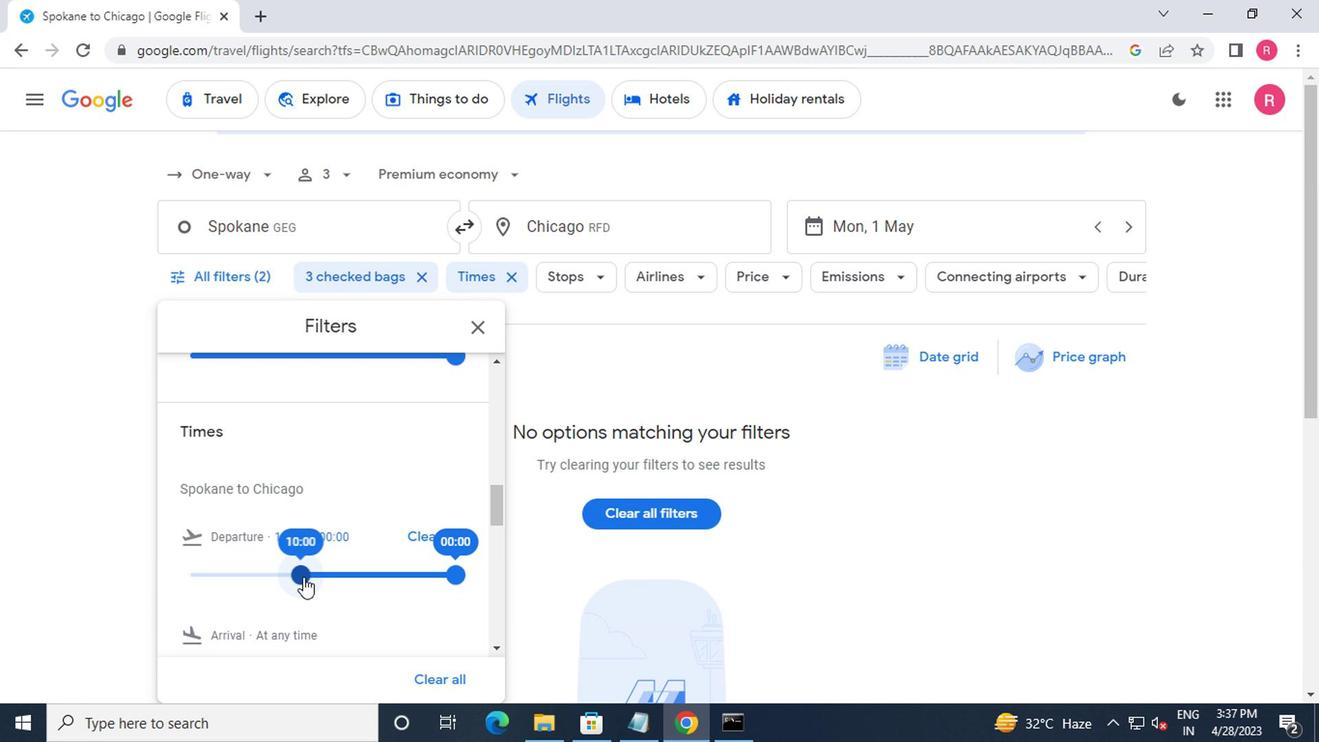 
Action: Mouse pressed left at (307, 576)
Screenshot: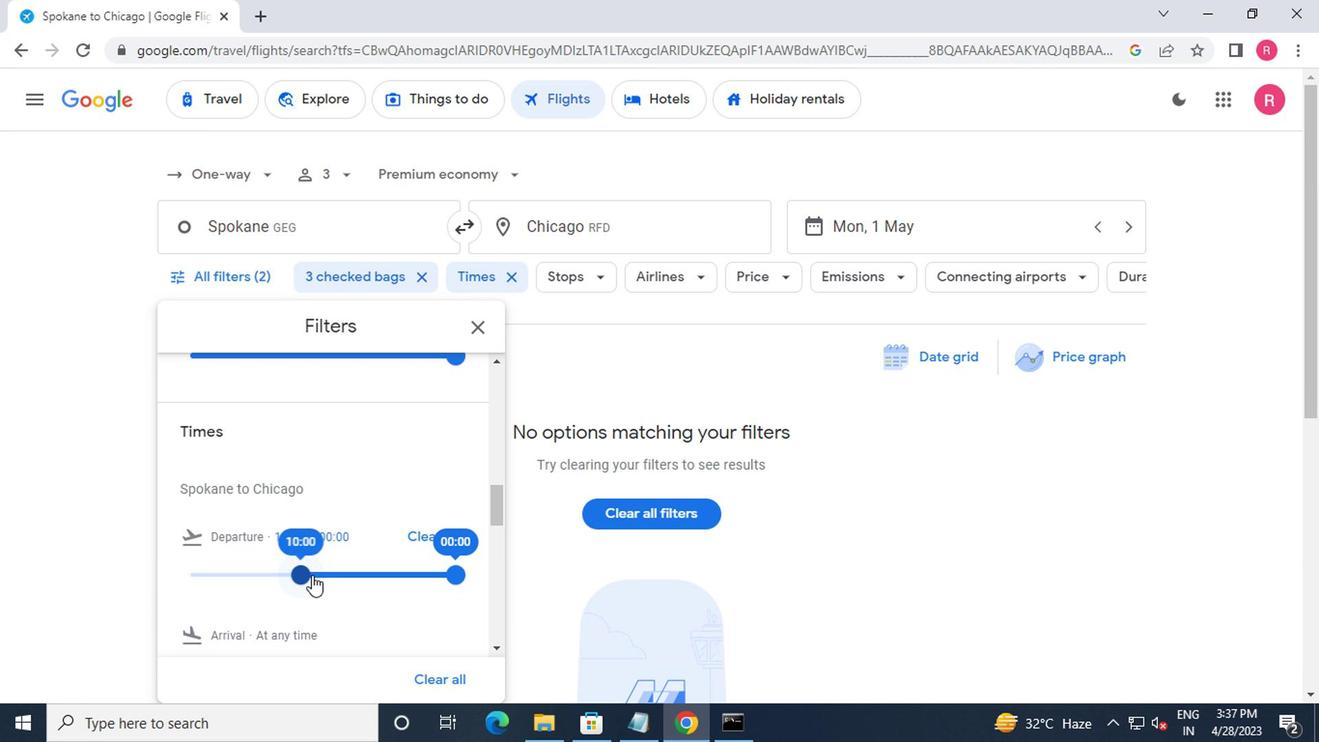 
Action: Mouse moved to (458, 570)
Screenshot: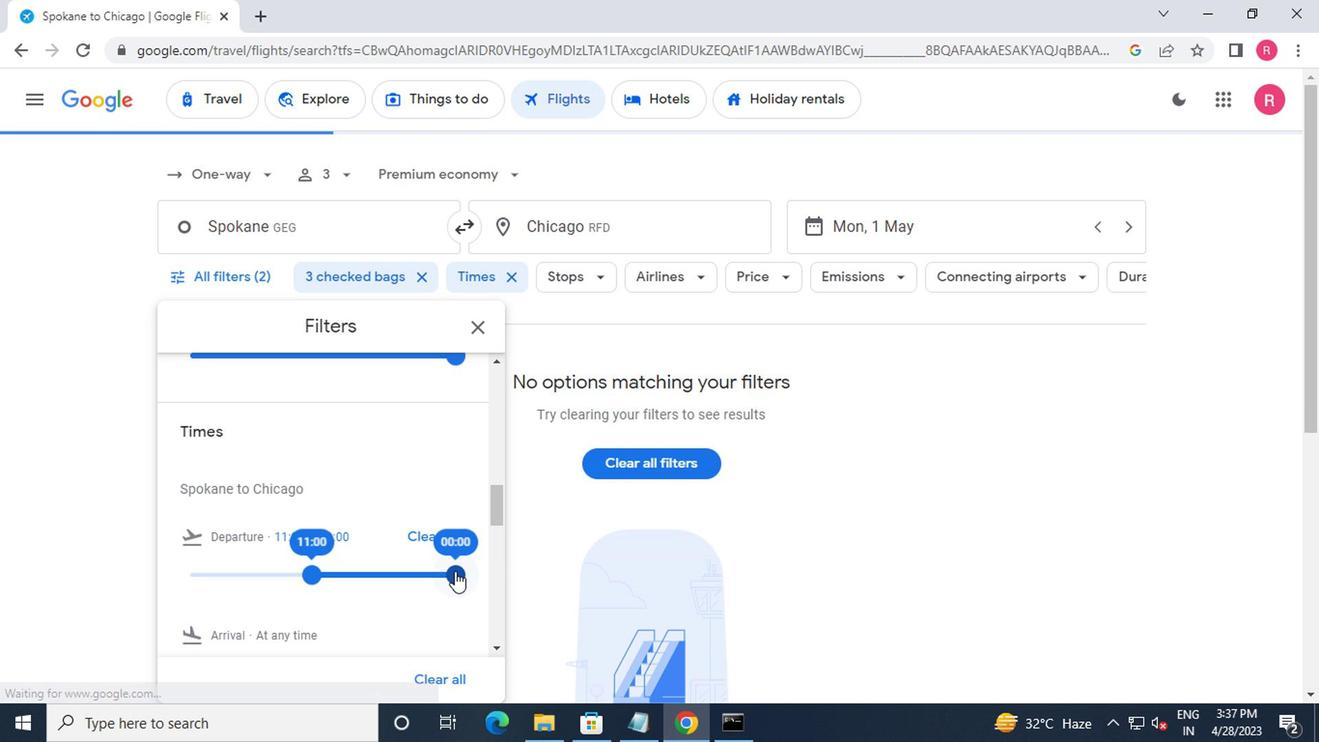 
Action: Mouse pressed left at (458, 570)
Screenshot: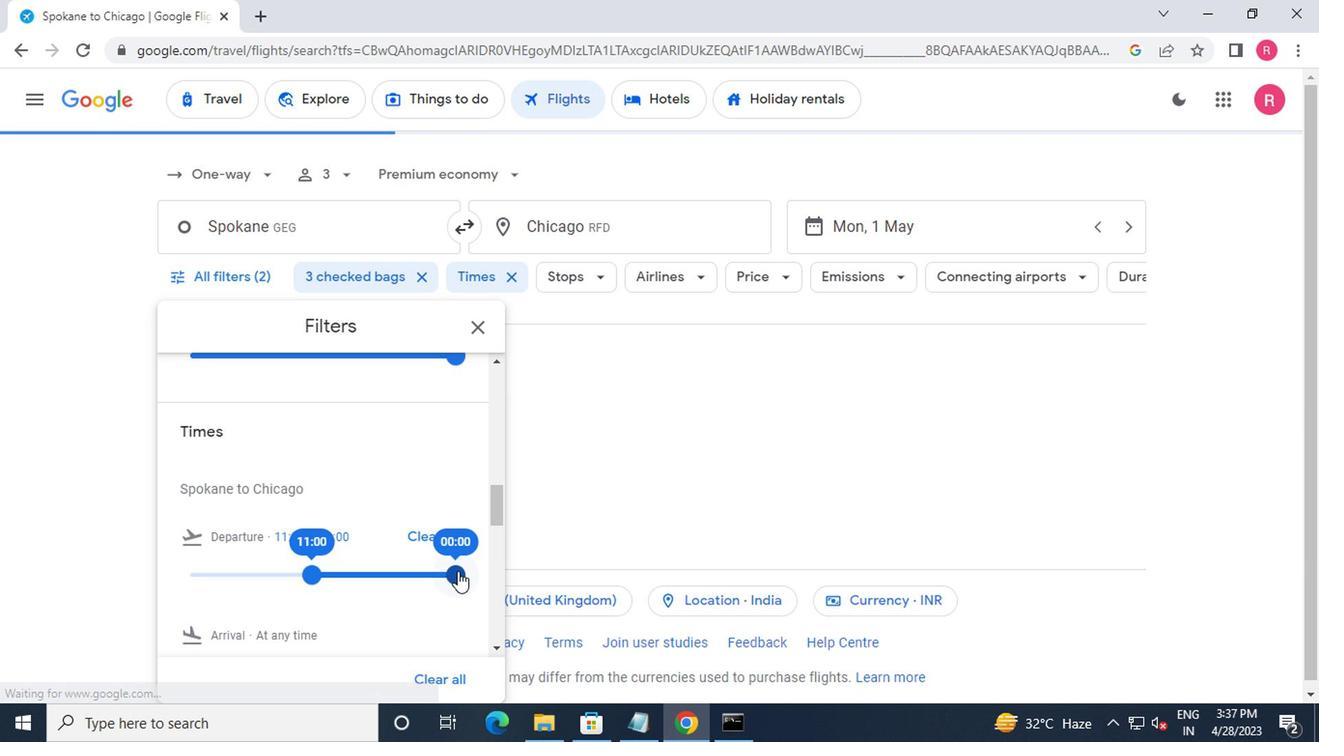 
Action: Mouse moved to (470, 330)
Screenshot: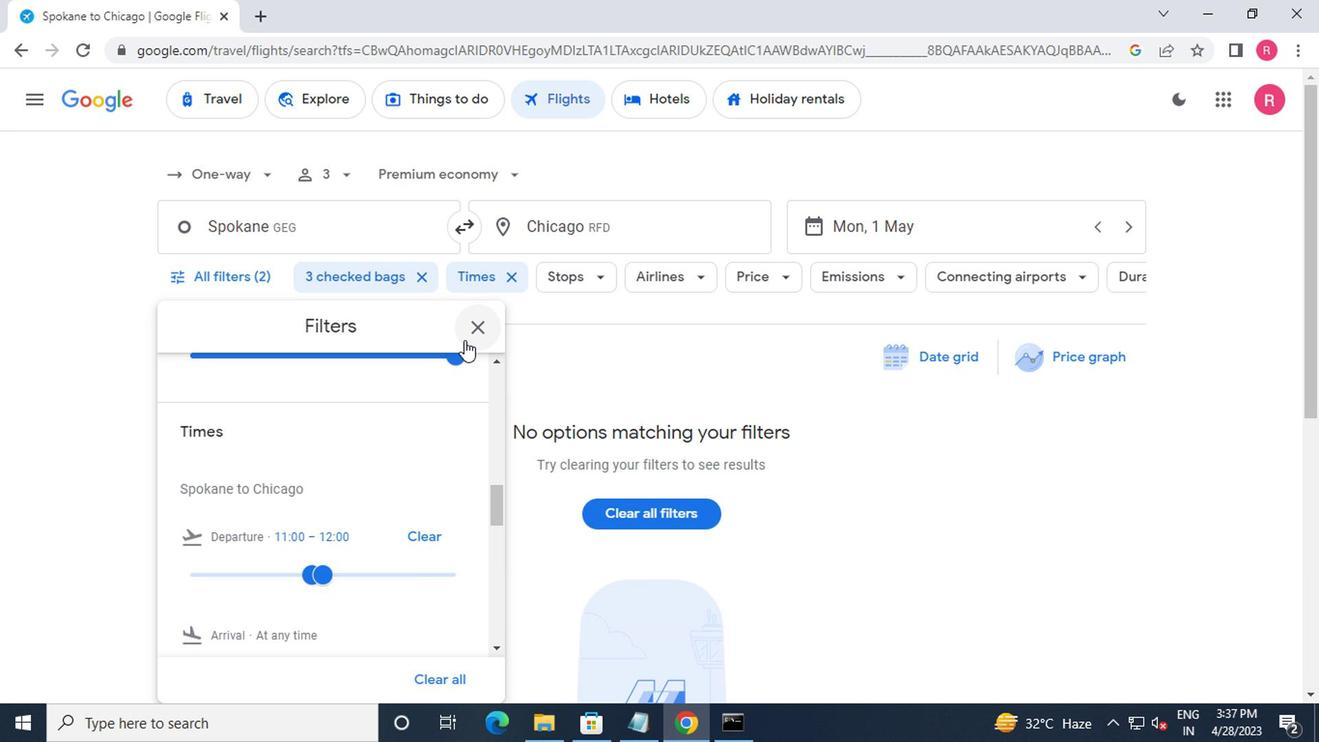 
Action: Mouse pressed left at (470, 330)
Screenshot: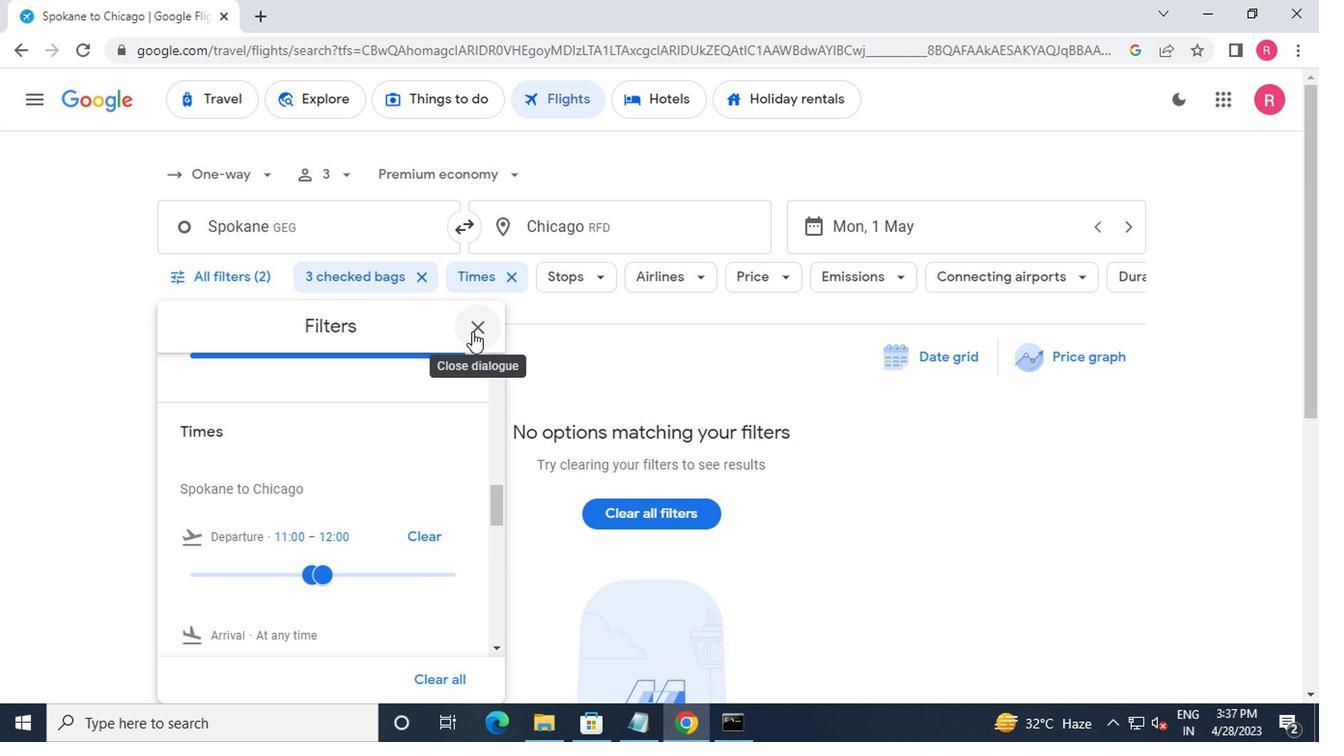 
